 Task: Search one way flight ticket for 1 adult, 6 children, 1 infant in seat and 1 infant on lap in business from Jacksonville: Albert J. Ellis Airport to Rockford: Chicago Rockford International Airport(was Northwest Chicagoland Regional Airport At Rockford) on 5-1-2023. Choice of flights is United. Number of bags: 1 carry on bag. Price is upto 90000. Outbound departure time preference is 8:00.
Action: Mouse moved to (204, 323)
Screenshot: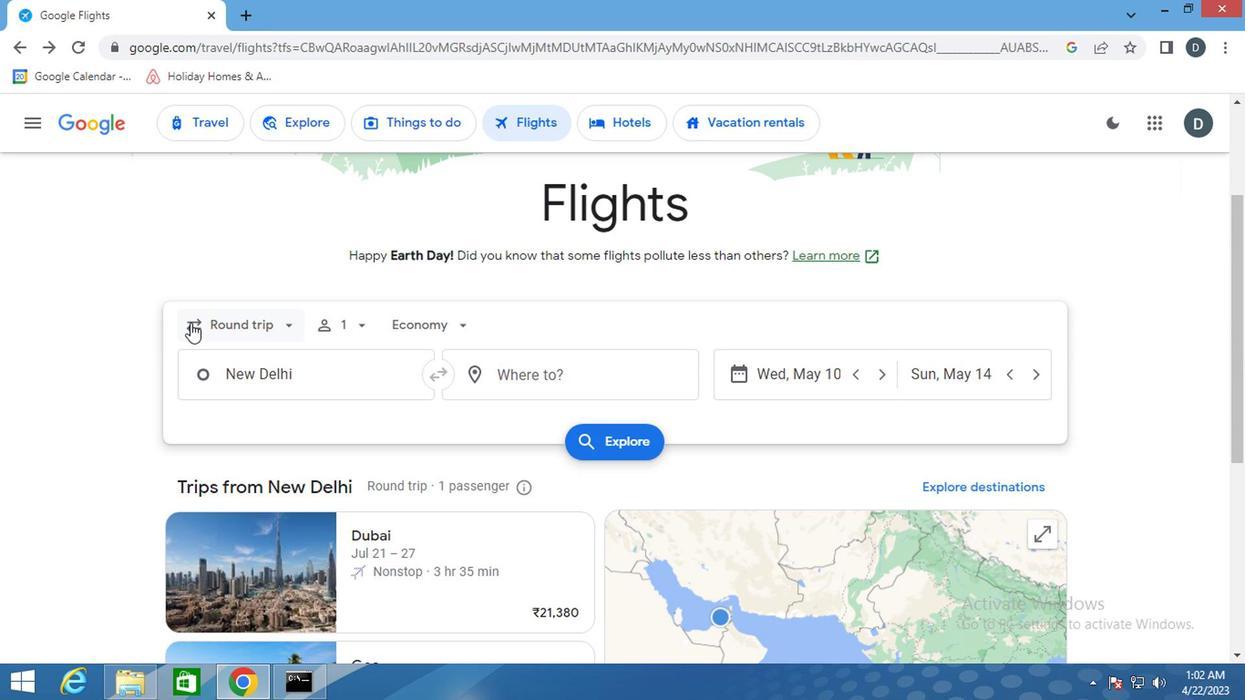 
Action: Mouse pressed left at (204, 323)
Screenshot: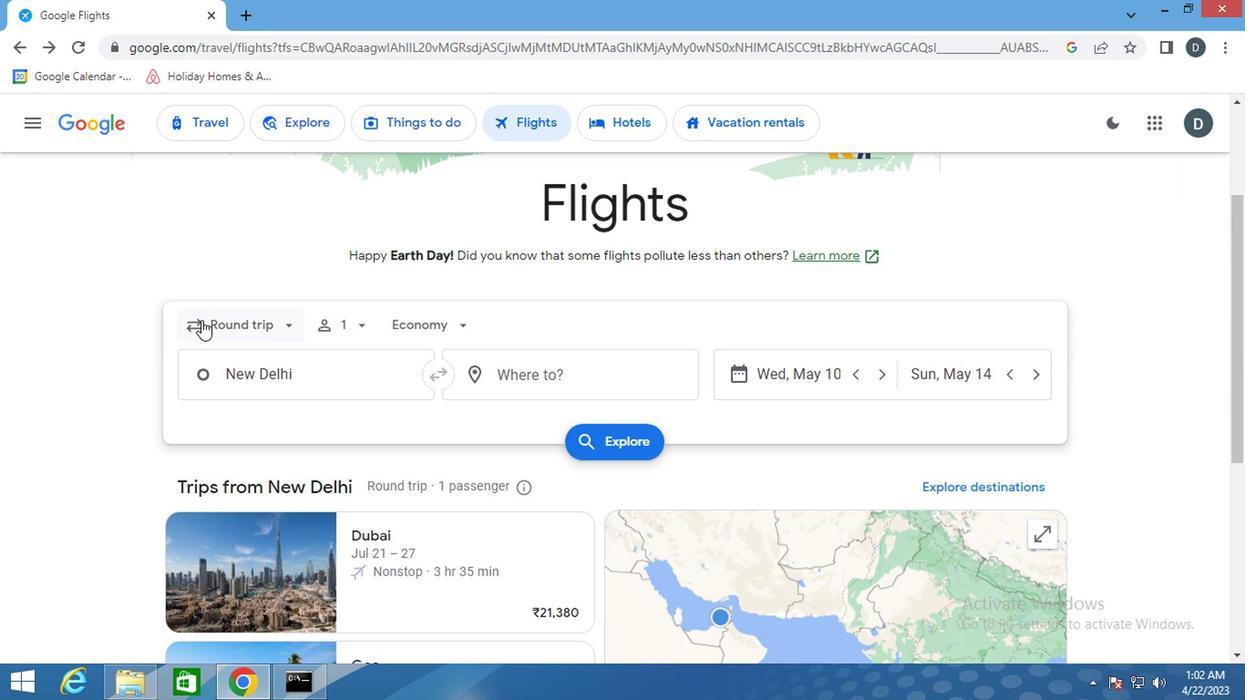 
Action: Mouse moved to (286, 421)
Screenshot: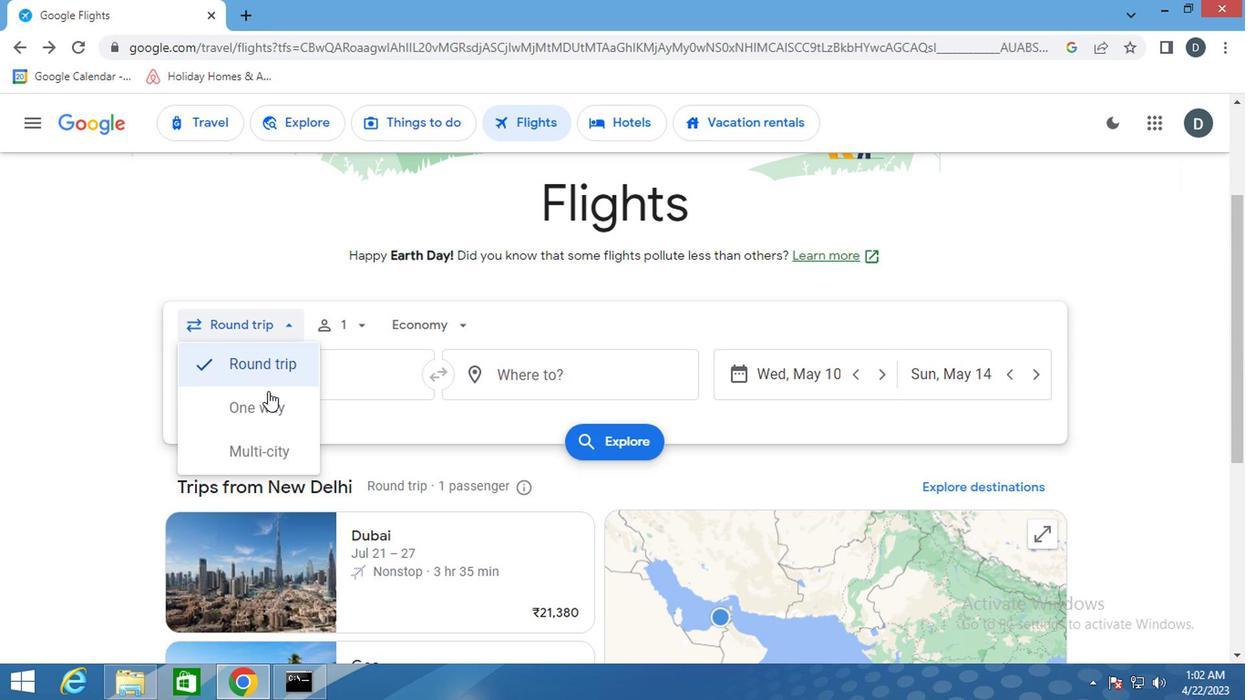 
Action: Mouse pressed left at (286, 421)
Screenshot: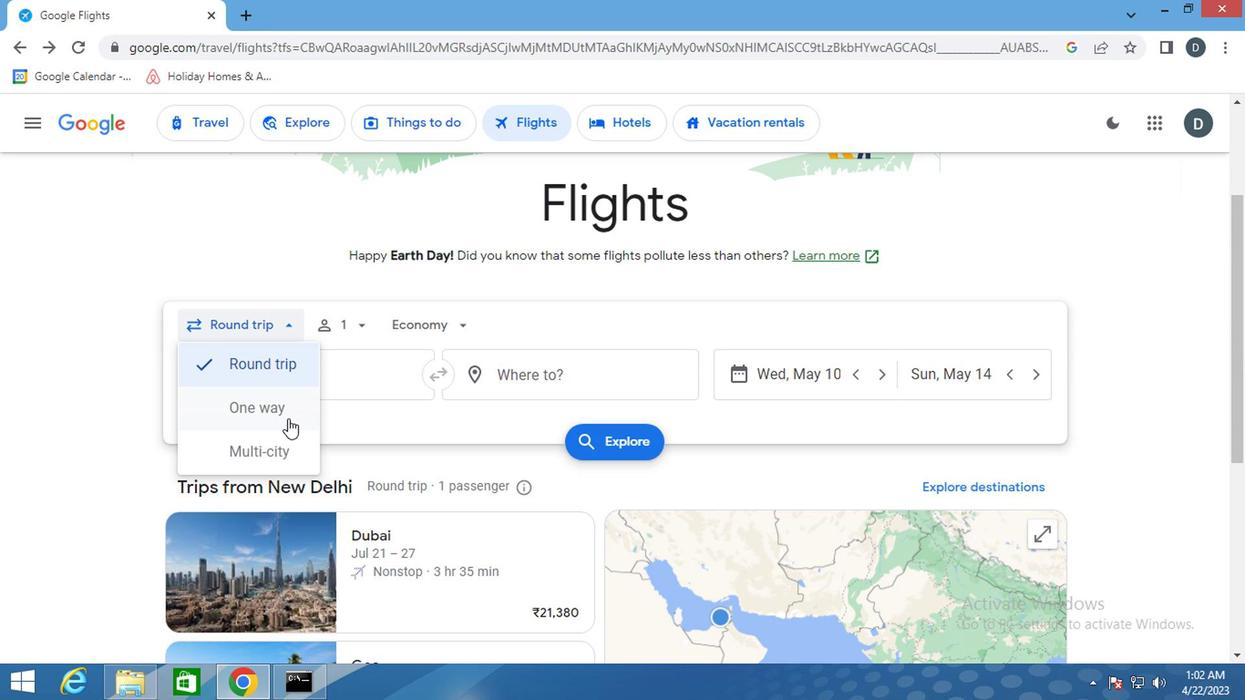 
Action: Mouse moved to (349, 325)
Screenshot: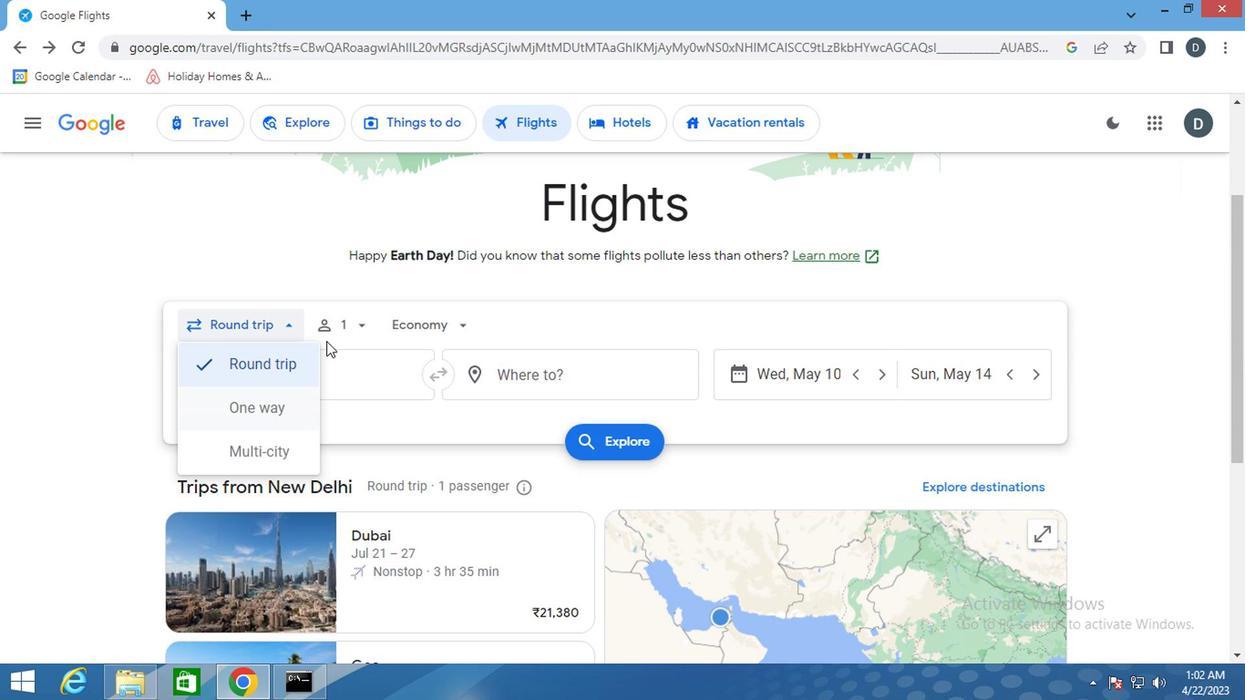 
Action: Mouse pressed left at (349, 325)
Screenshot: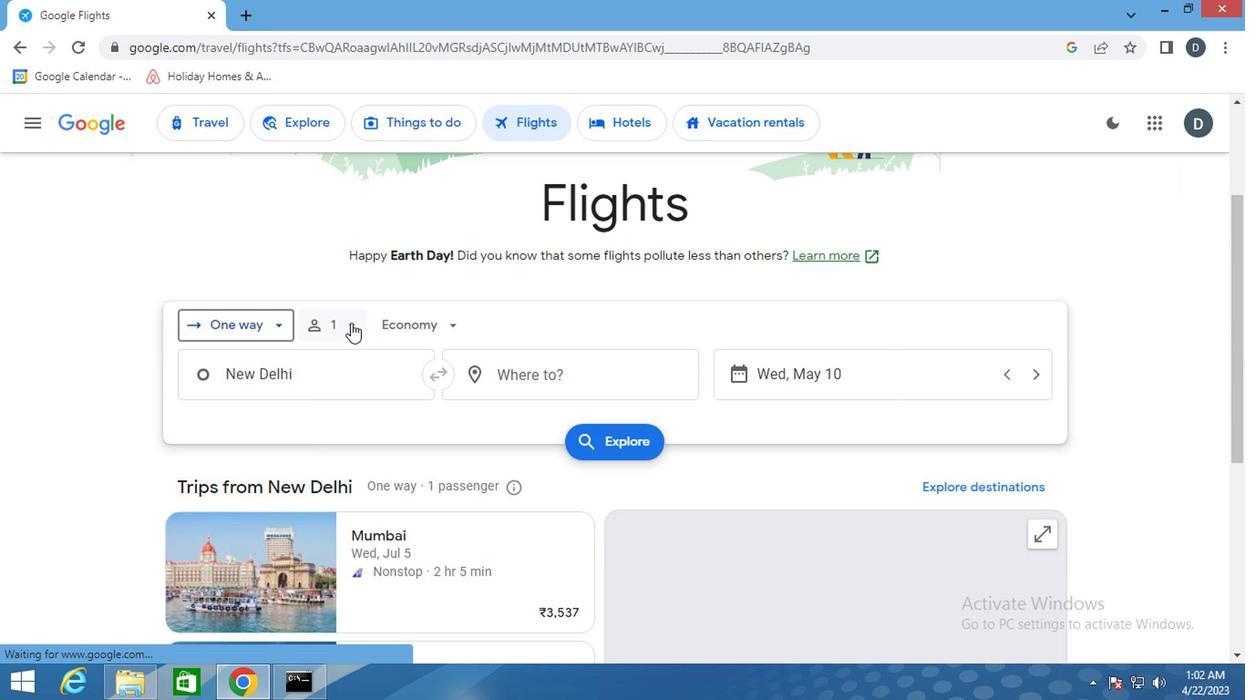 
Action: Mouse moved to (478, 419)
Screenshot: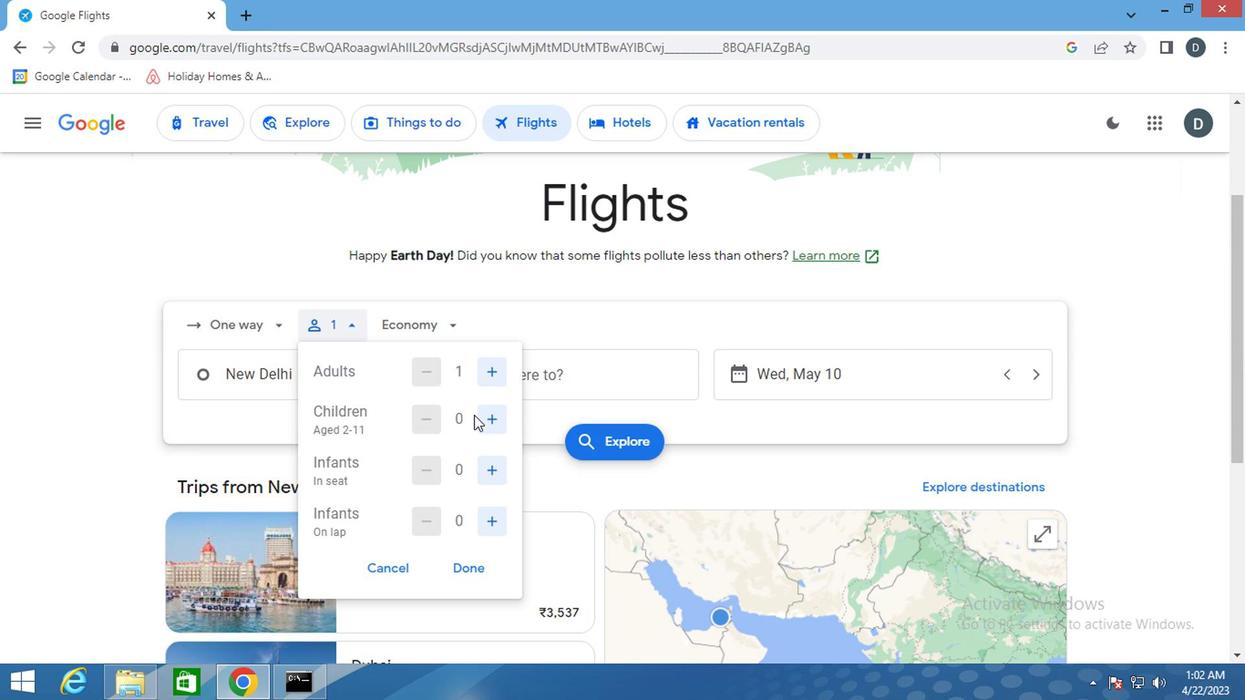 
Action: Mouse pressed left at (478, 419)
Screenshot: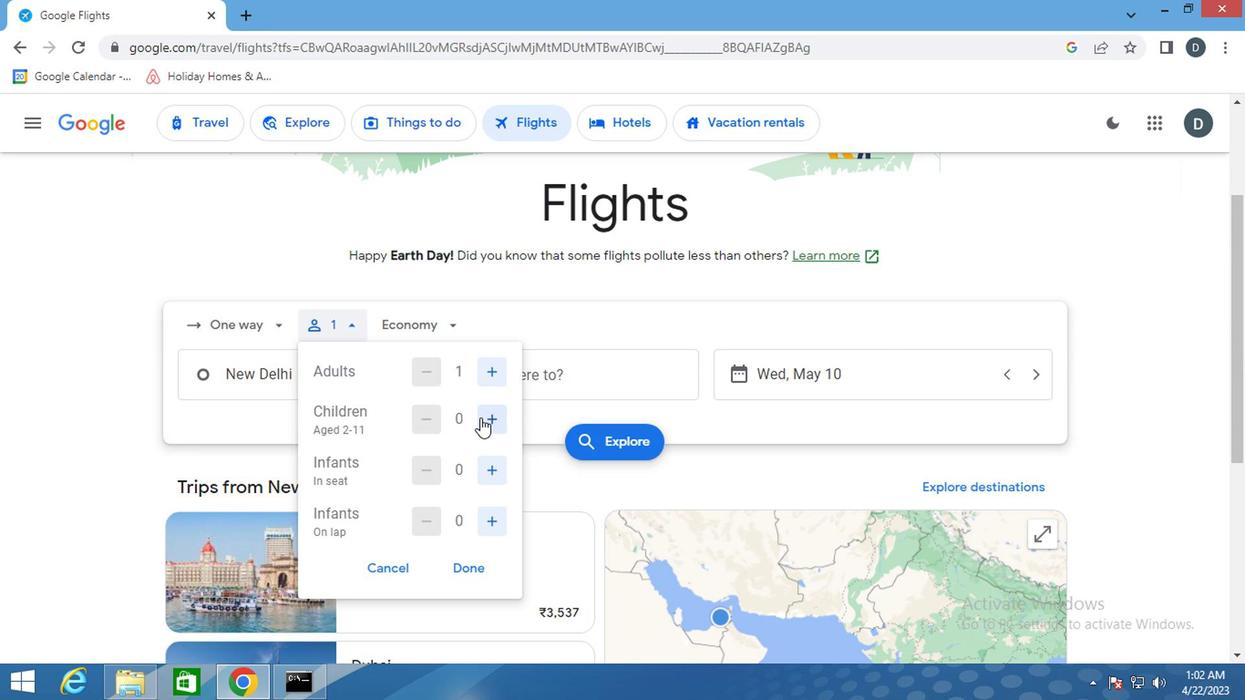 
Action: Mouse pressed left at (478, 419)
Screenshot: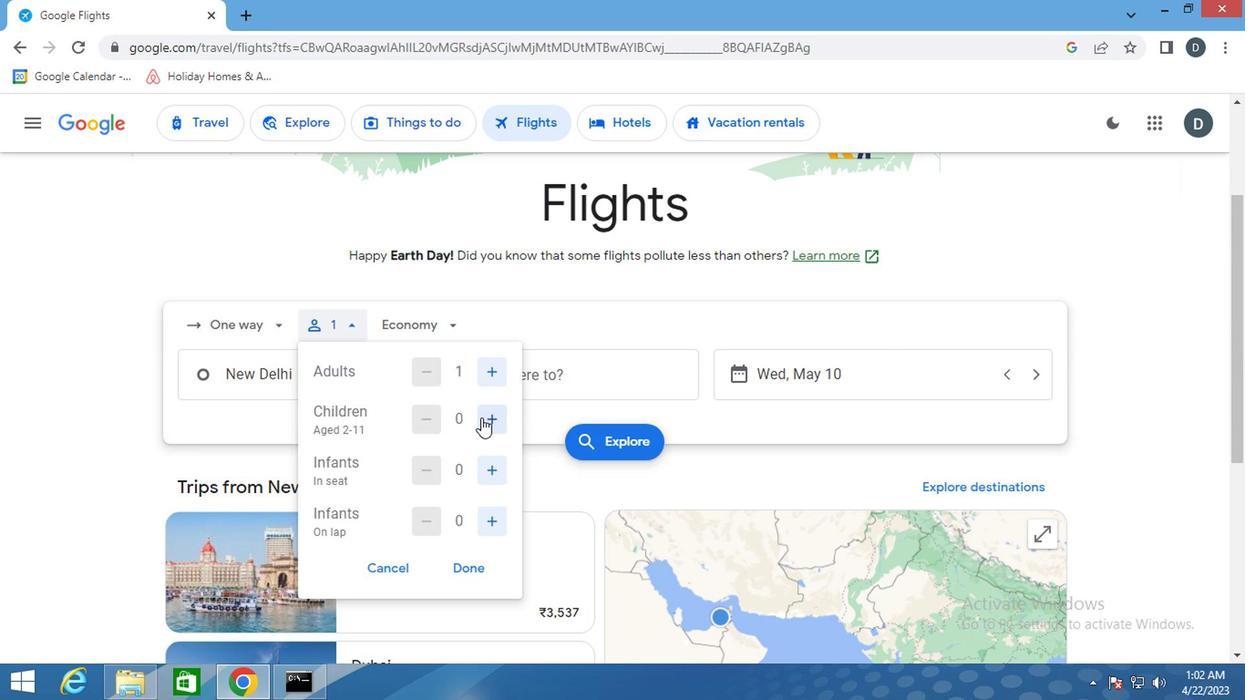 
Action: Mouse pressed left at (478, 419)
Screenshot: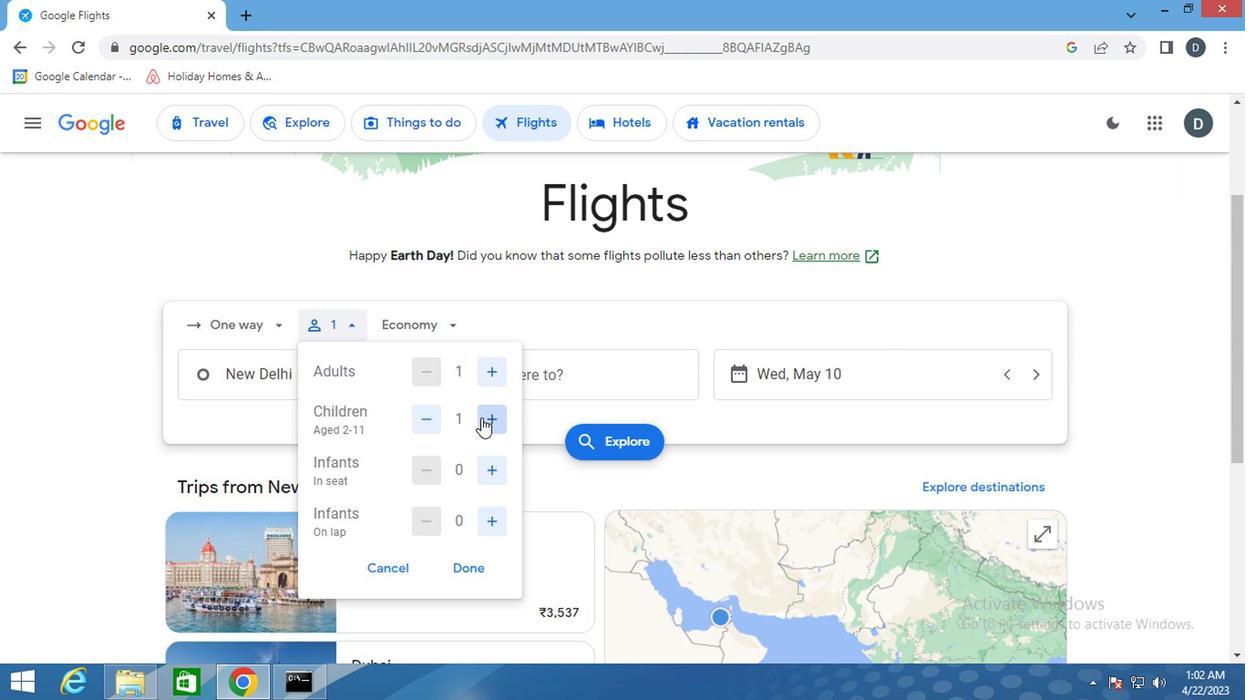 
Action: Mouse pressed left at (478, 419)
Screenshot: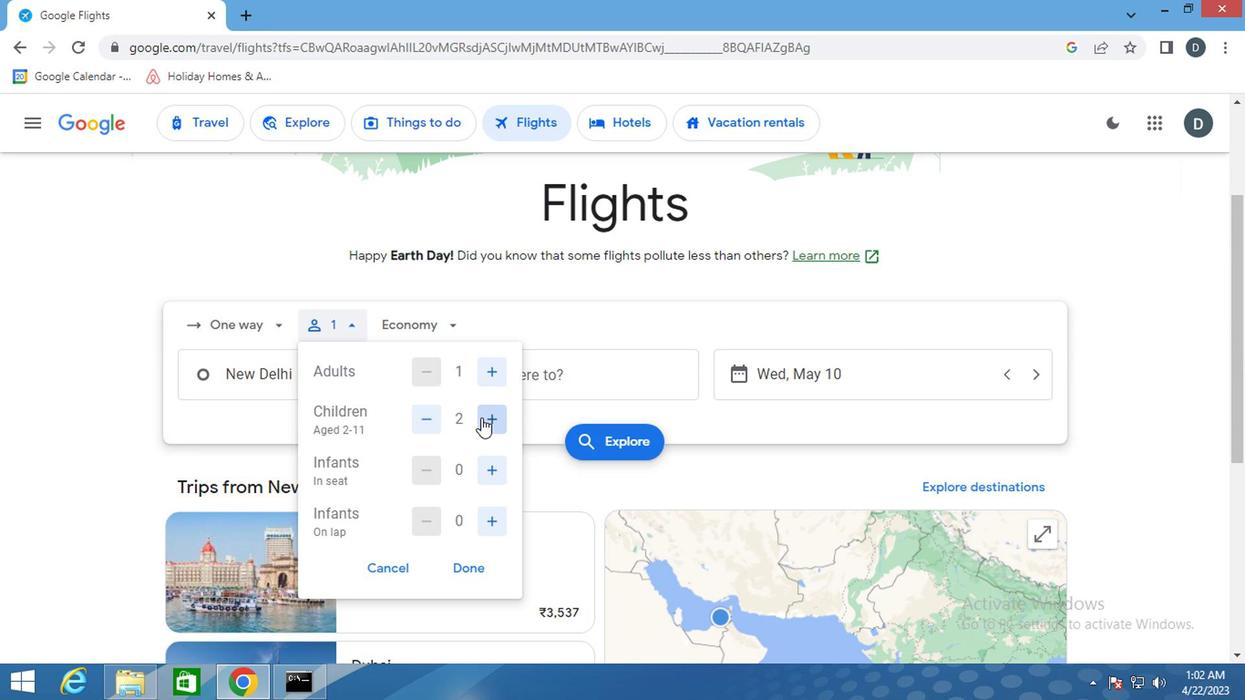
Action: Mouse pressed left at (478, 419)
Screenshot: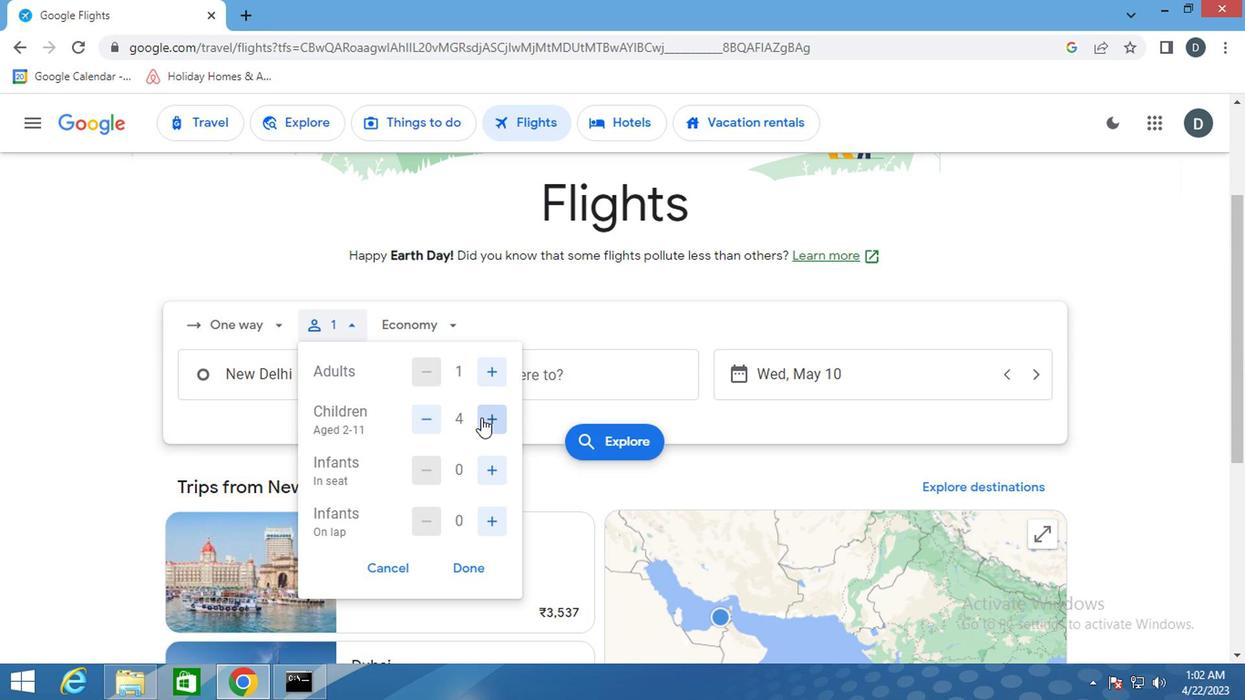 
Action: Mouse pressed left at (478, 419)
Screenshot: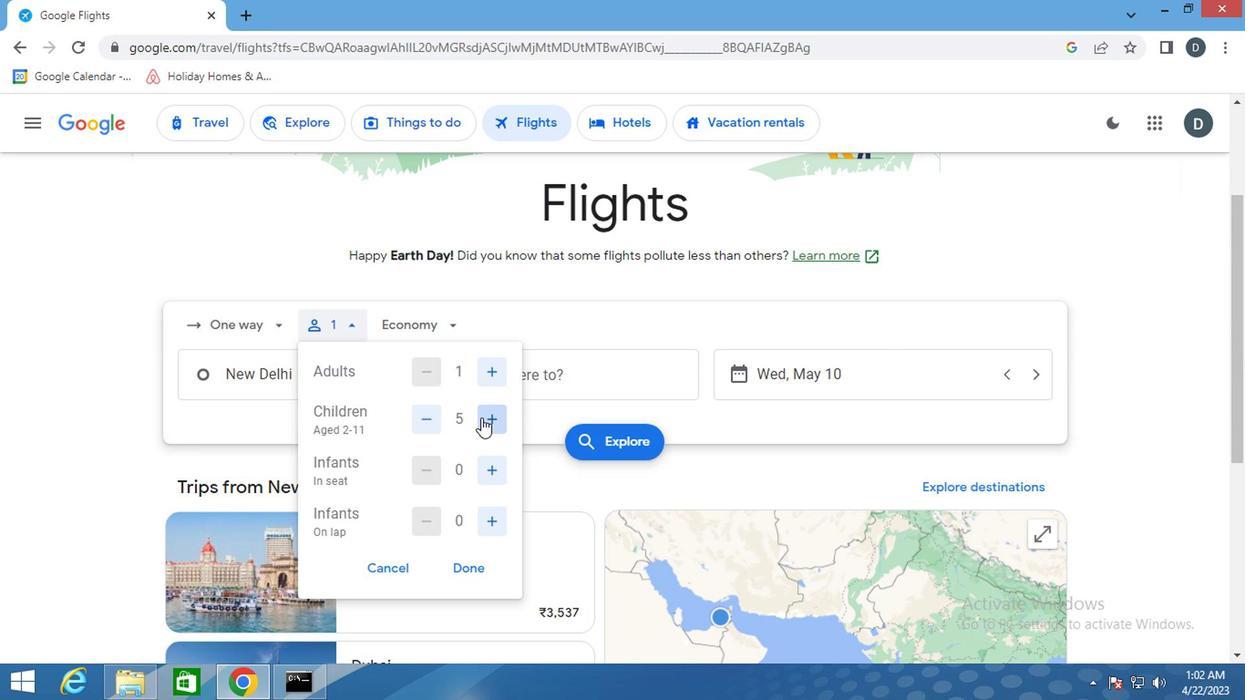 
Action: Mouse moved to (489, 464)
Screenshot: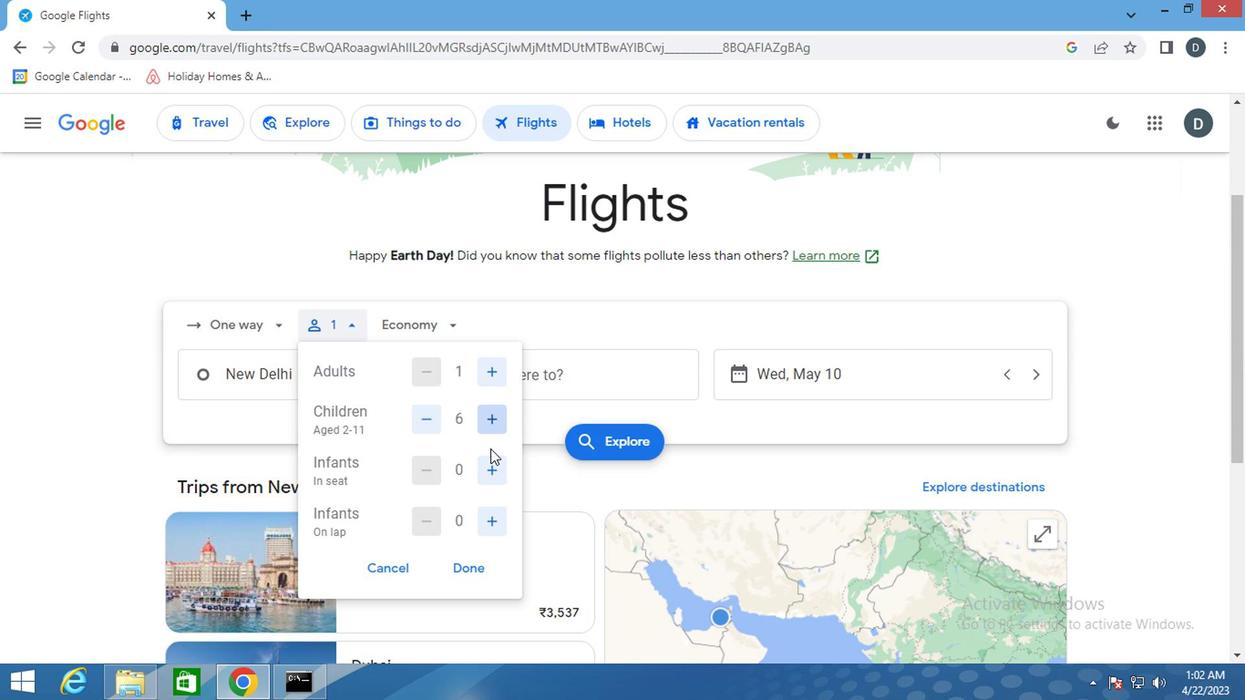 
Action: Mouse pressed left at (489, 464)
Screenshot: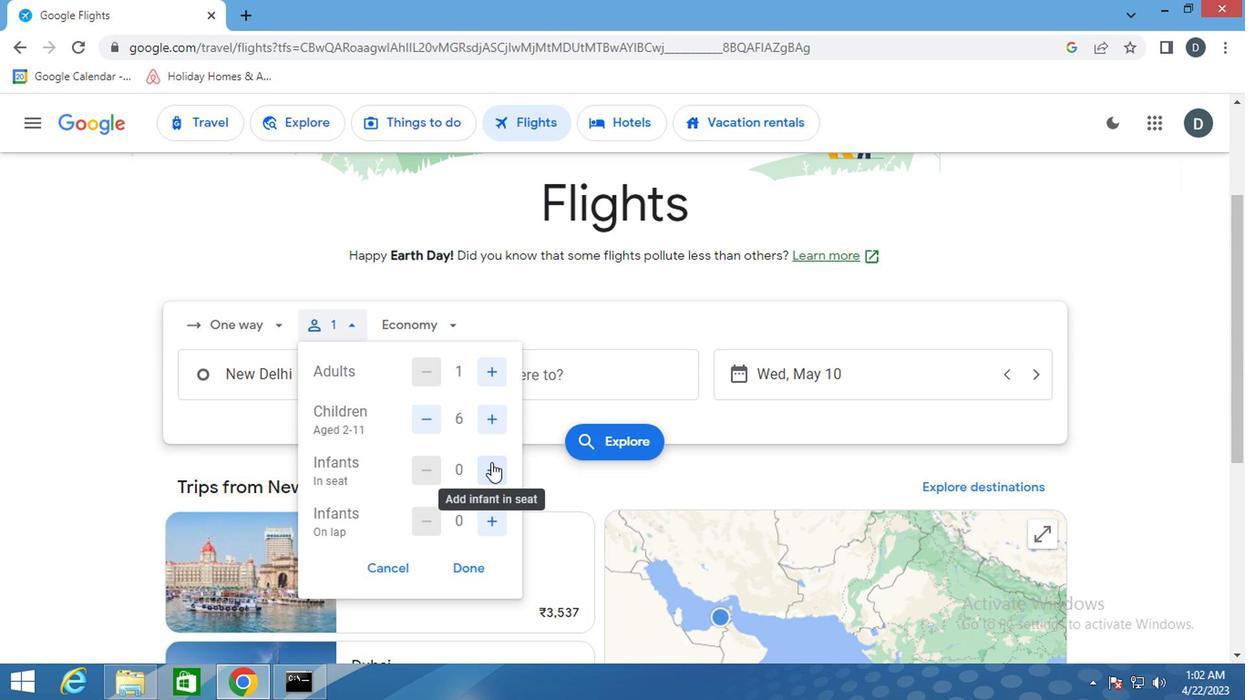 
Action: Mouse moved to (480, 535)
Screenshot: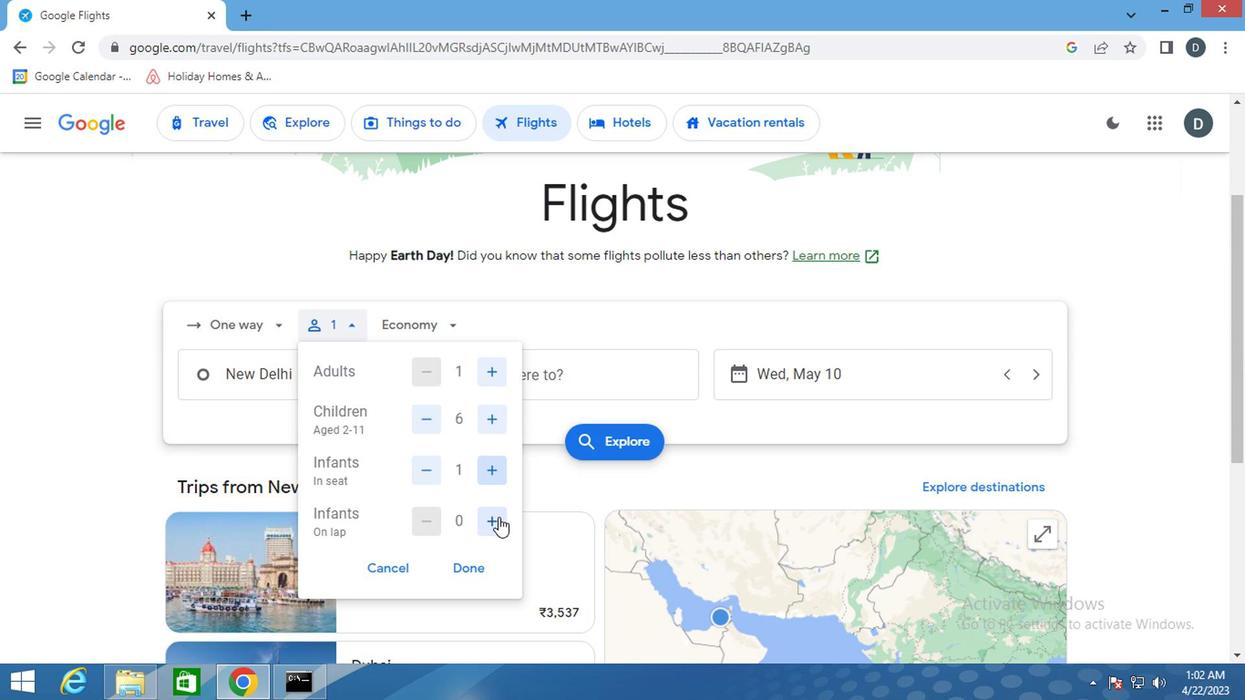 
Action: Mouse pressed left at (480, 535)
Screenshot: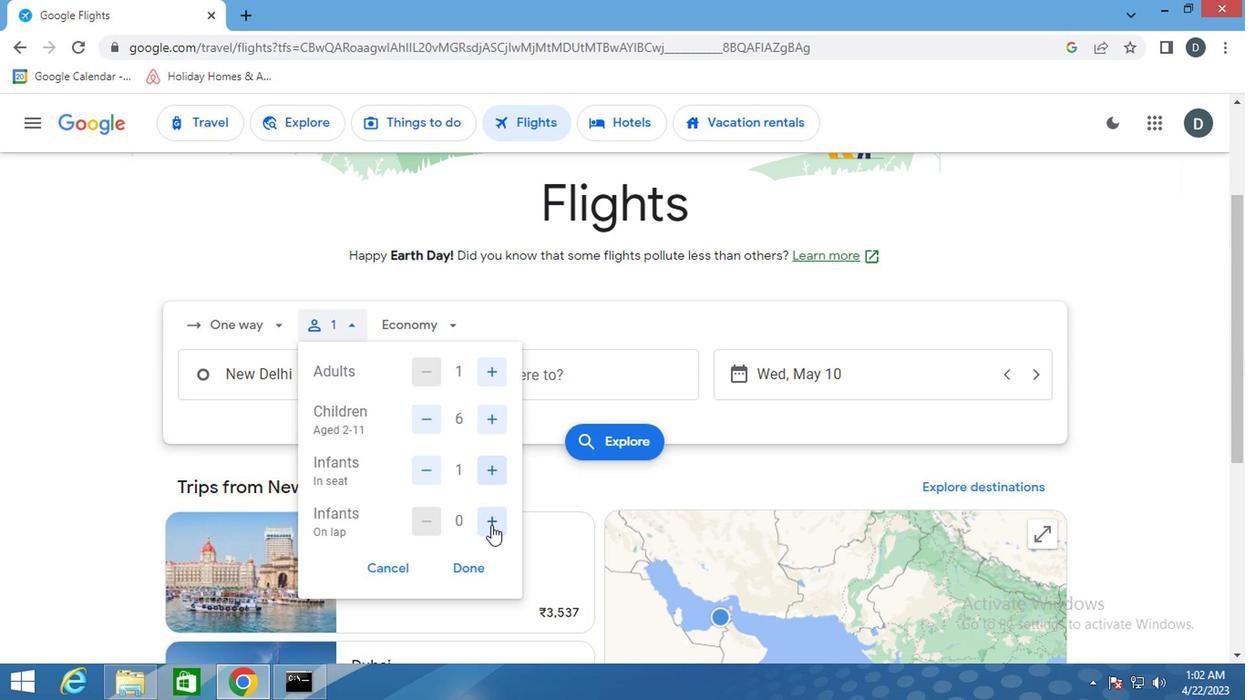 
Action: Mouse moved to (473, 564)
Screenshot: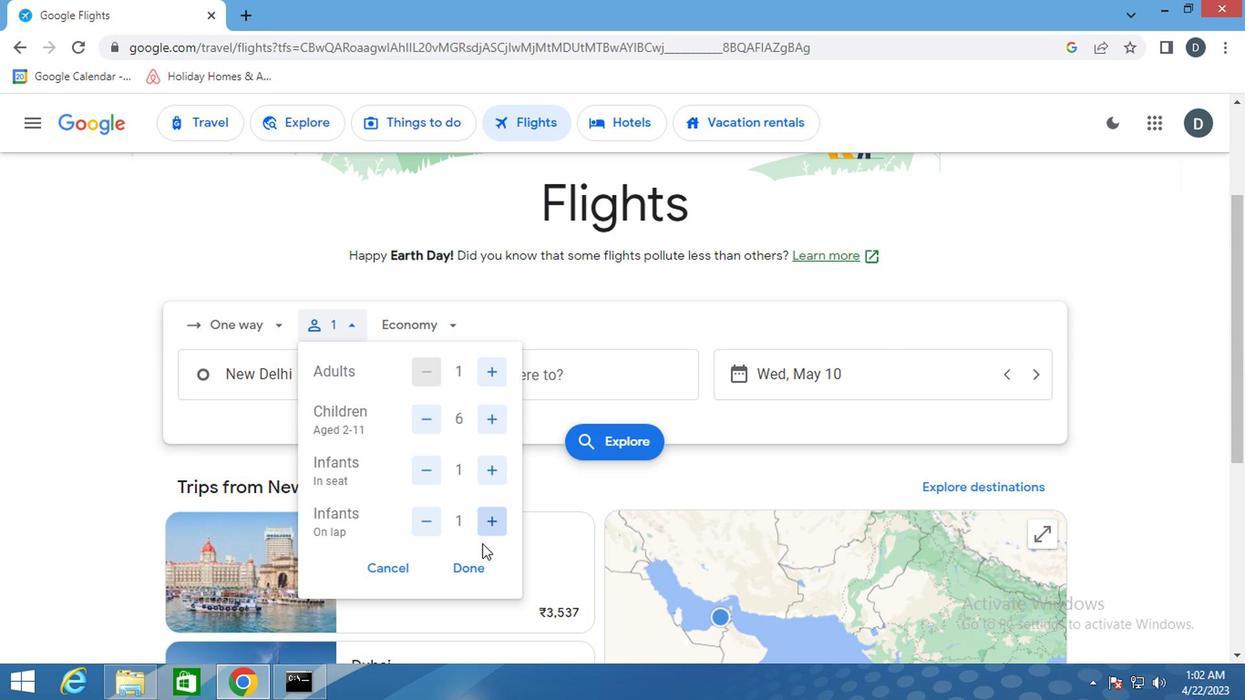 
Action: Mouse pressed left at (473, 564)
Screenshot: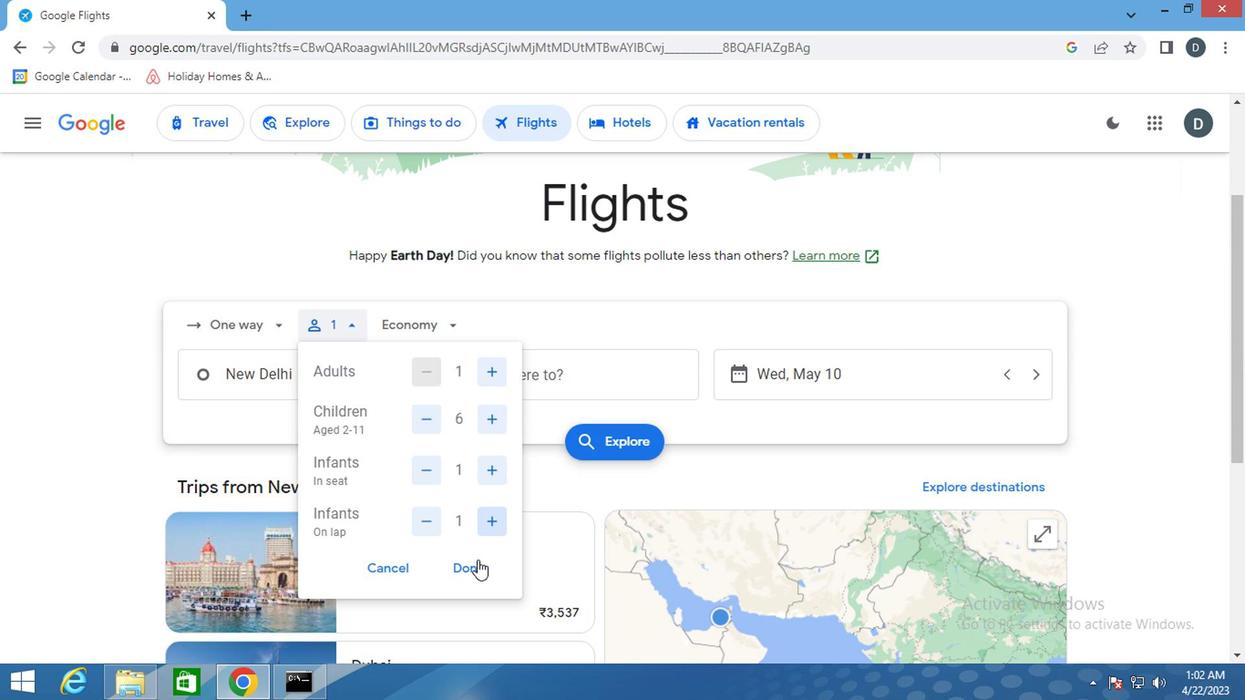 
Action: Mouse moved to (434, 328)
Screenshot: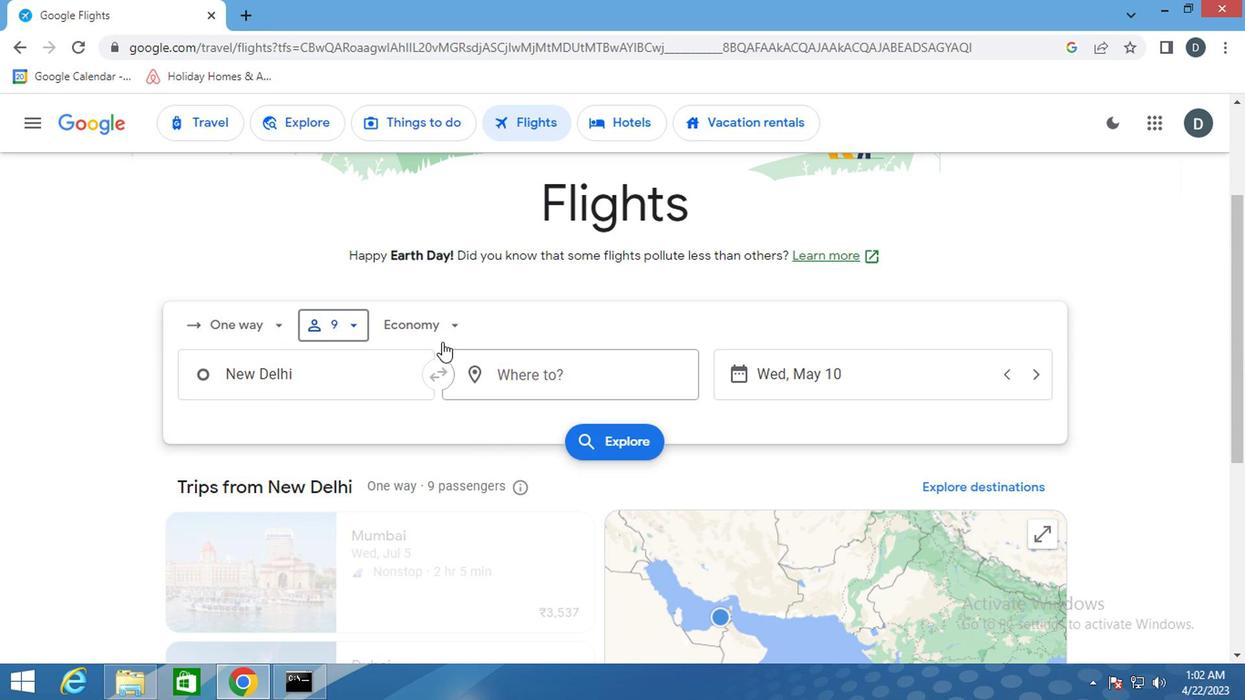 
Action: Mouse pressed left at (434, 328)
Screenshot: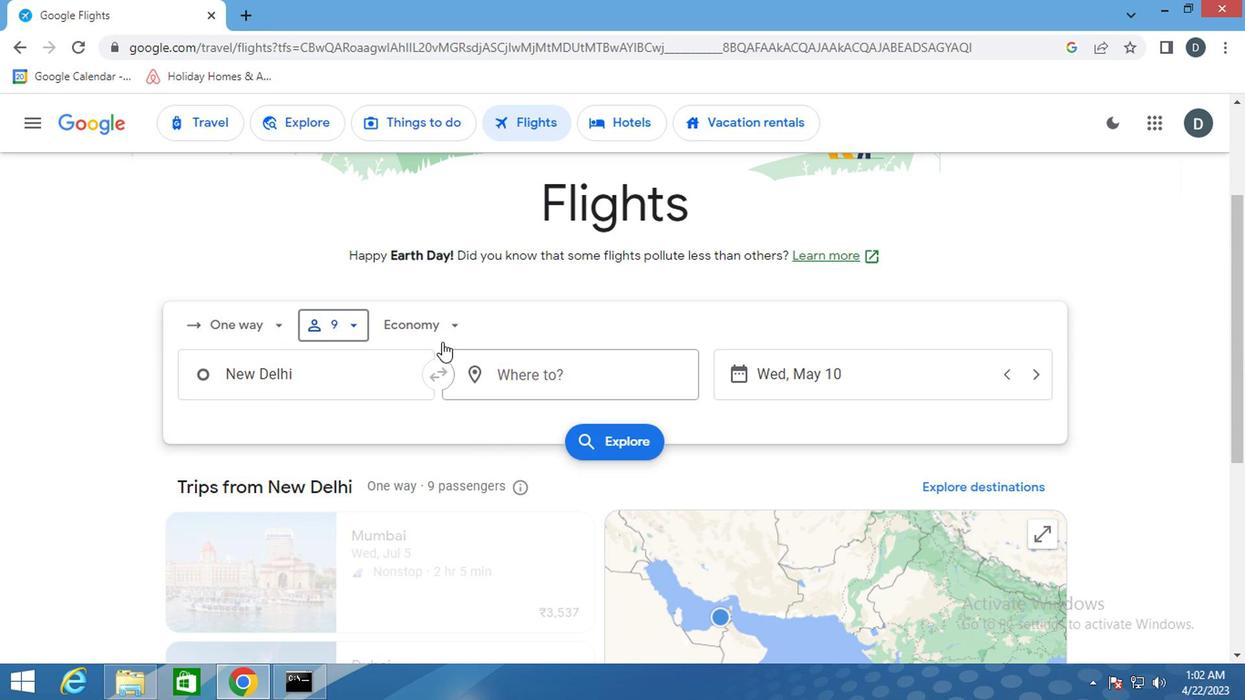 
Action: Mouse moved to (441, 448)
Screenshot: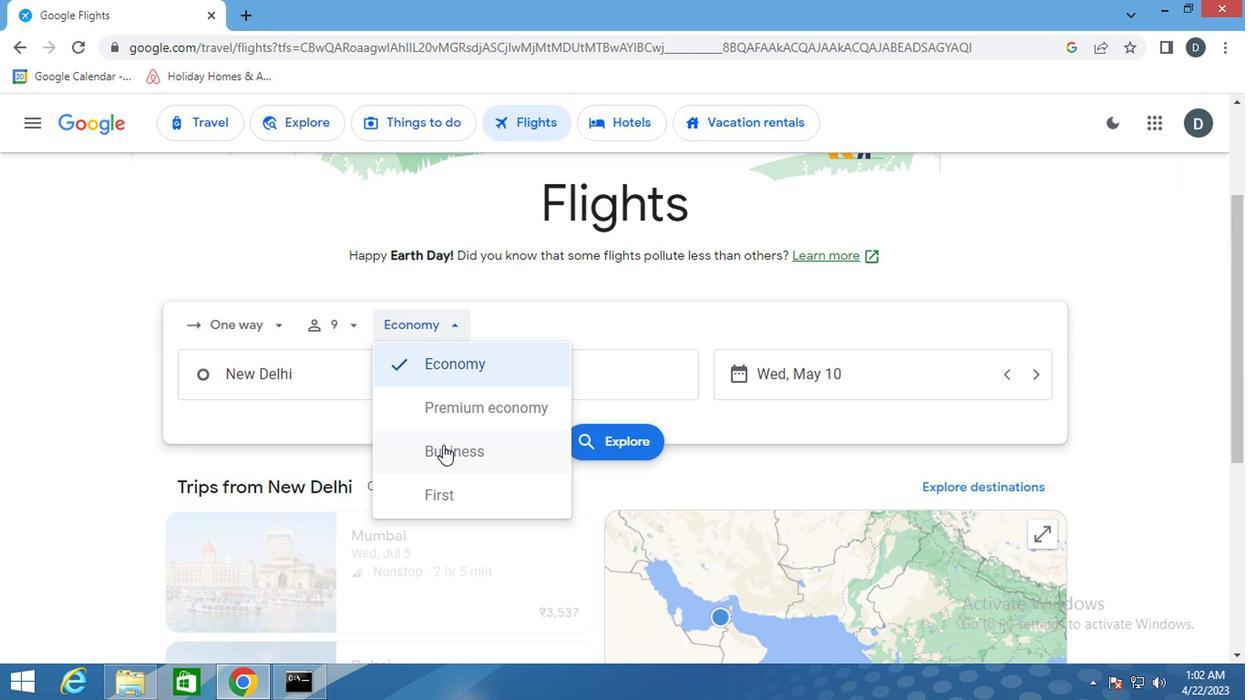 
Action: Mouse pressed left at (441, 448)
Screenshot: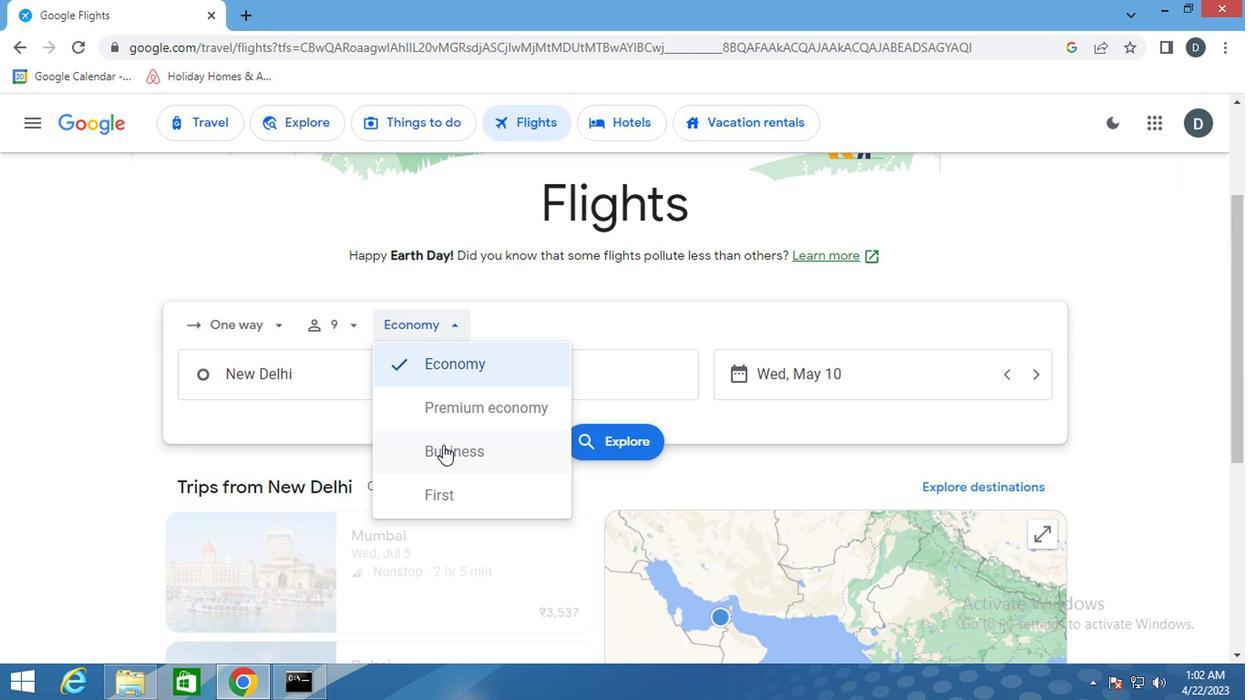 
Action: Mouse moved to (329, 376)
Screenshot: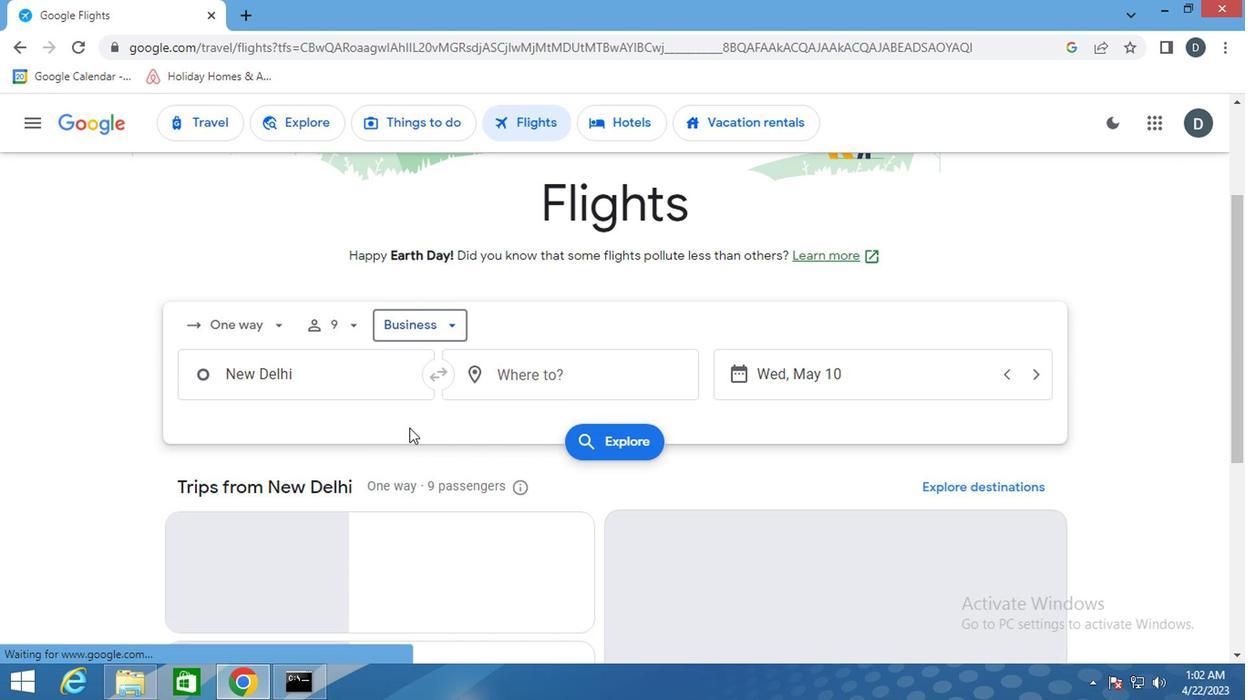
Action: Mouse pressed left at (329, 376)
Screenshot: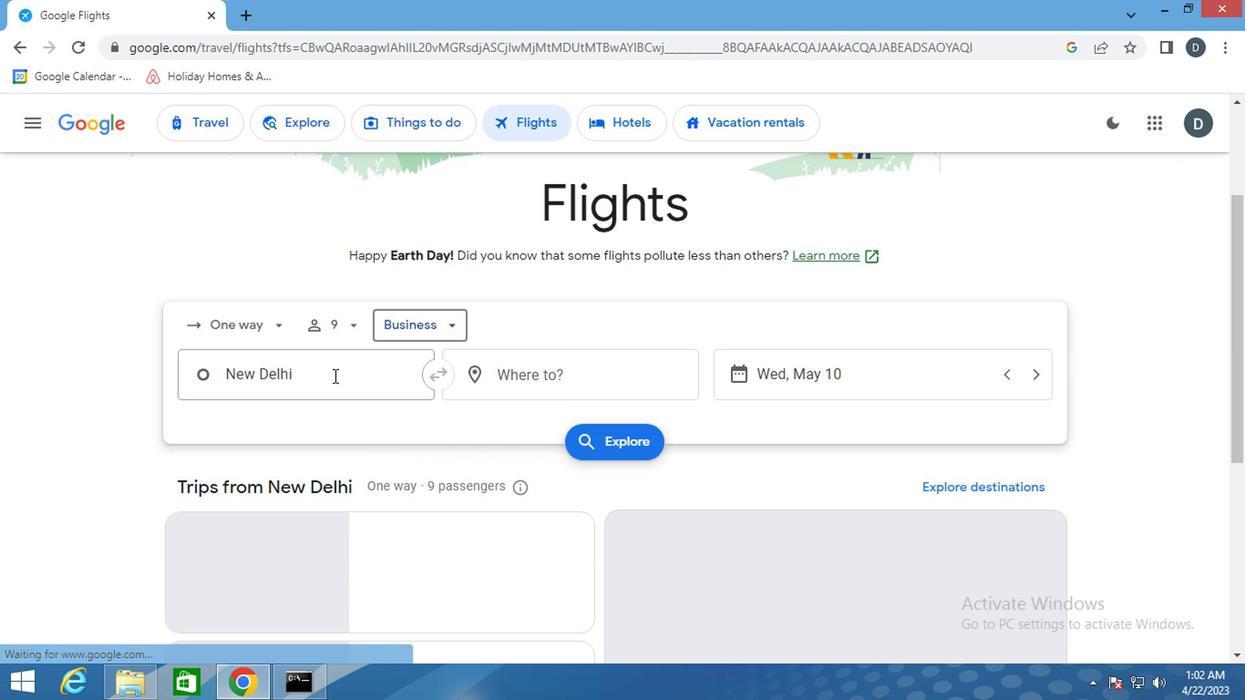
Action: Mouse moved to (329, 376)
Screenshot: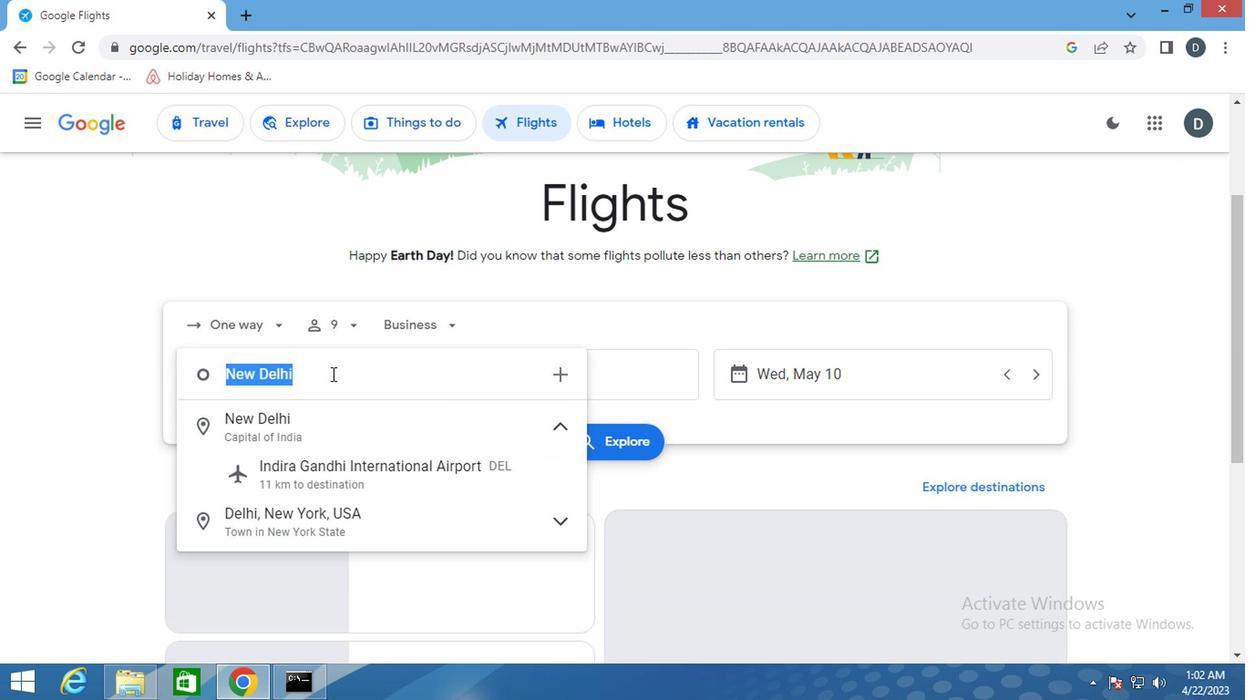 
Action: Key pressed <Key.shift>JACKSN<Key.backspace>ONVI
Screenshot: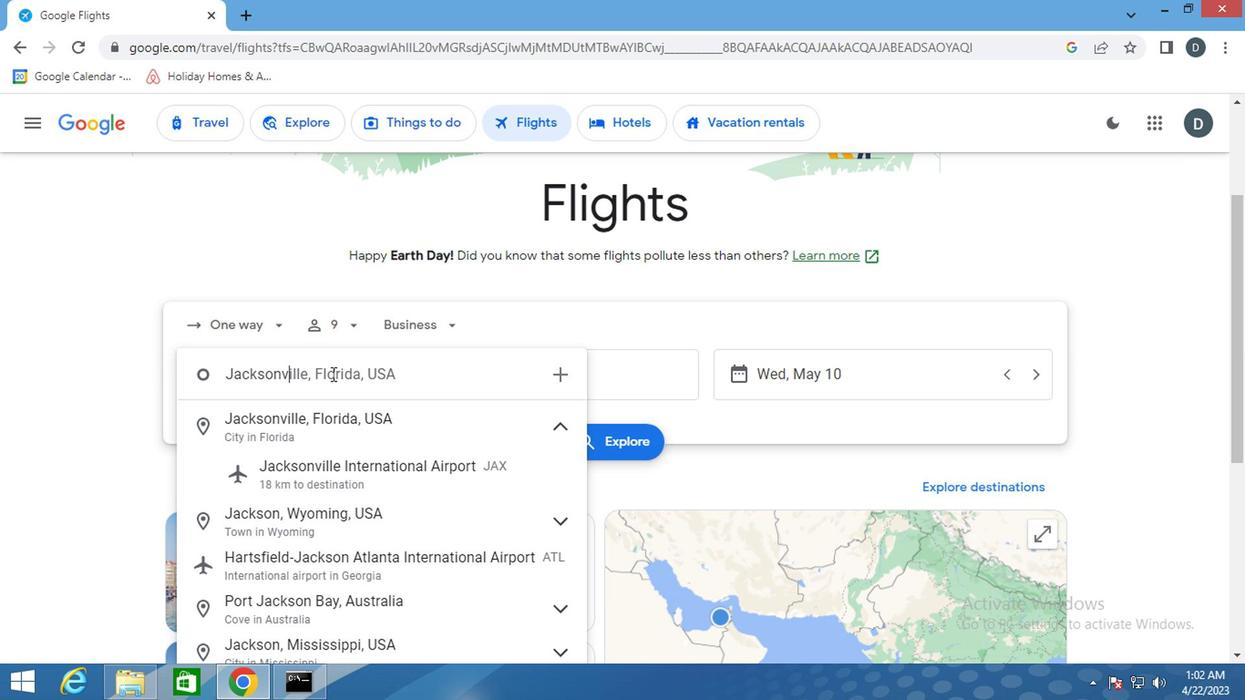 
Action: Mouse moved to (356, 397)
Screenshot: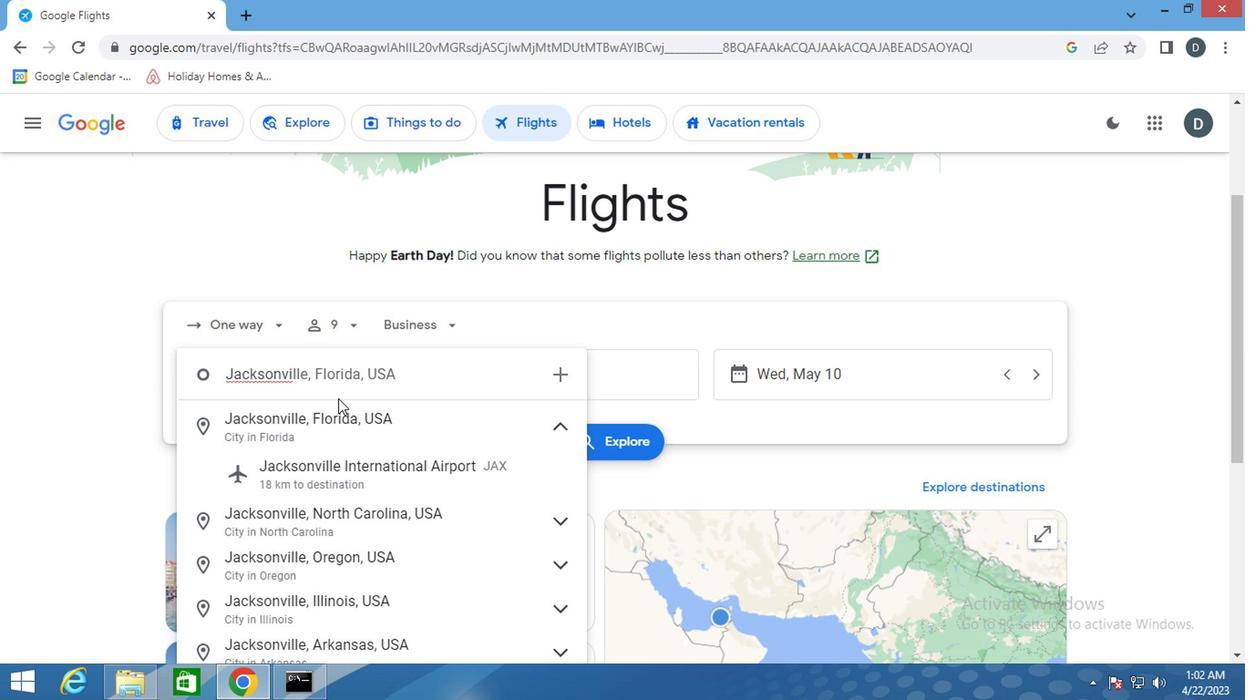 
Action: Key pressed LLE<Key.space>ALBERY<Key.backspace><Key.backspace><Key.backspace><Key.backspace><Key.backspace><Key.backspace>
Screenshot: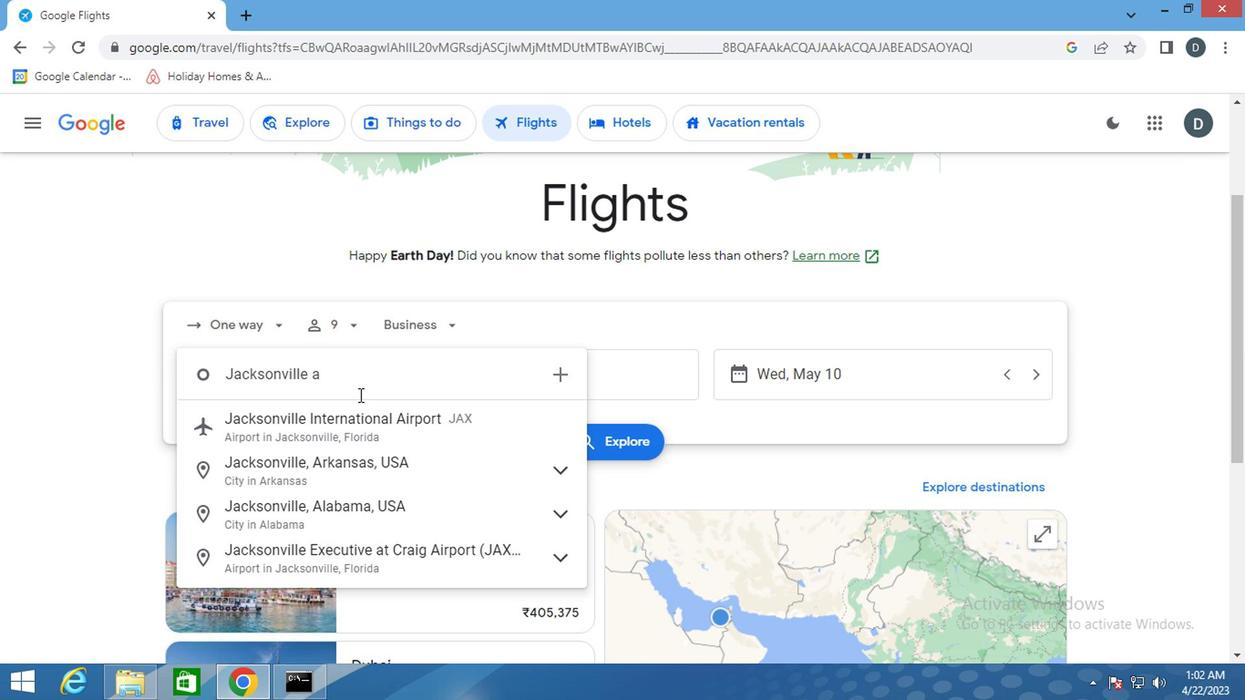 
Action: Mouse moved to (358, 419)
Screenshot: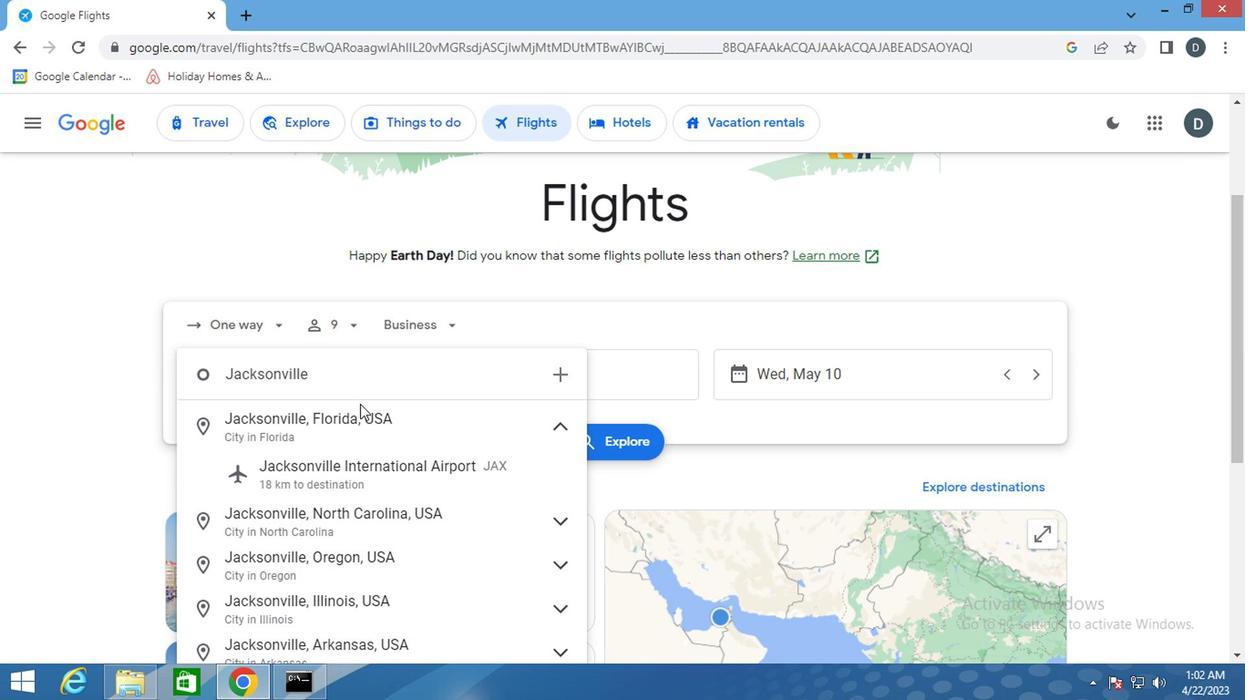 
Action: Mouse pressed left at (358, 419)
Screenshot: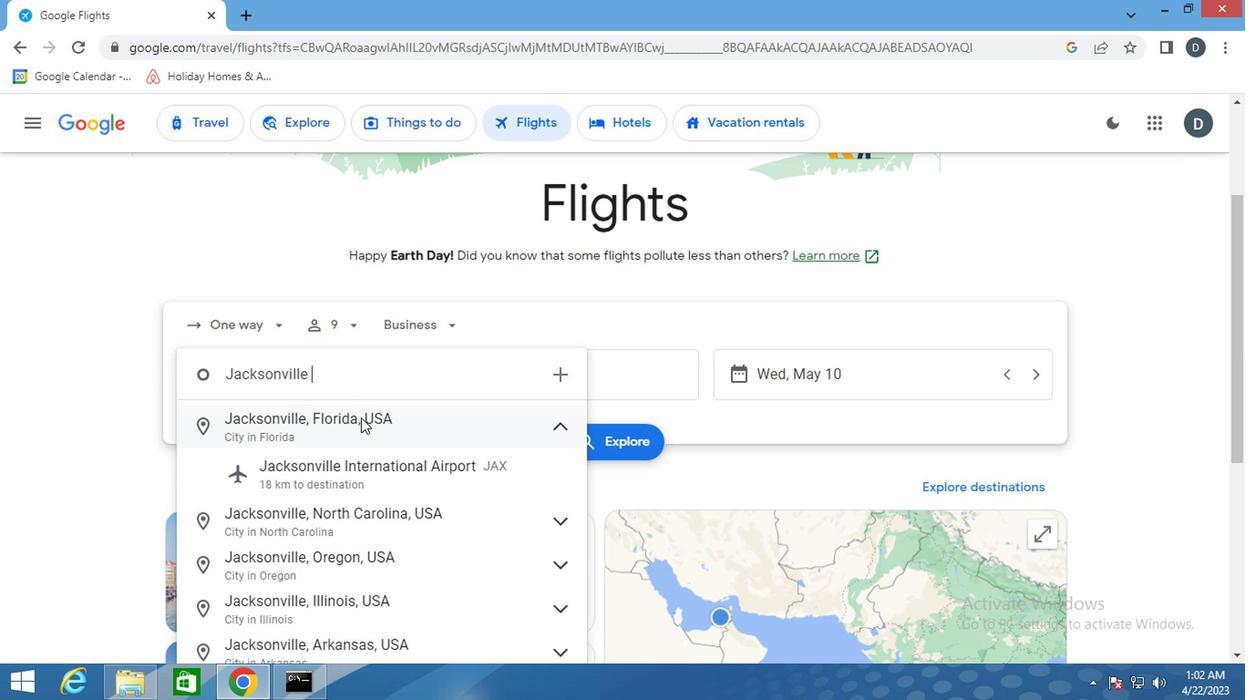 
Action: Mouse moved to (523, 383)
Screenshot: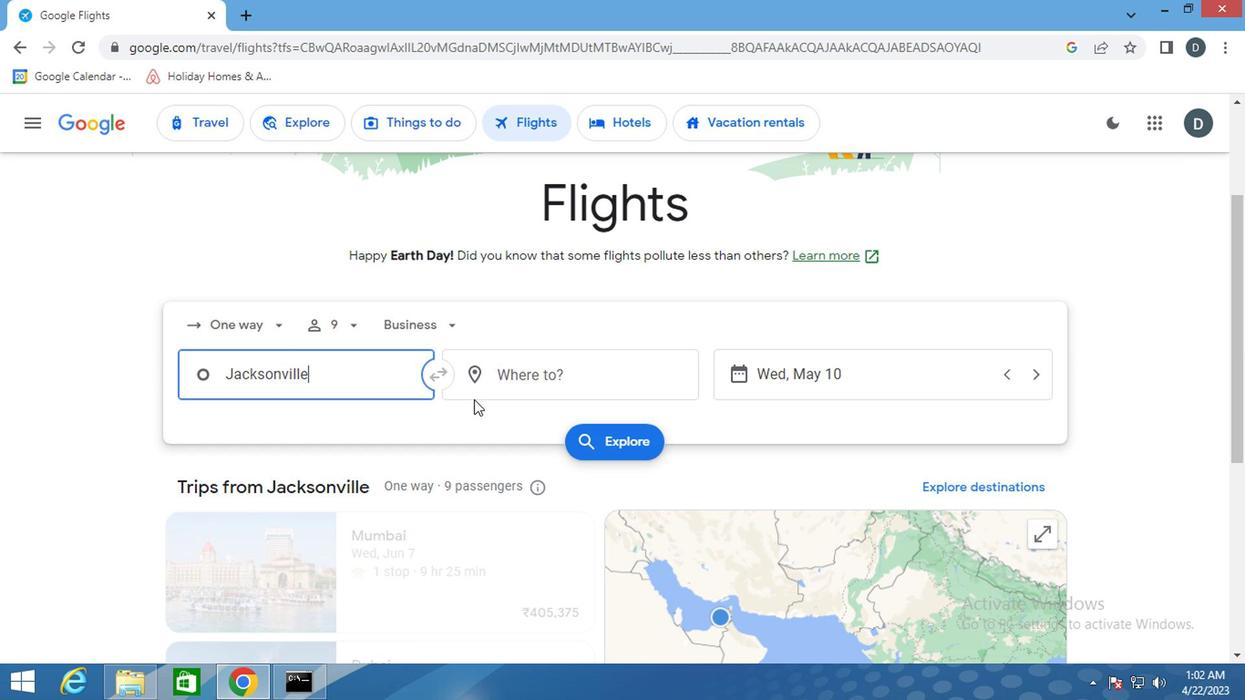
Action: Mouse pressed left at (523, 383)
Screenshot: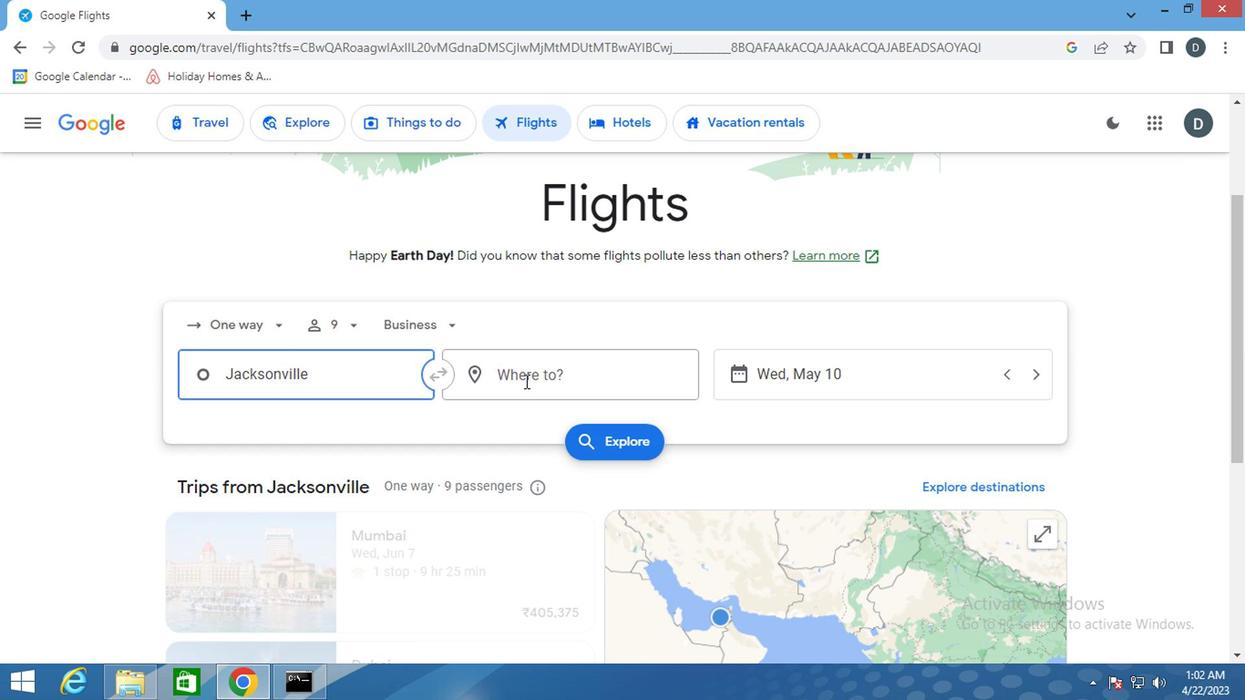 
Action: Mouse moved to (506, 376)
Screenshot: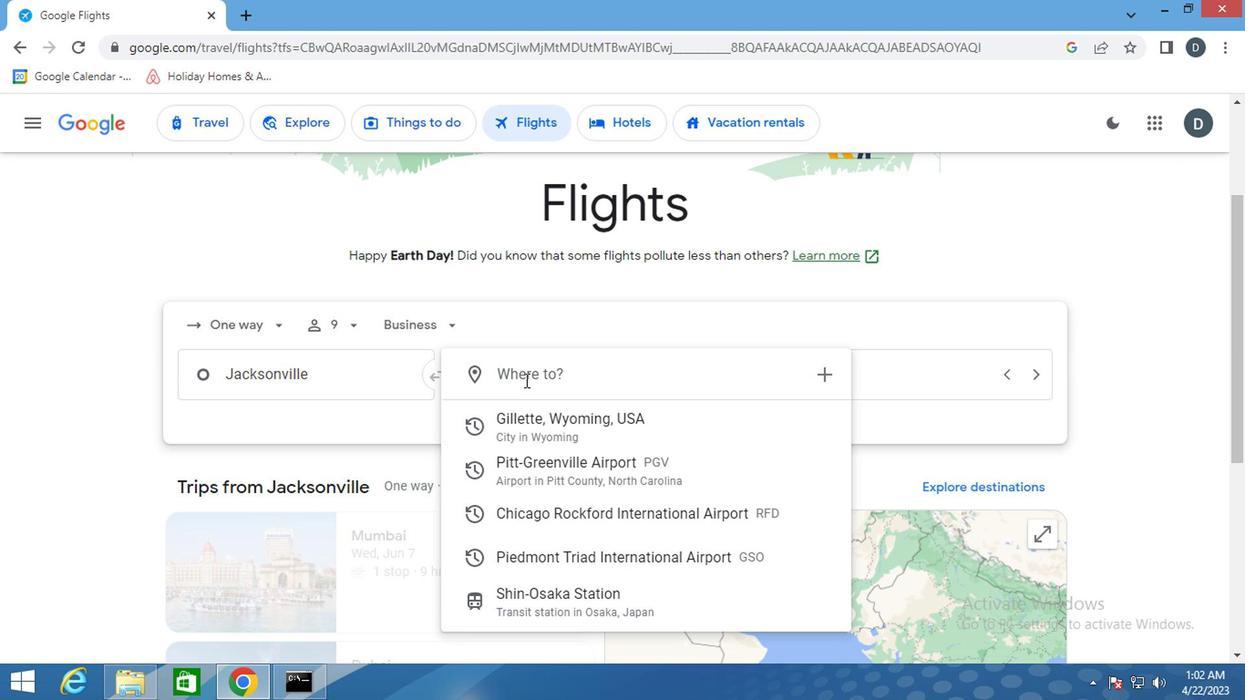 
Action: Key pressed <Key.shift>ROCKFORD
Screenshot: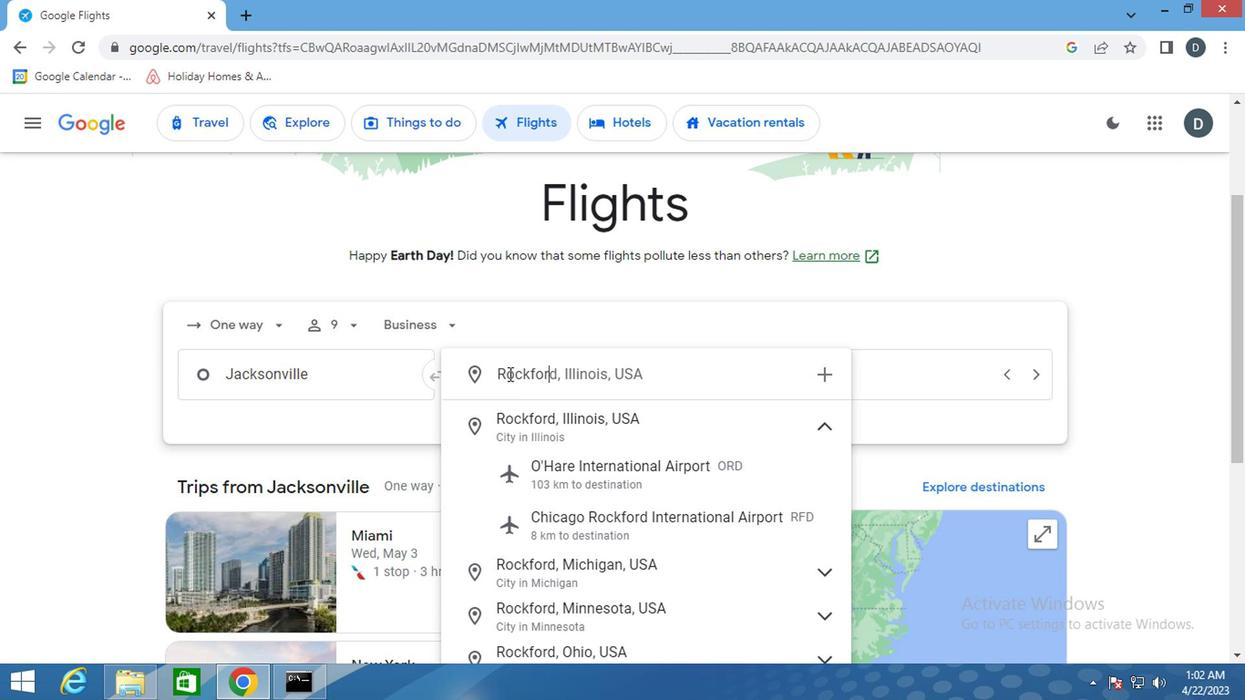 
Action: Mouse moved to (667, 533)
Screenshot: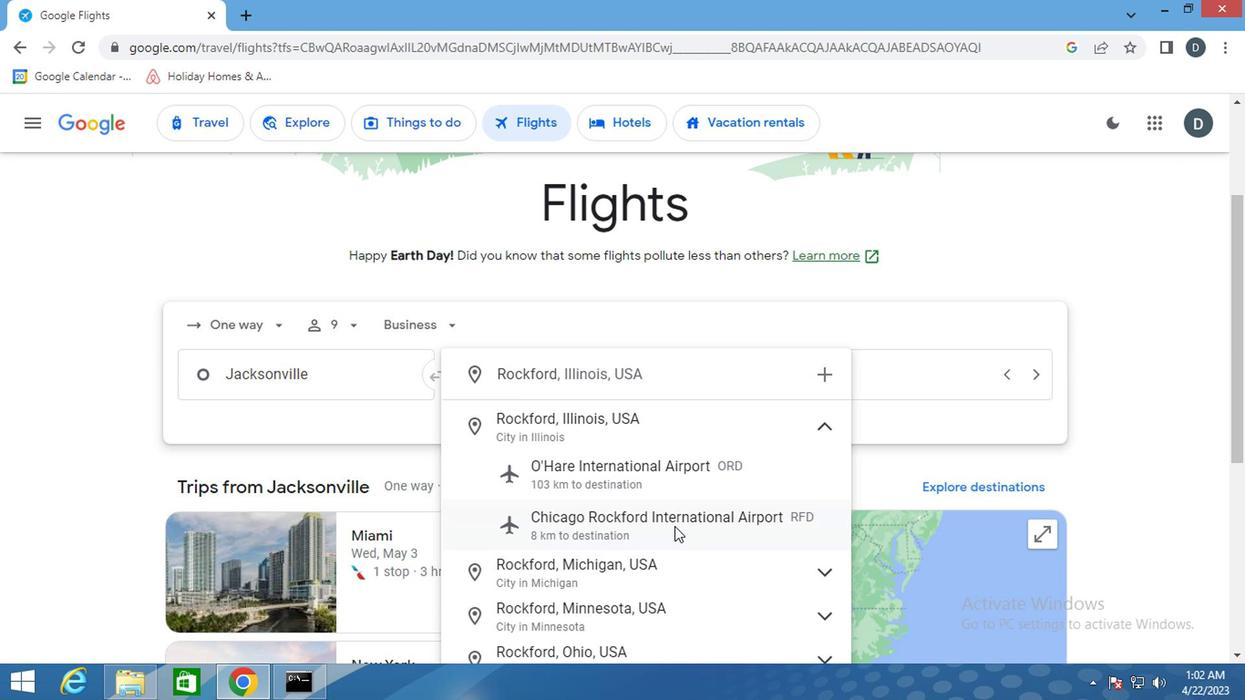 
Action: Mouse pressed left at (667, 533)
Screenshot: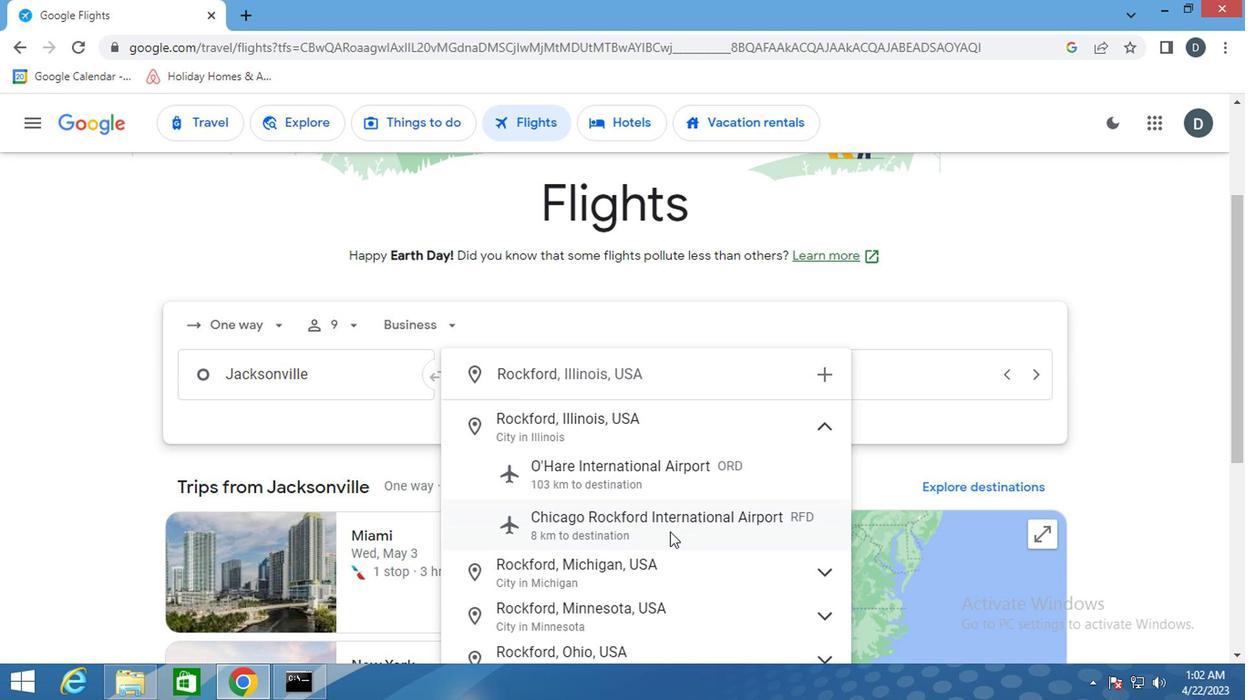 
Action: Mouse moved to (794, 388)
Screenshot: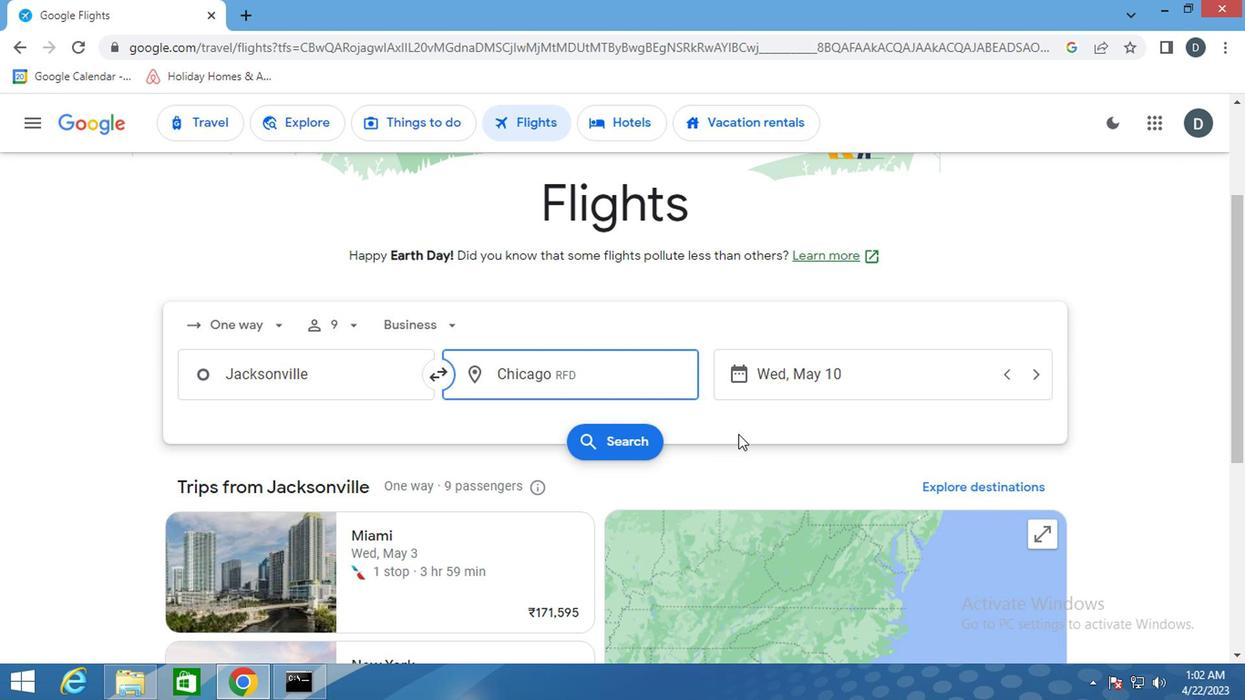 
Action: Mouse pressed left at (794, 388)
Screenshot: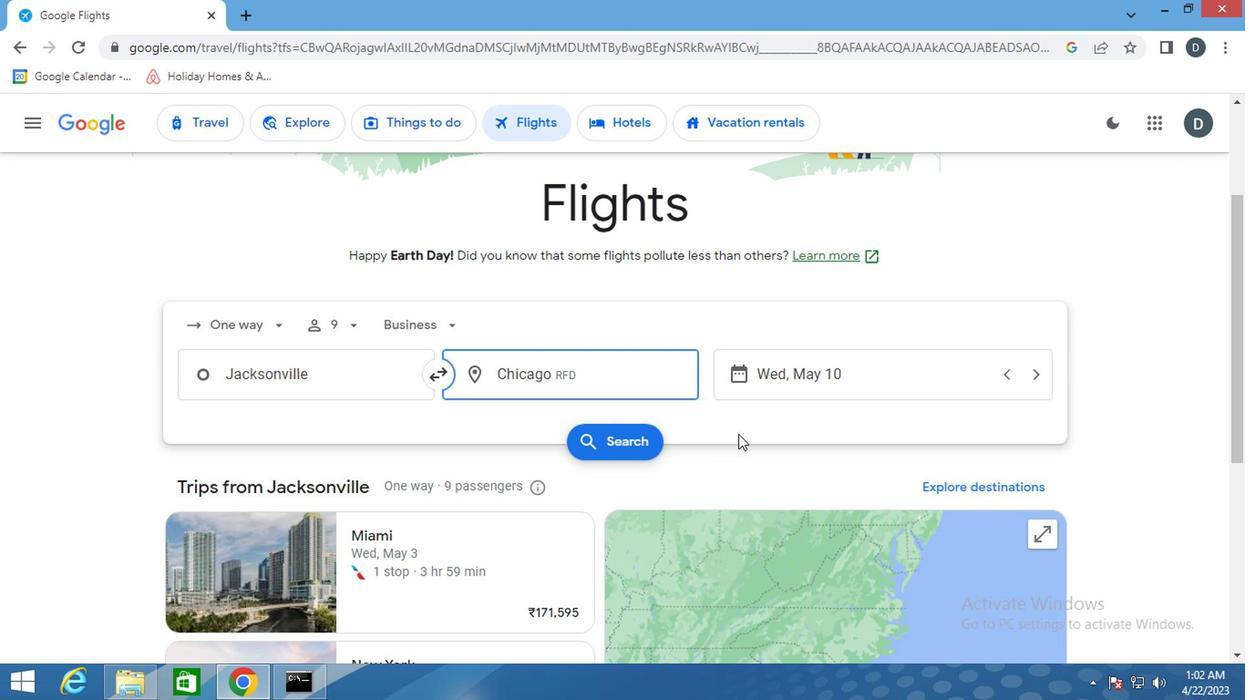 
Action: Mouse moved to (782, 330)
Screenshot: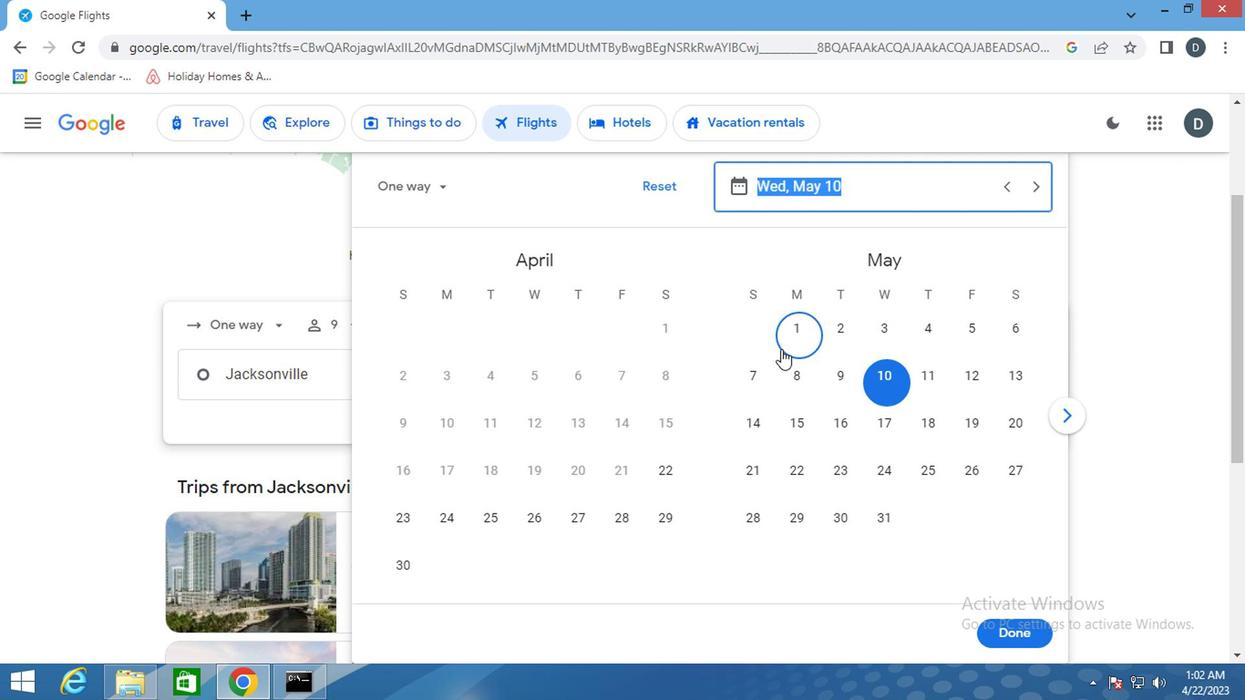 
Action: Mouse pressed left at (782, 330)
Screenshot: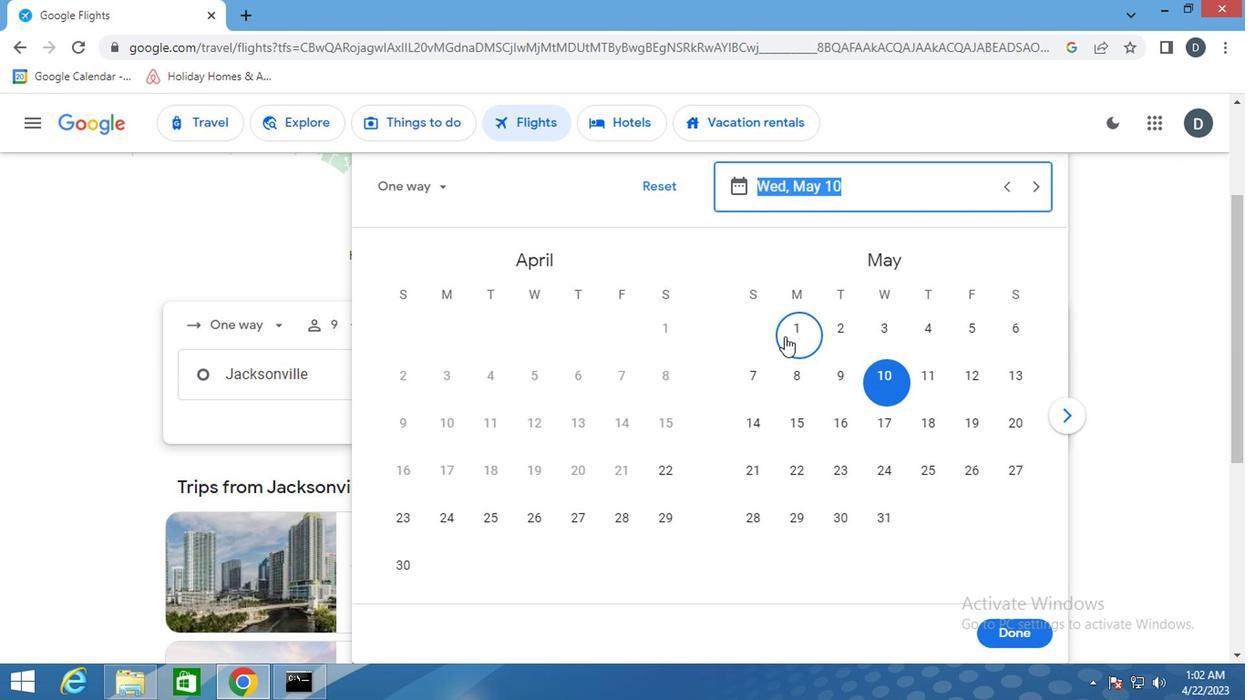 
Action: Mouse moved to (1013, 632)
Screenshot: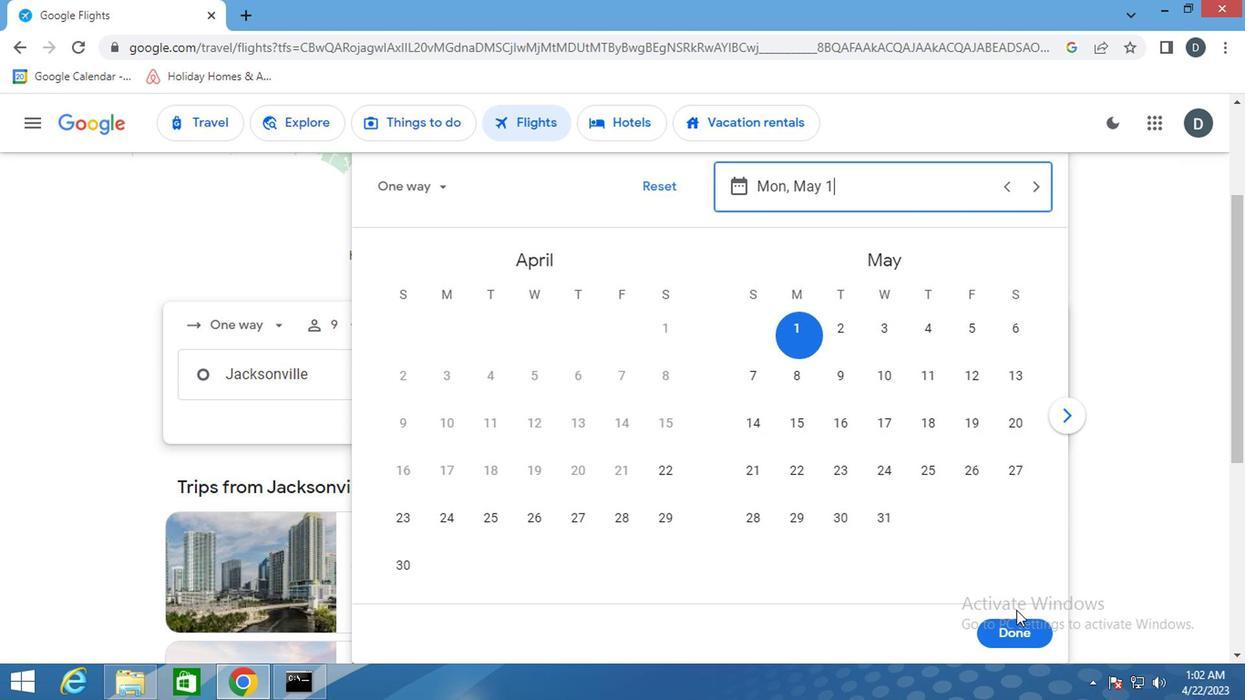
Action: Mouse pressed left at (1013, 632)
Screenshot: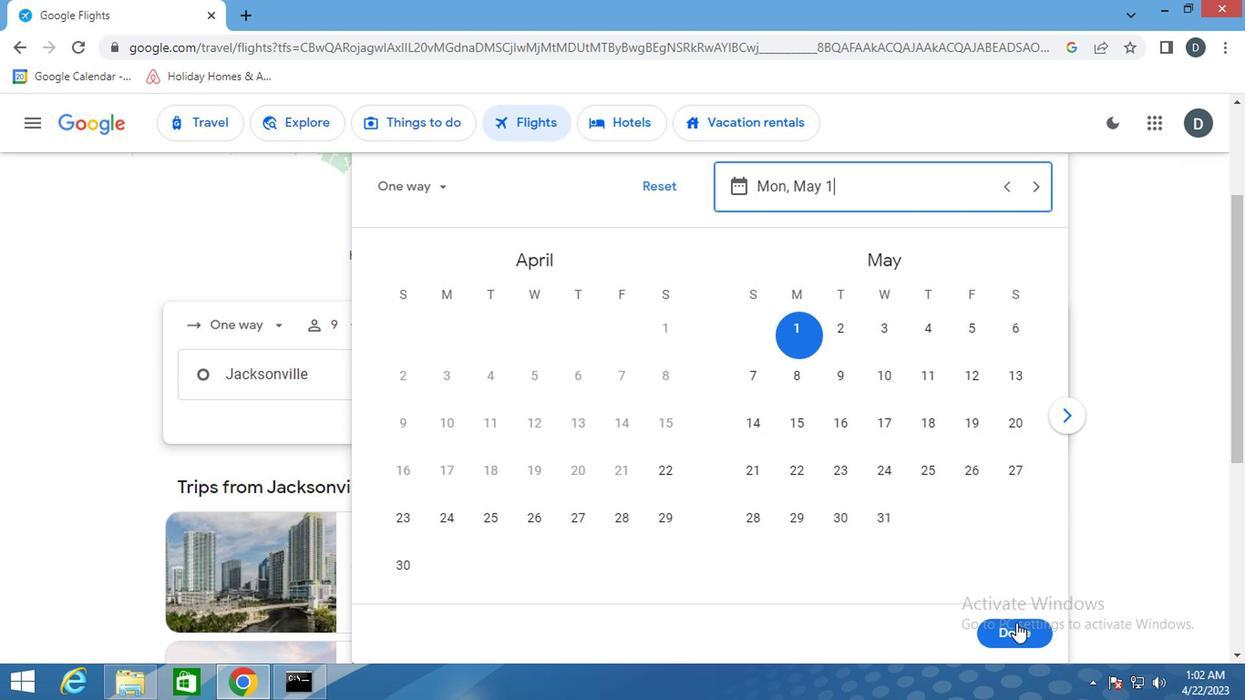 
Action: Mouse moved to (596, 433)
Screenshot: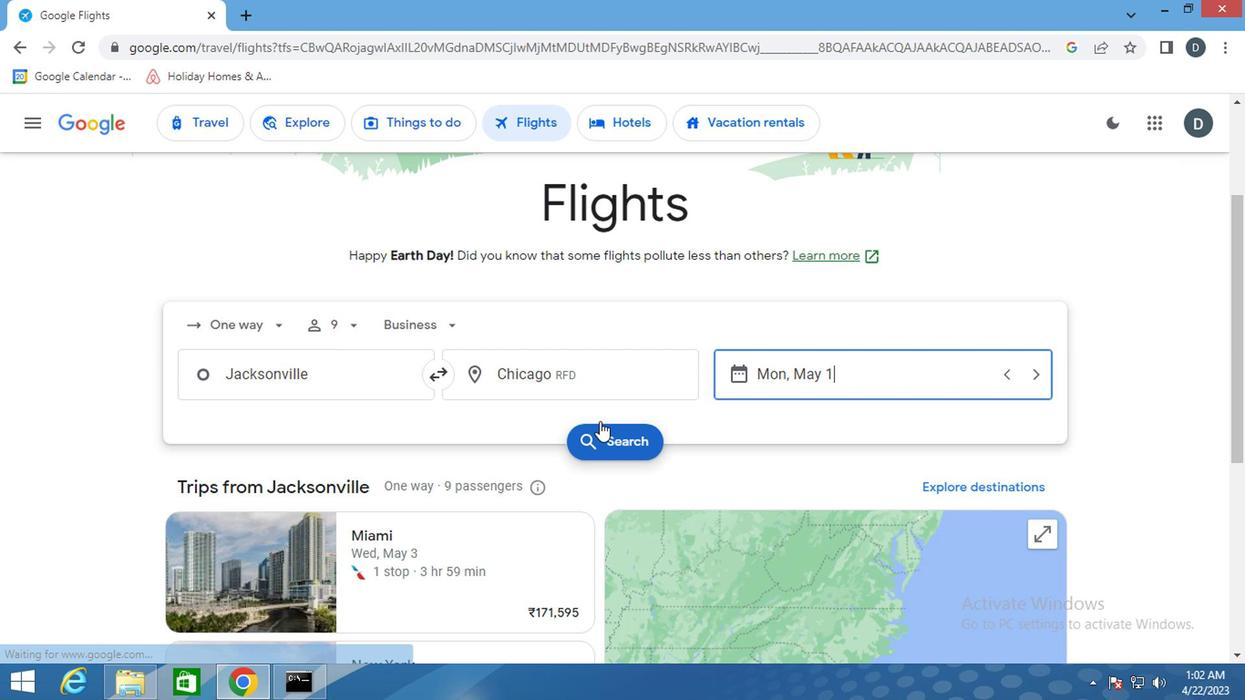 
Action: Mouse pressed left at (596, 433)
Screenshot: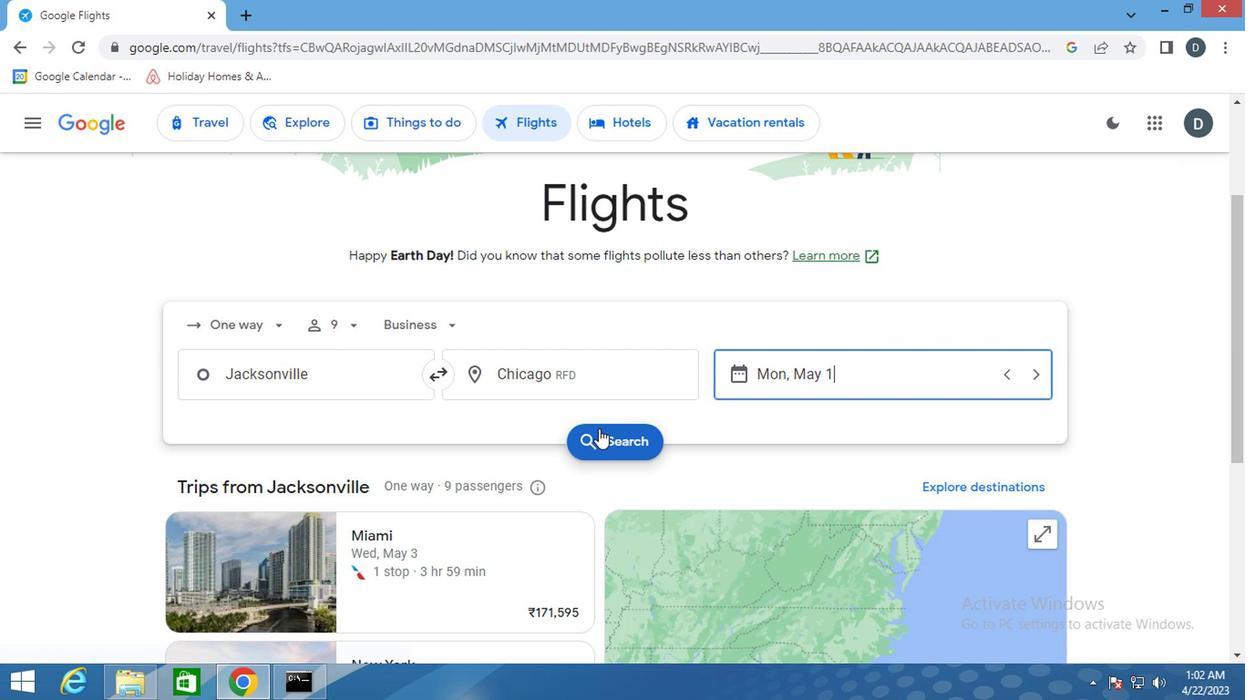 
Action: Mouse moved to (227, 292)
Screenshot: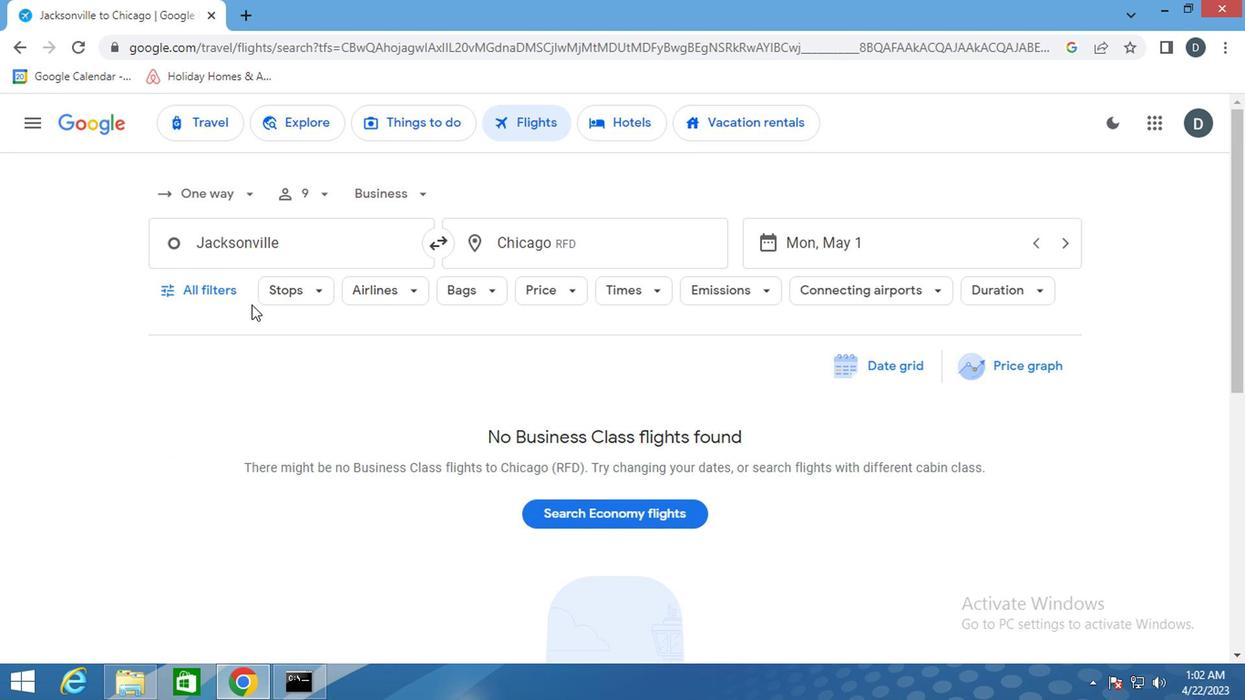 
Action: Mouse pressed left at (227, 292)
Screenshot: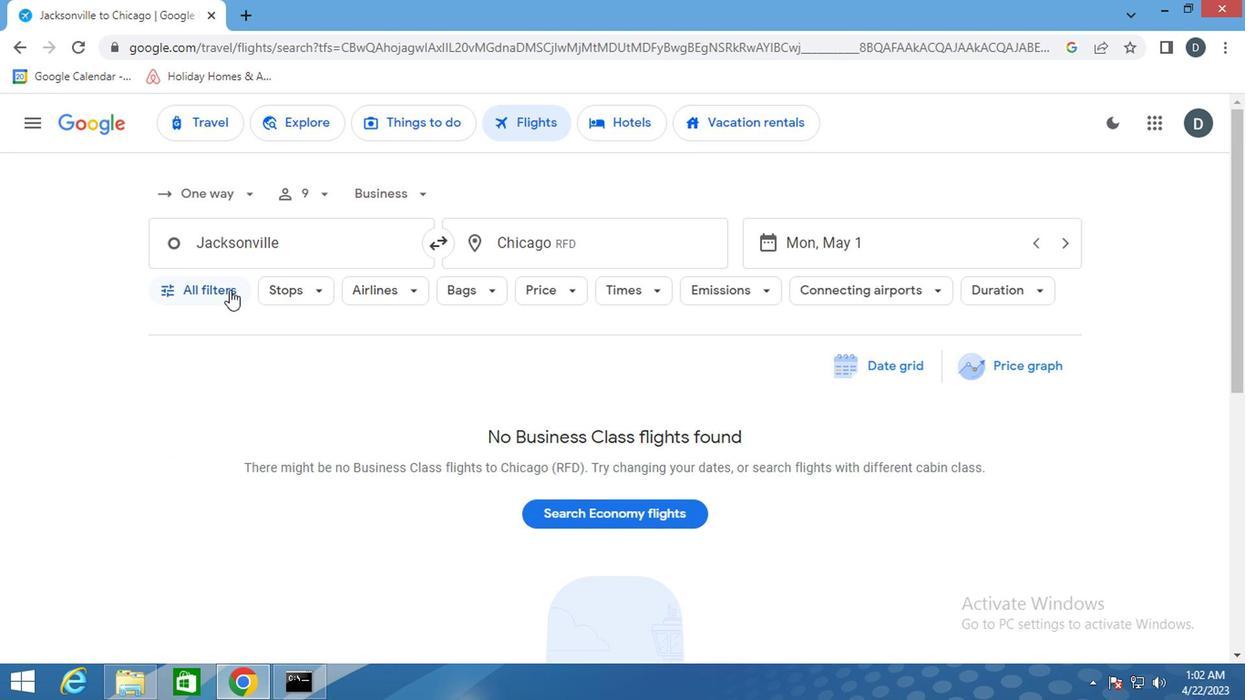 
Action: Mouse moved to (328, 451)
Screenshot: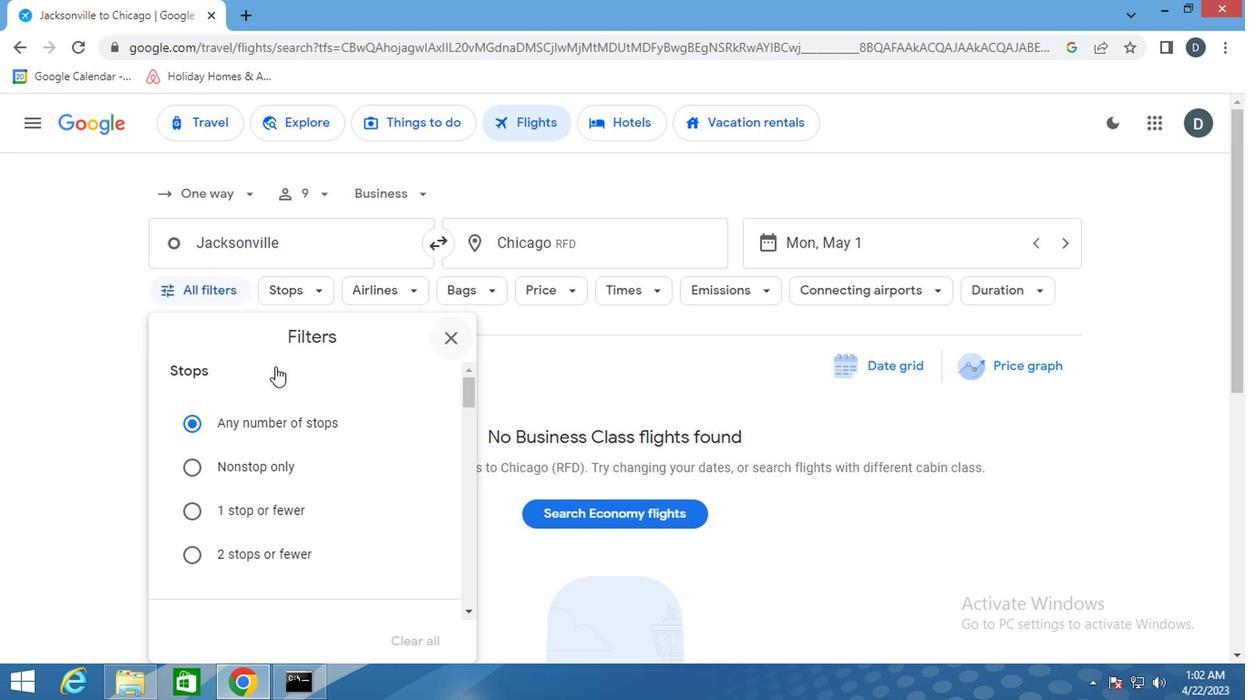 
Action: Mouse scrolled (328, 450) with delta (0, 0)
Screenshot: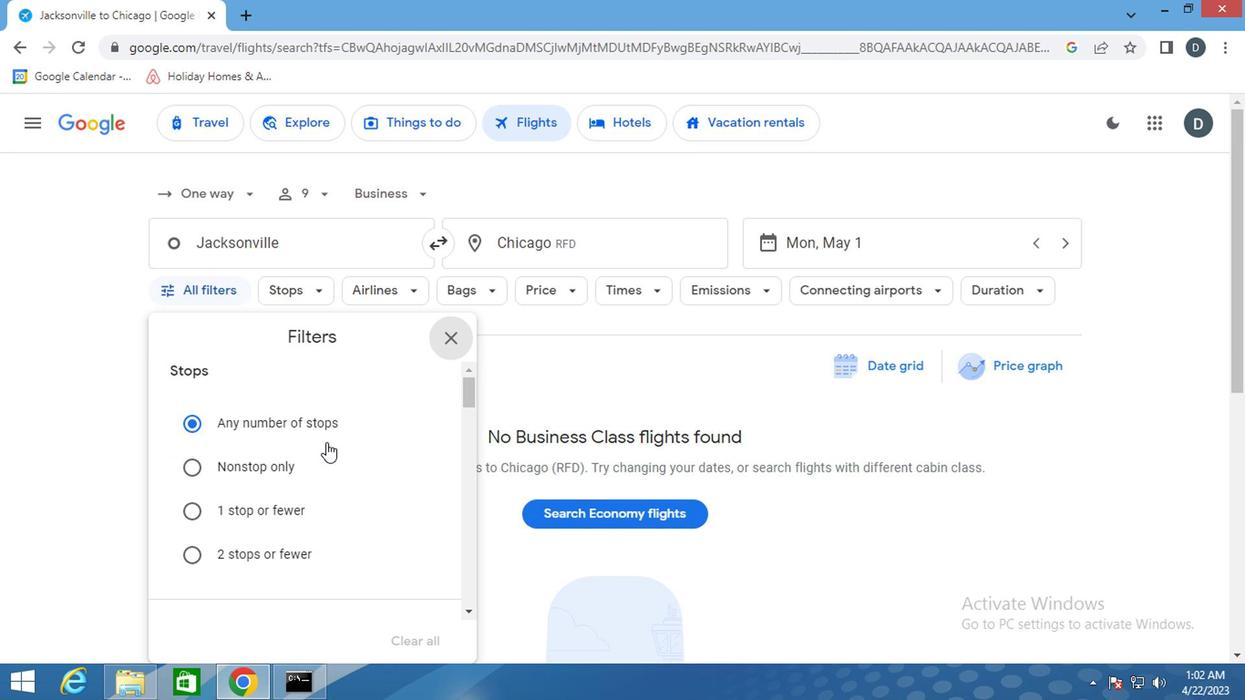 
Action: Mouse scrolled (328, 450) with delta (0, 0)
Screenshot: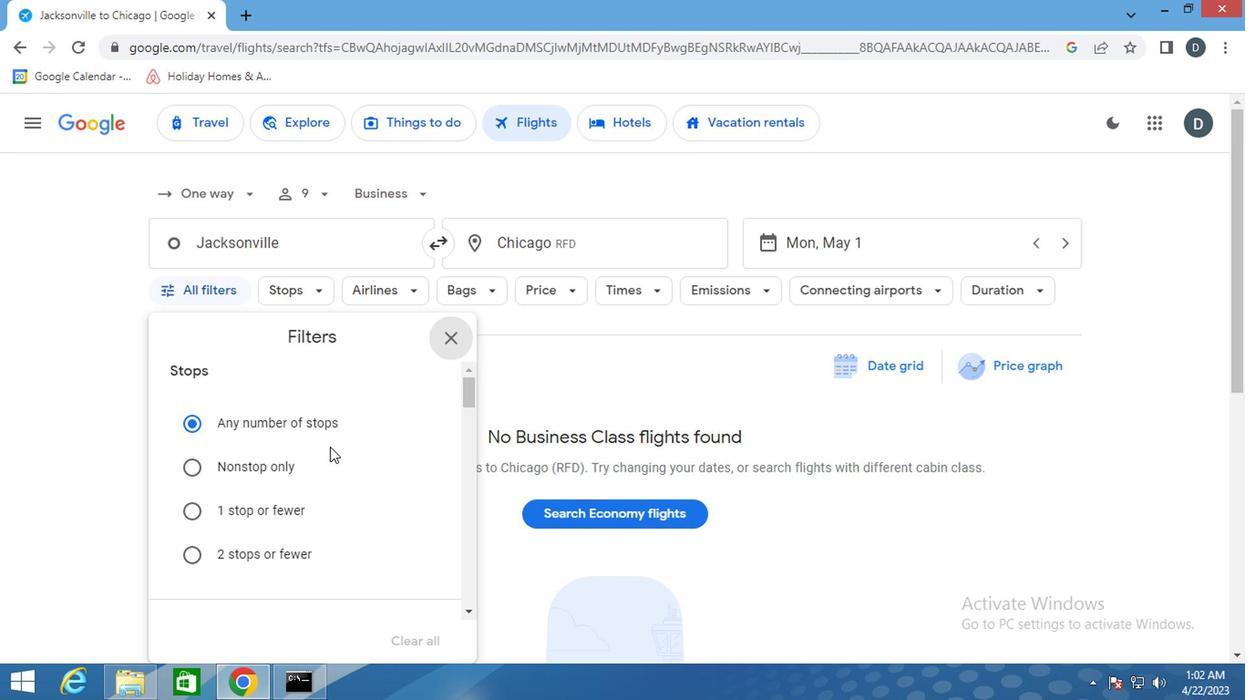 
Action: Mouse scrolled (328, 450) with delta (0, 0)
Screenshot: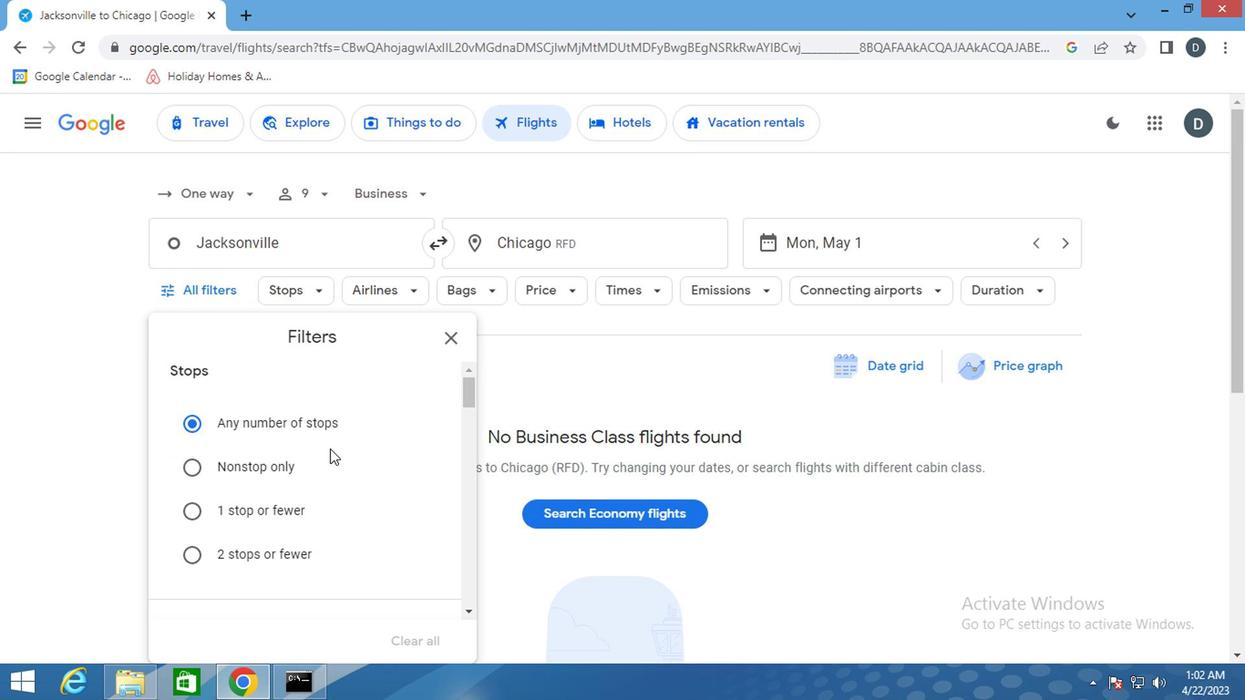
Action: Mouse scrolled (328, 450) with delta (0, 0)
Screenshot: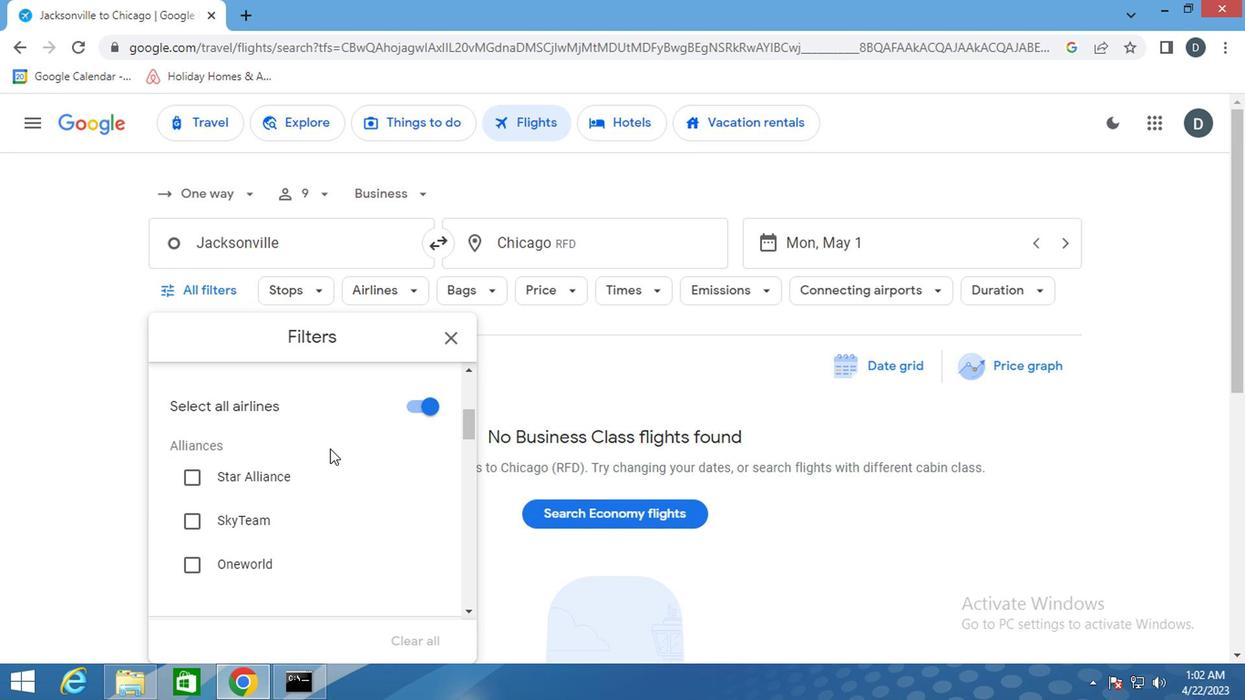 
Action: Mouse scrolled (328, 450) with delta (0, 0)
Screenshot: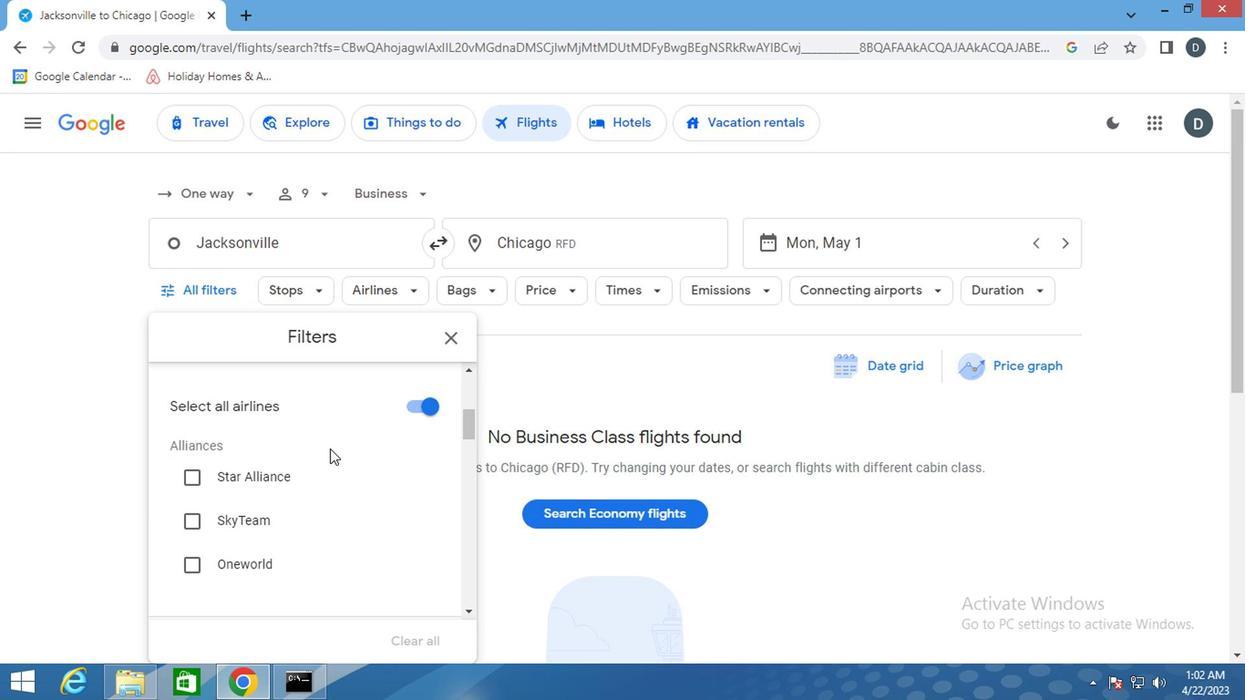 
Action: Mouse scrolled (328, 450) with delta (0, 0)
Screenshot: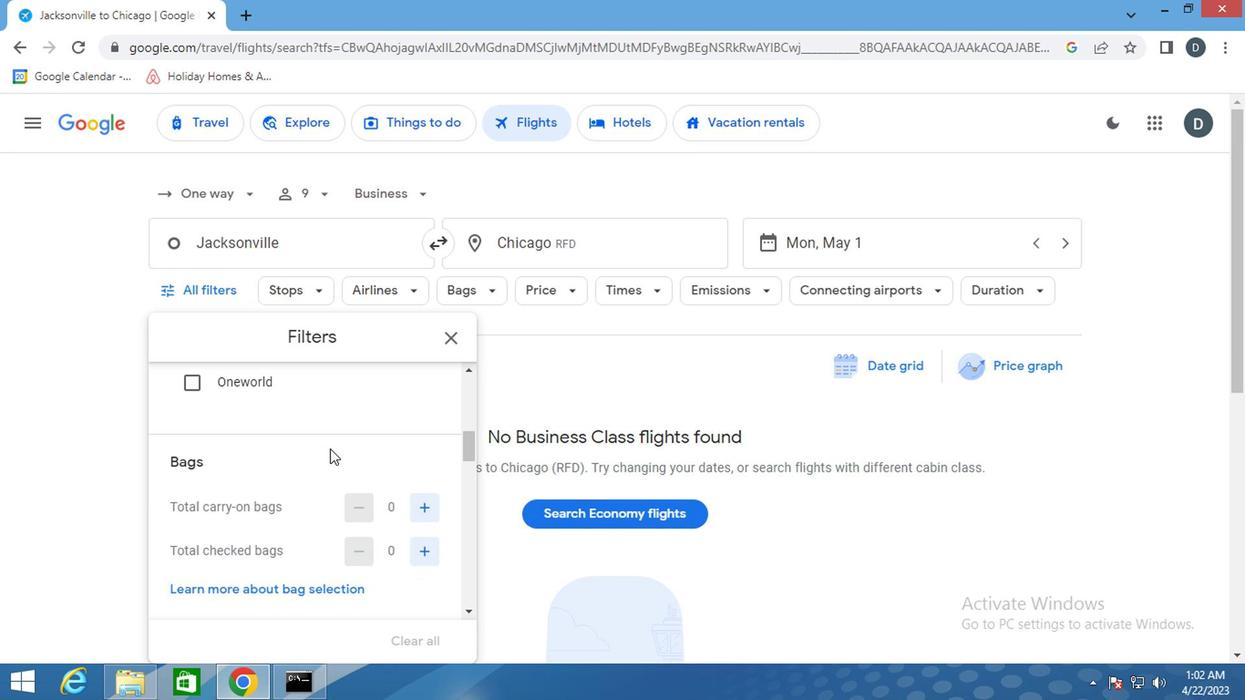 
Action: Mouse moved to (423, 412)
Screenshot: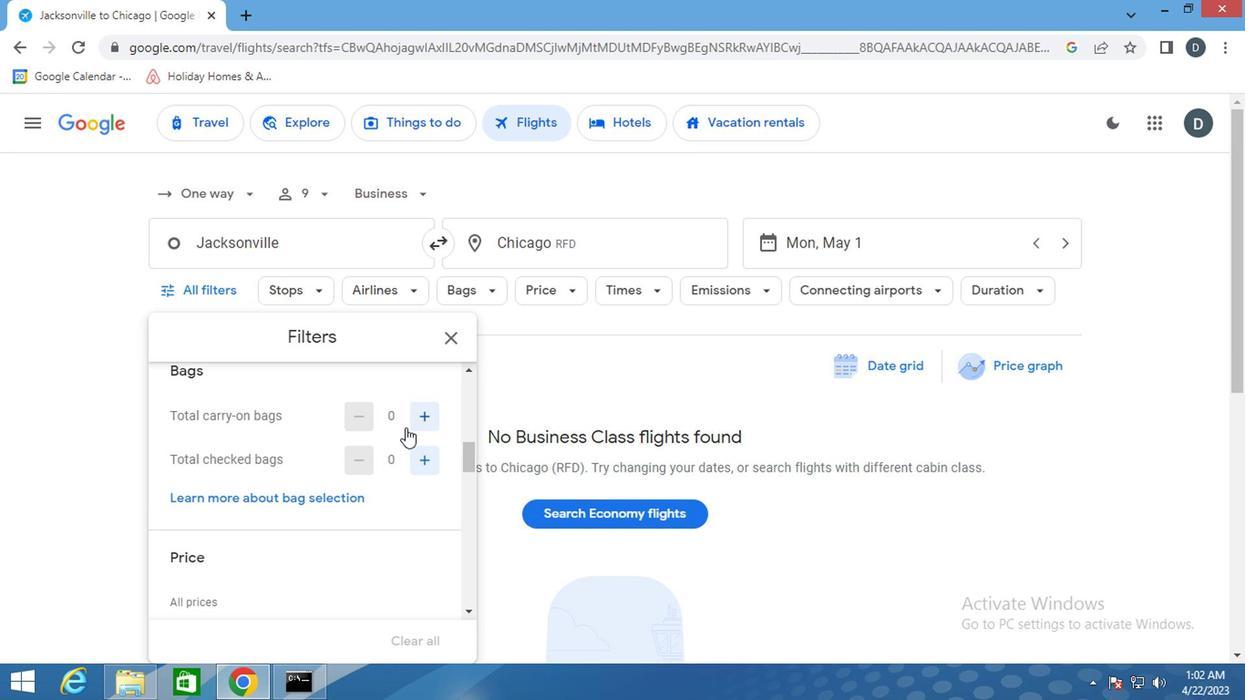 
Action: Mouse pressed left at (423, 412)
Screenshot: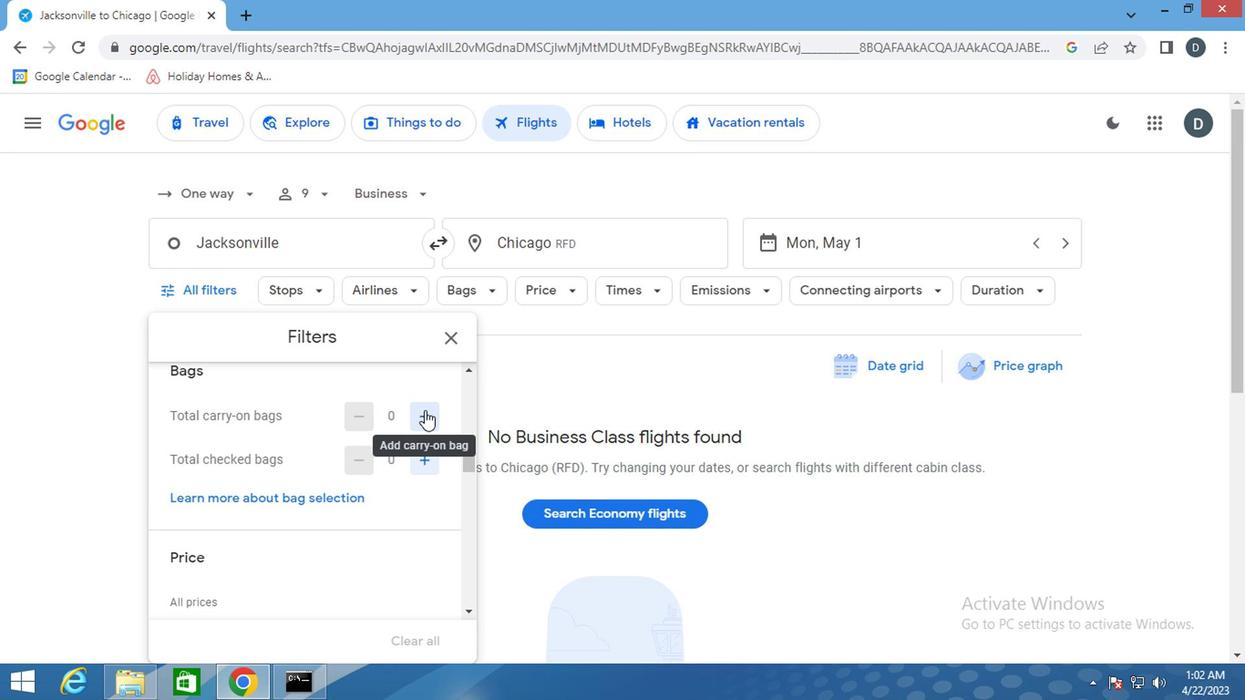 
Action: Mouse moved to (383, 457)
Screenshot: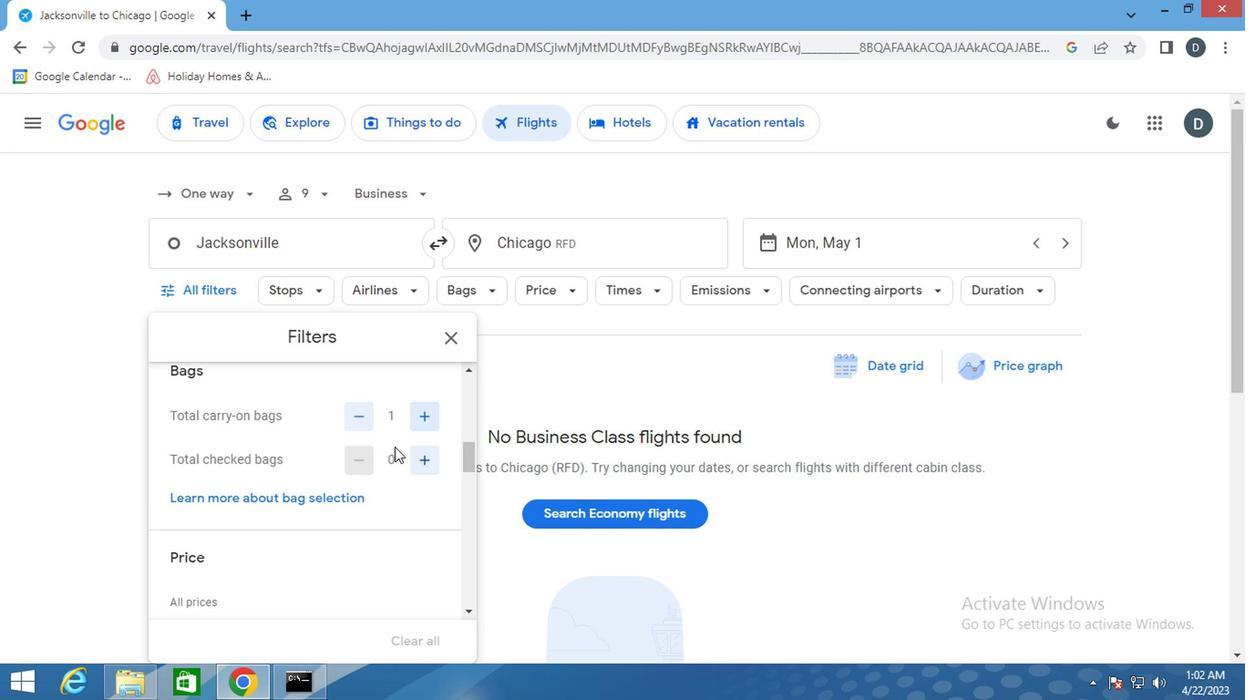 
Action: Mouse scrolled (383, 456) with delta (0, -1)
Screenshot: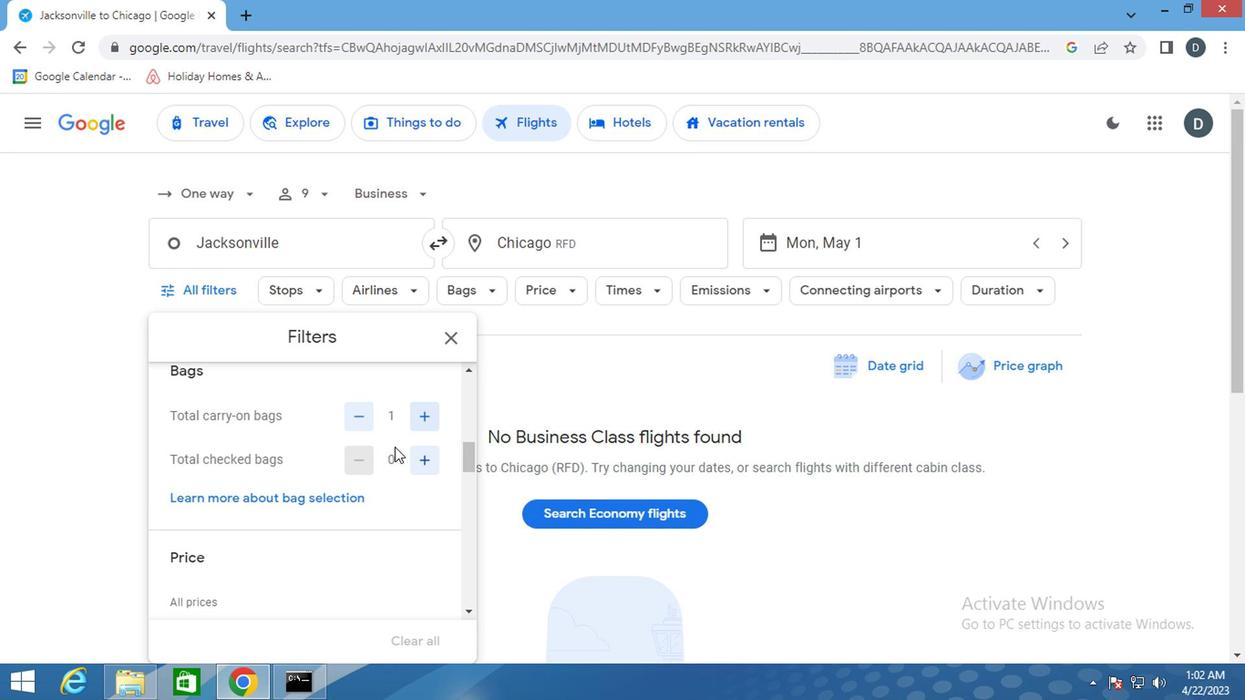
Action: Mouse scrolled (383, 456) with delta (0, -1)
Screenshot: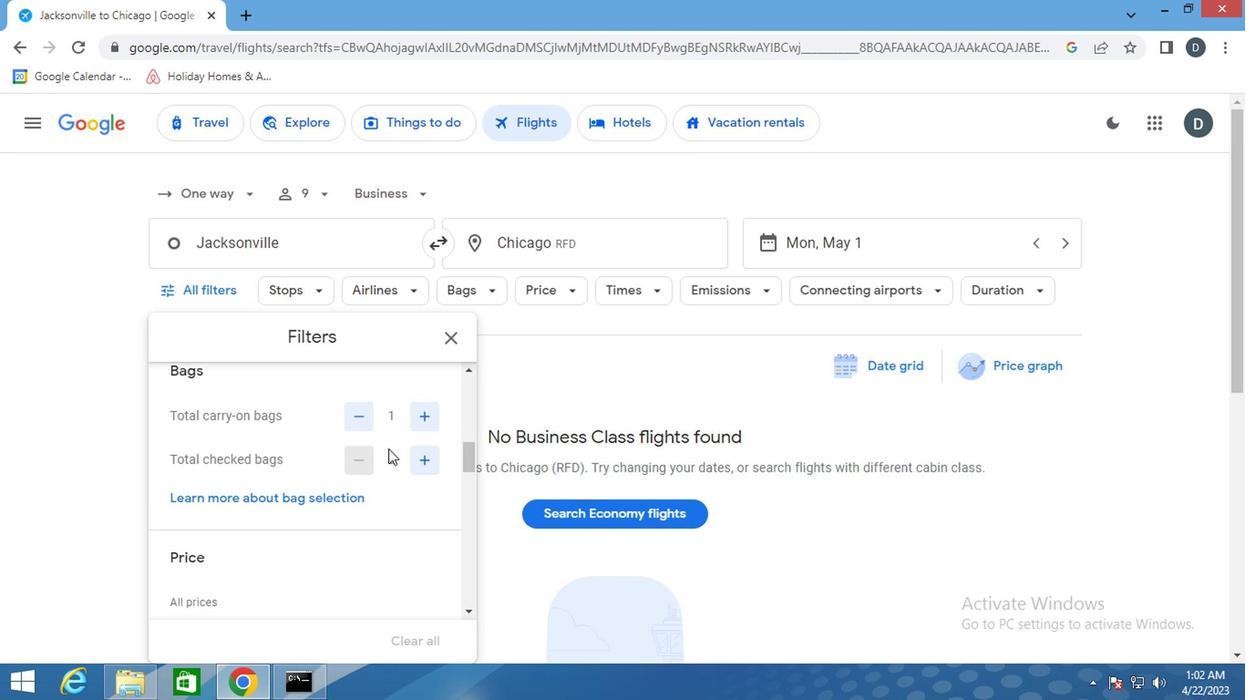 
Action: Mouse moved to (396, 458)
Screenshot: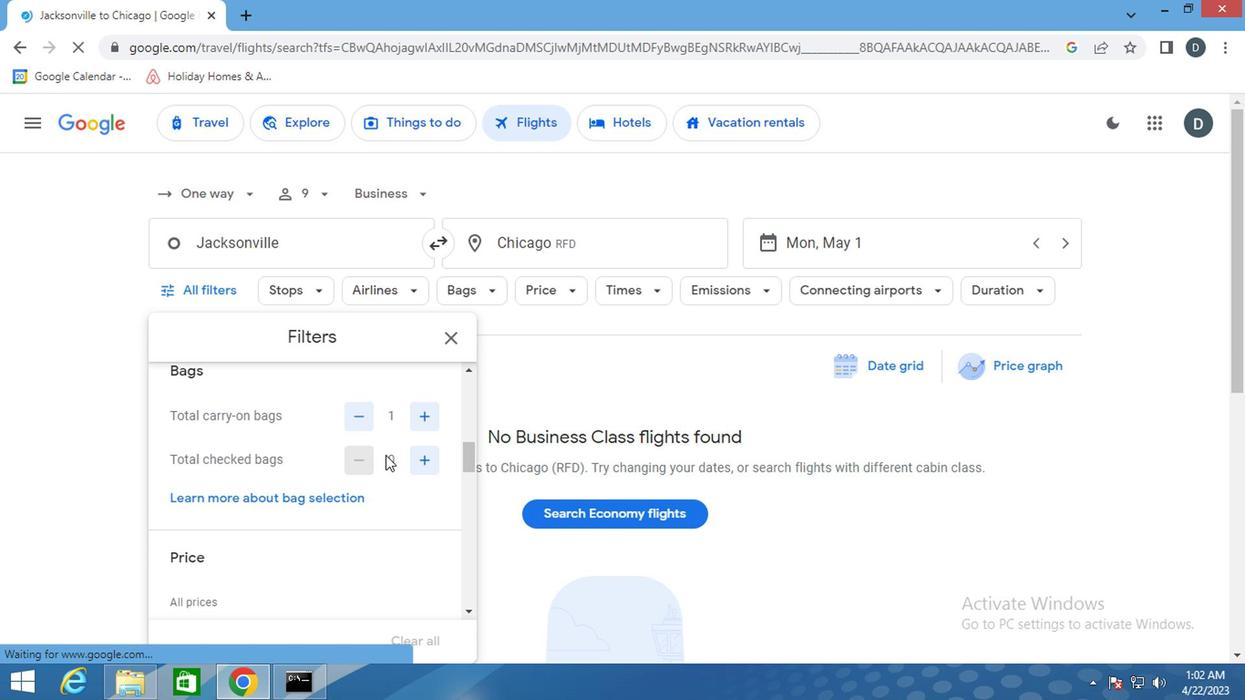 
Action: Mouse scrolled (396, 457) with delta (0, 0)
Screenshot: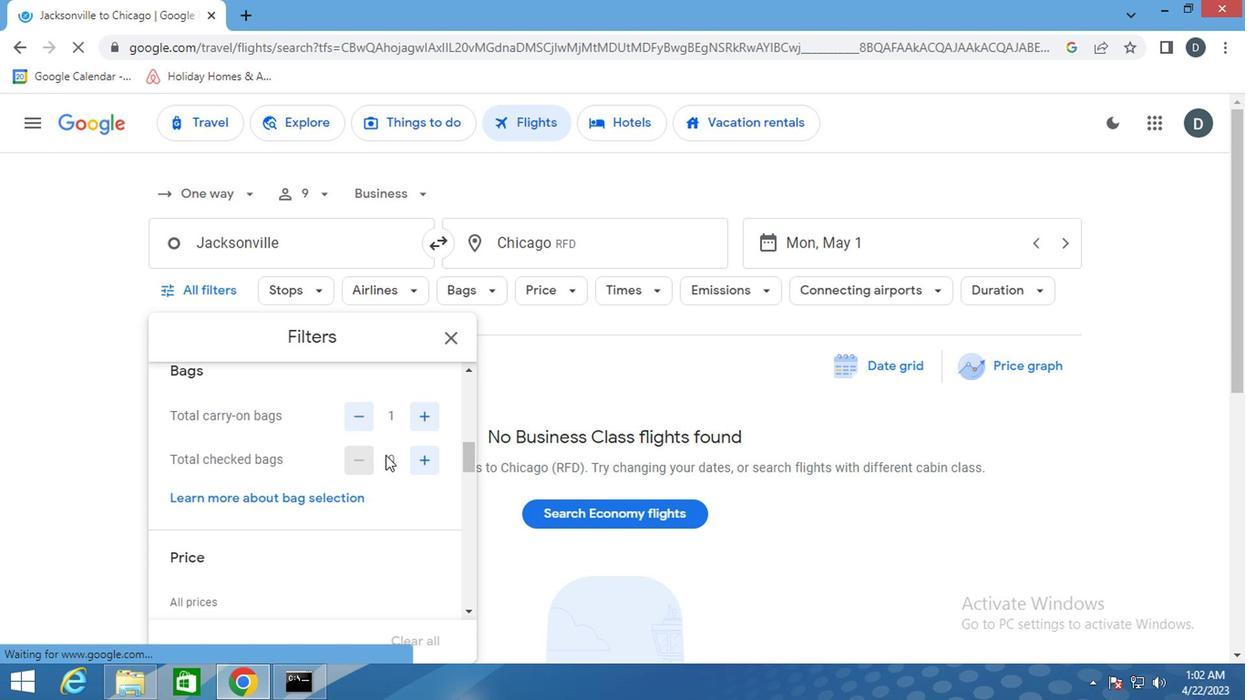 
Action: Mouse moved to (408, 432)
Screenshot: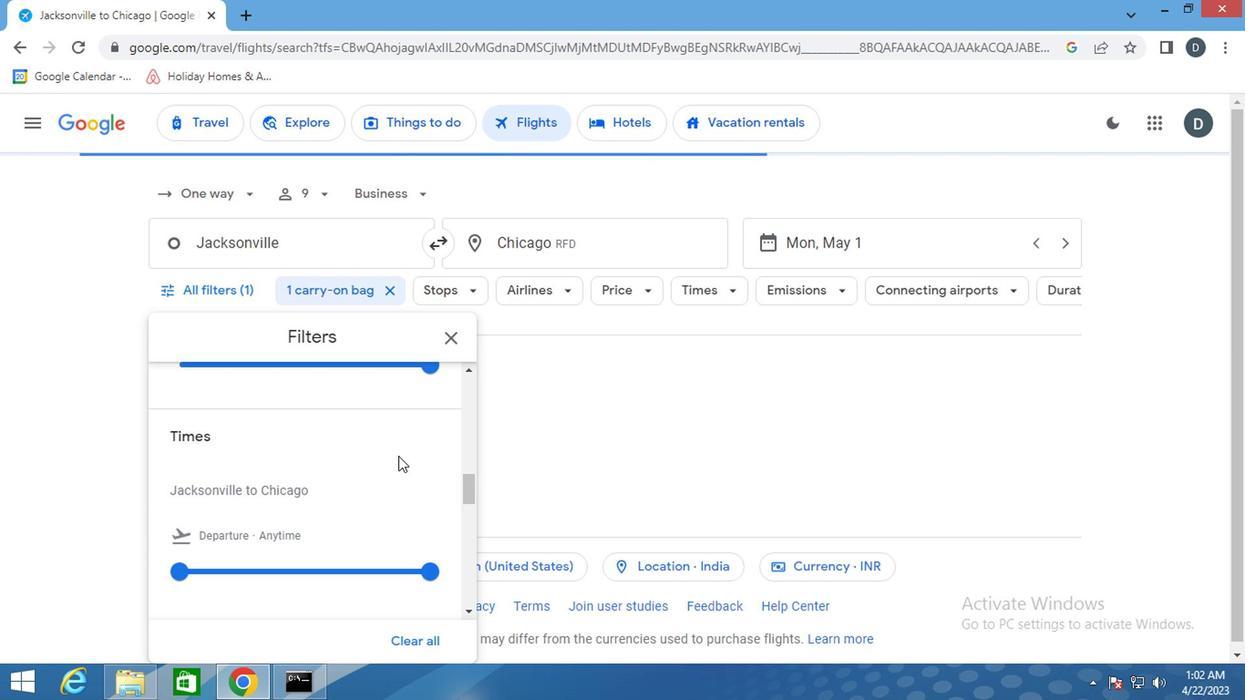 
Action: Mouse scrolled (408, 432) with delta (0, 0)
Screenshot: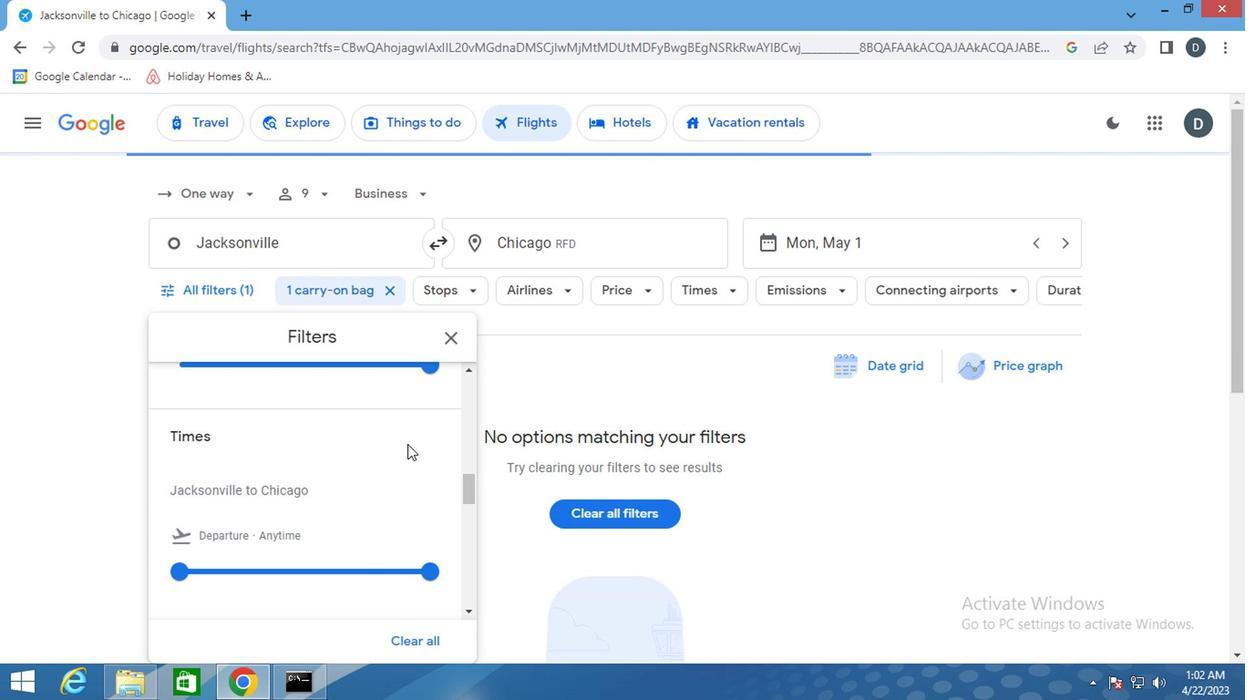 
Action: Mouse moved to (391, 513)
Screenshot: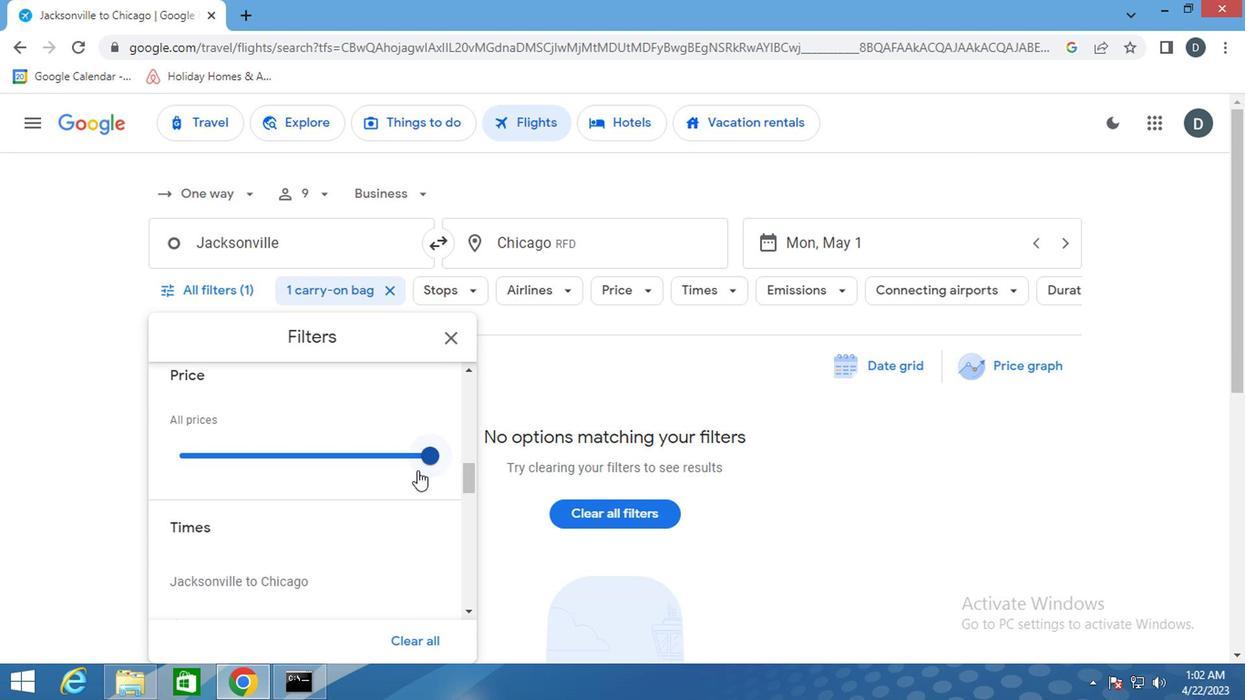 
Action: Mouse scrolled (391, 512) with delta (0, -1)
Screenshot: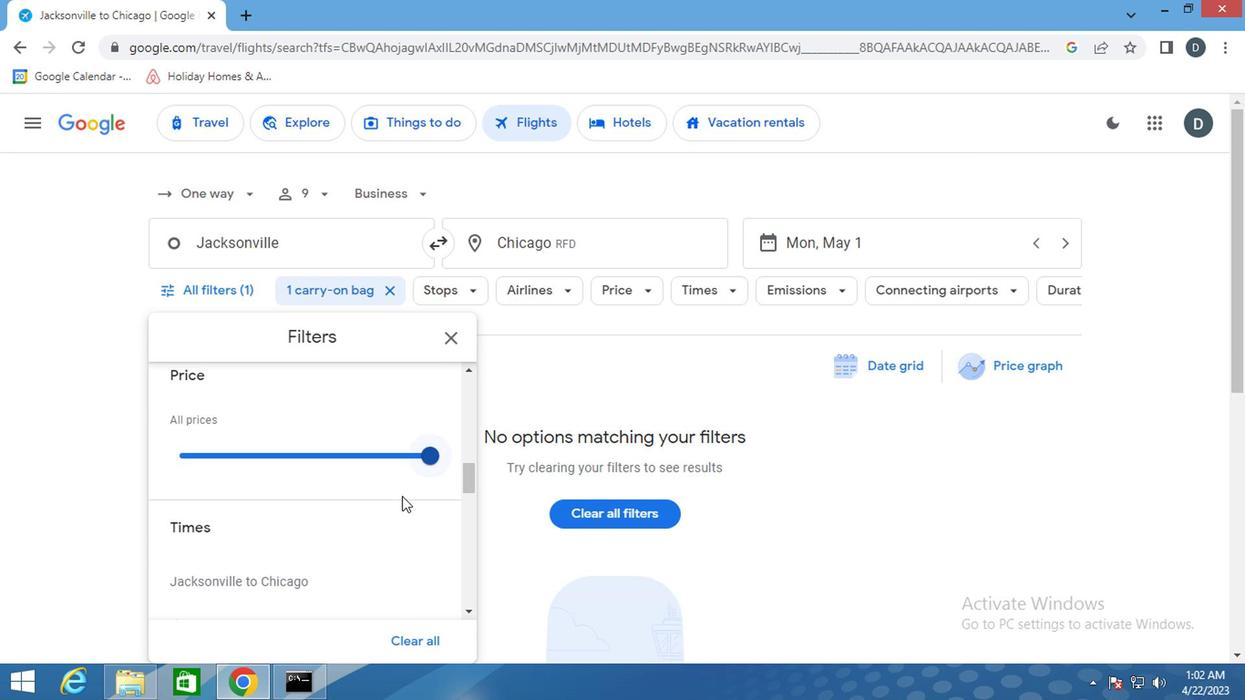 
Action: Mouse scrolled (391, 512) with delta (0, -1)
Screenshot: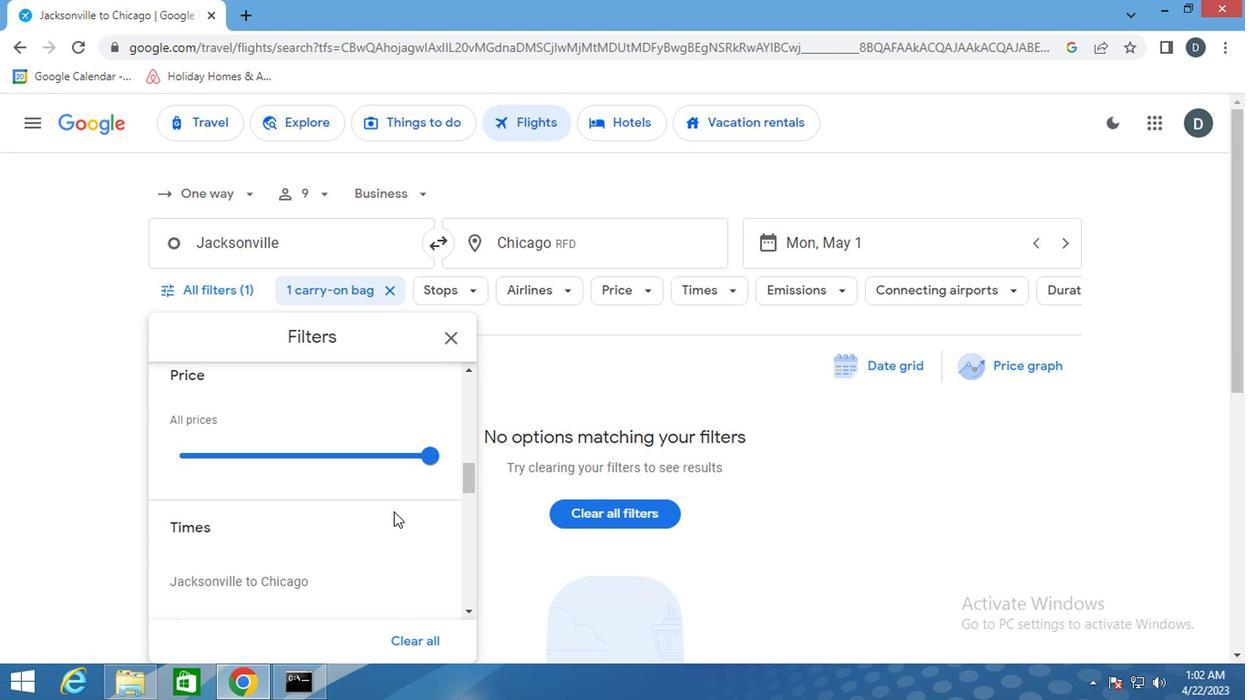 
Action: Mouse moved to (173, 480)
Screenshot: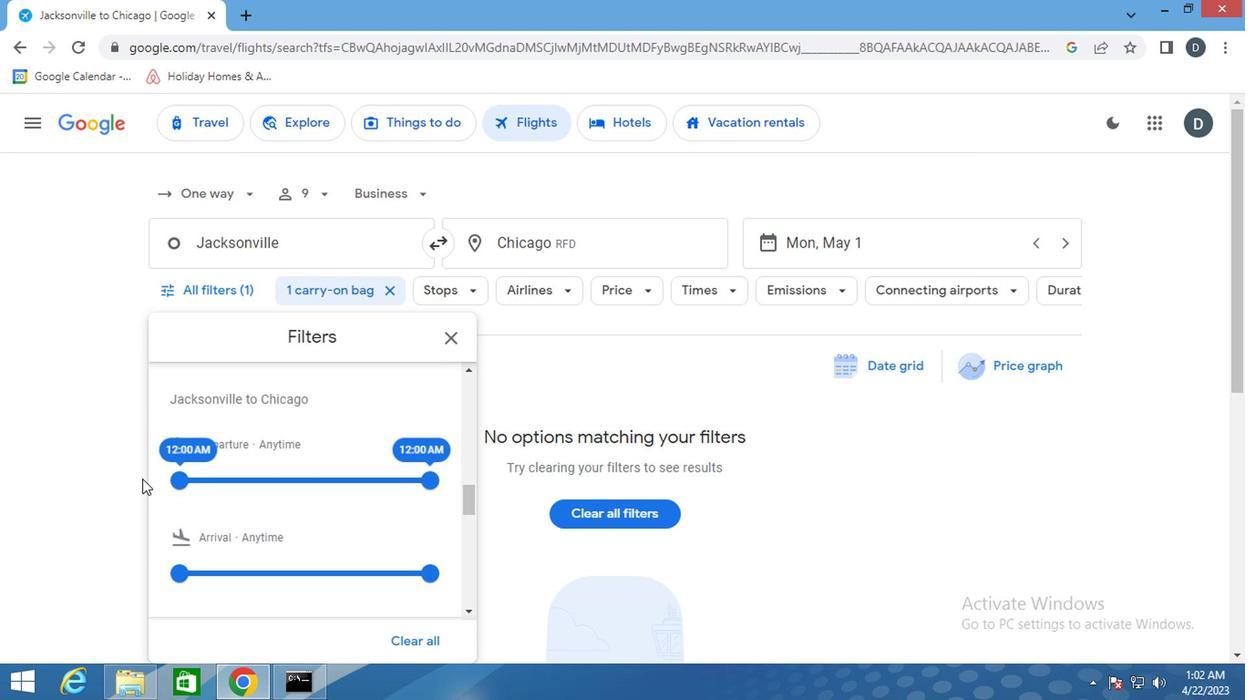 
Action: Mouse pressed left at (173, 480)
Screenshot: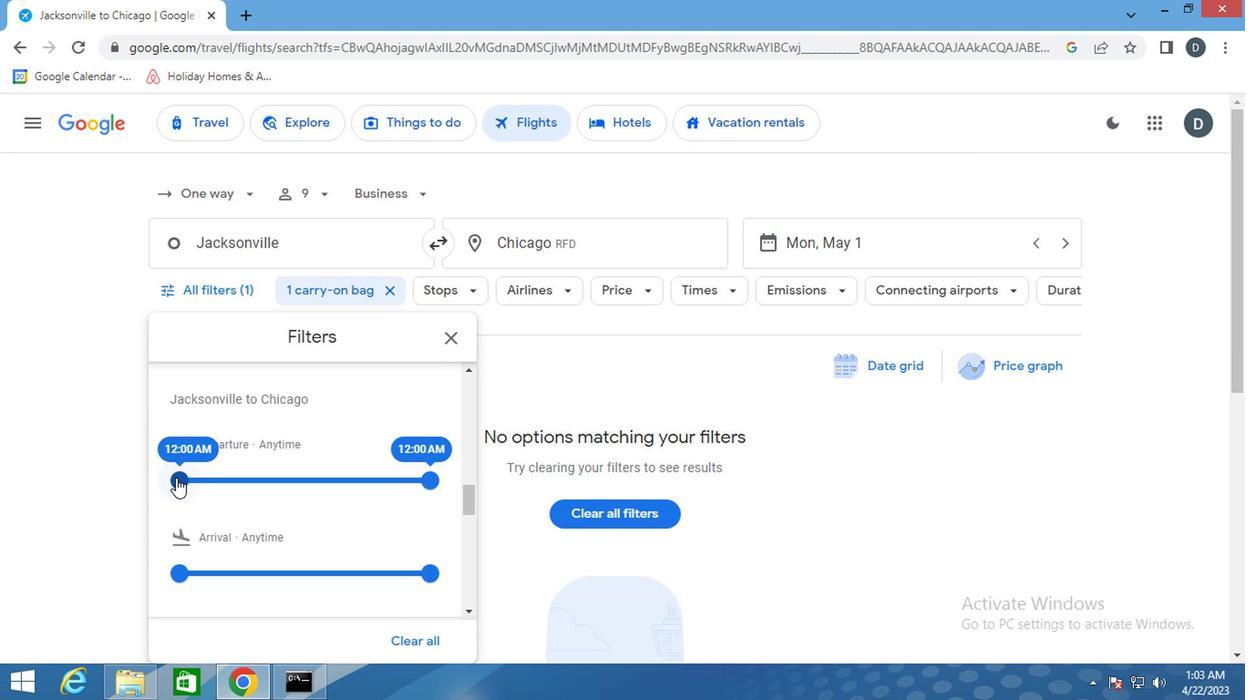 
Action: Mouse moved to (433, 476)
Screenshot: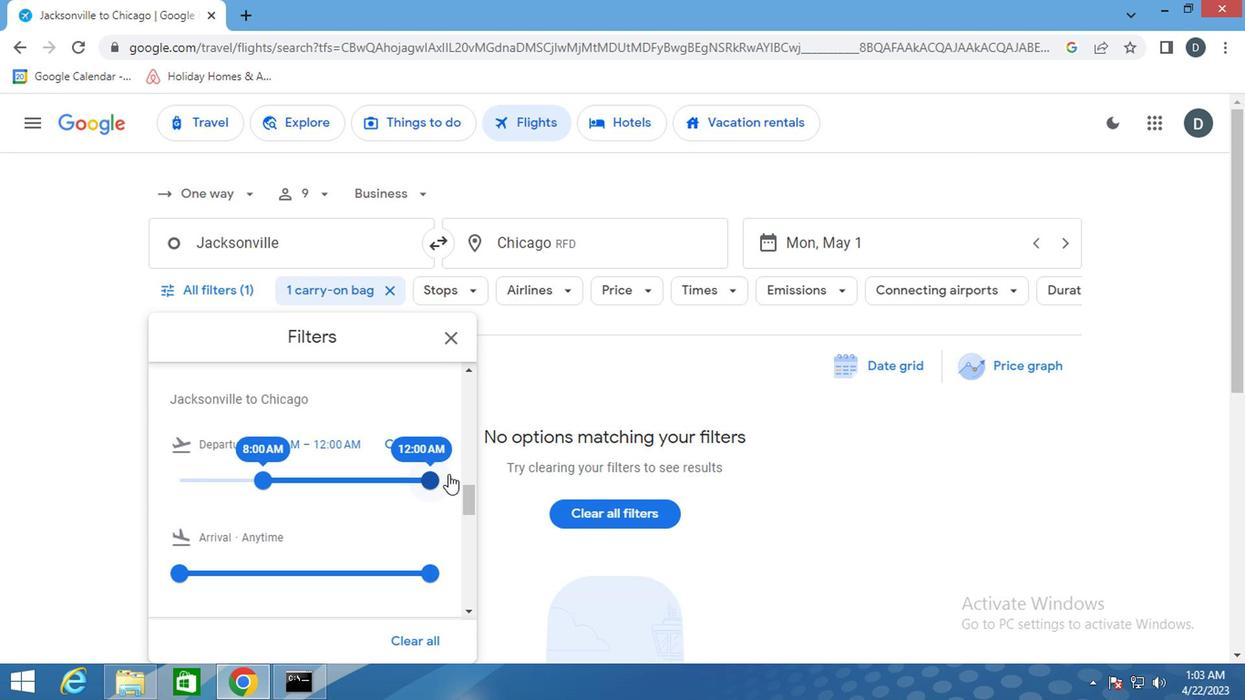 
Action: Mouse pressed left at (433, 476)
Screenshot: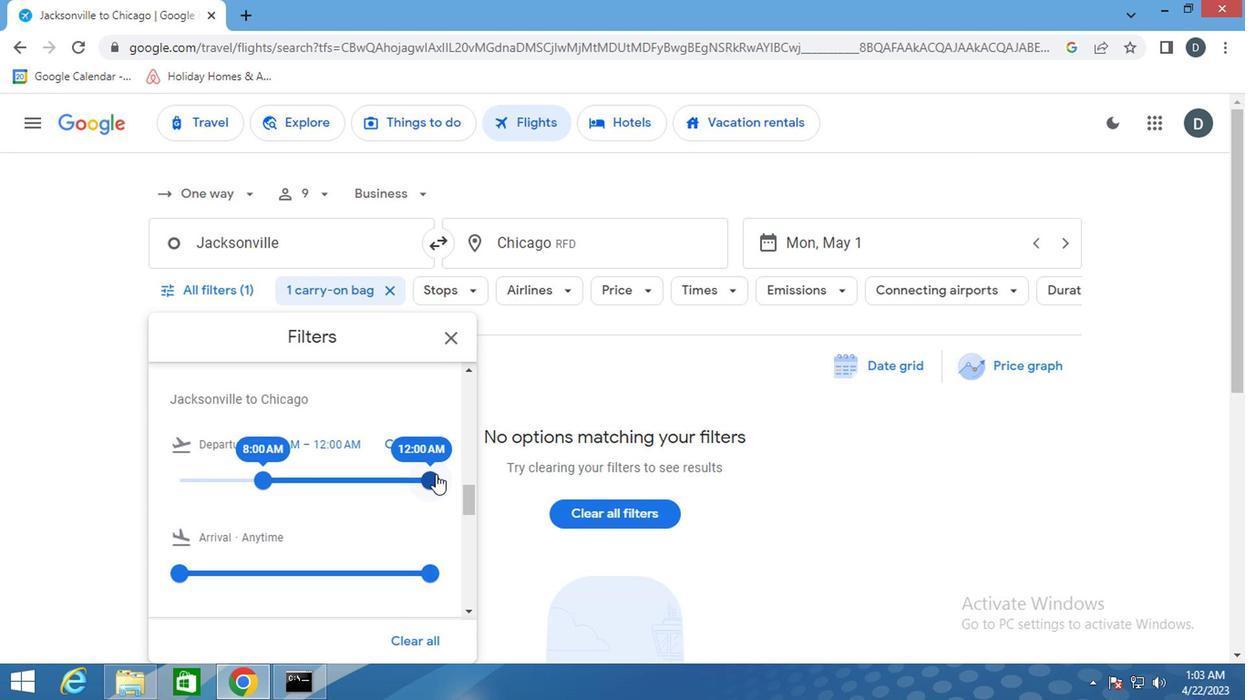 
Action: Mouse moved to (304, 513)
Screenshot: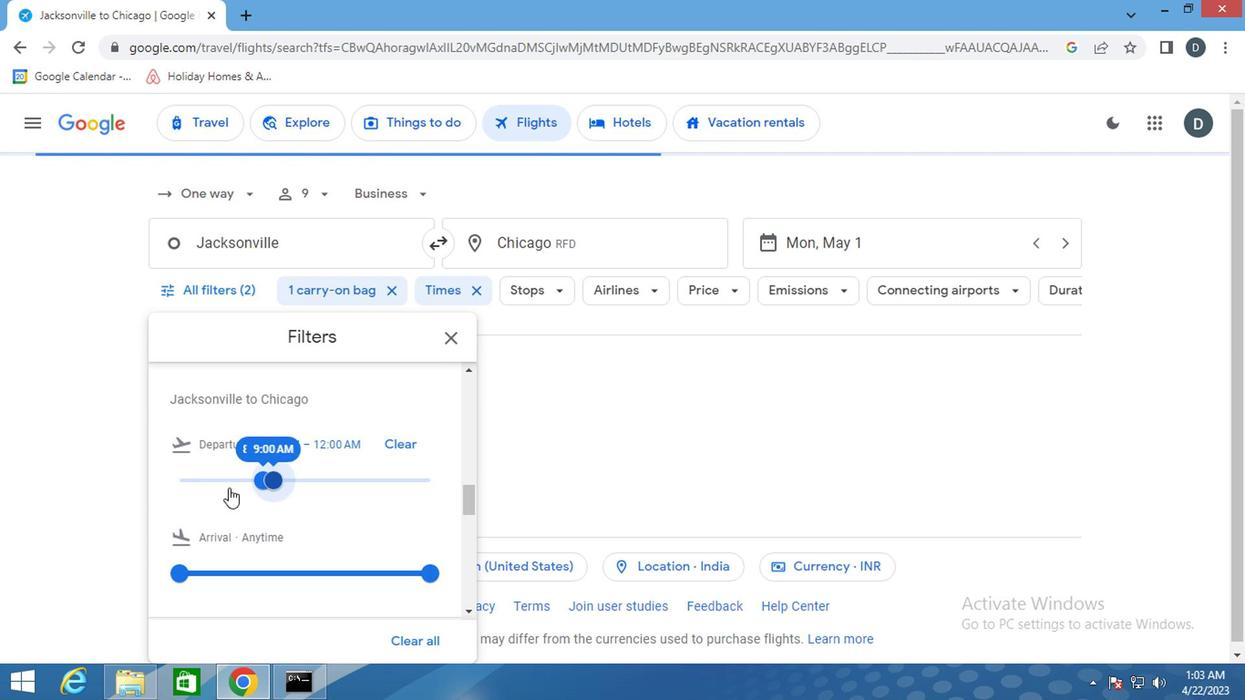 
Action: Mouse scrolled (304, 512) with delta (0, -1)
Screenshot: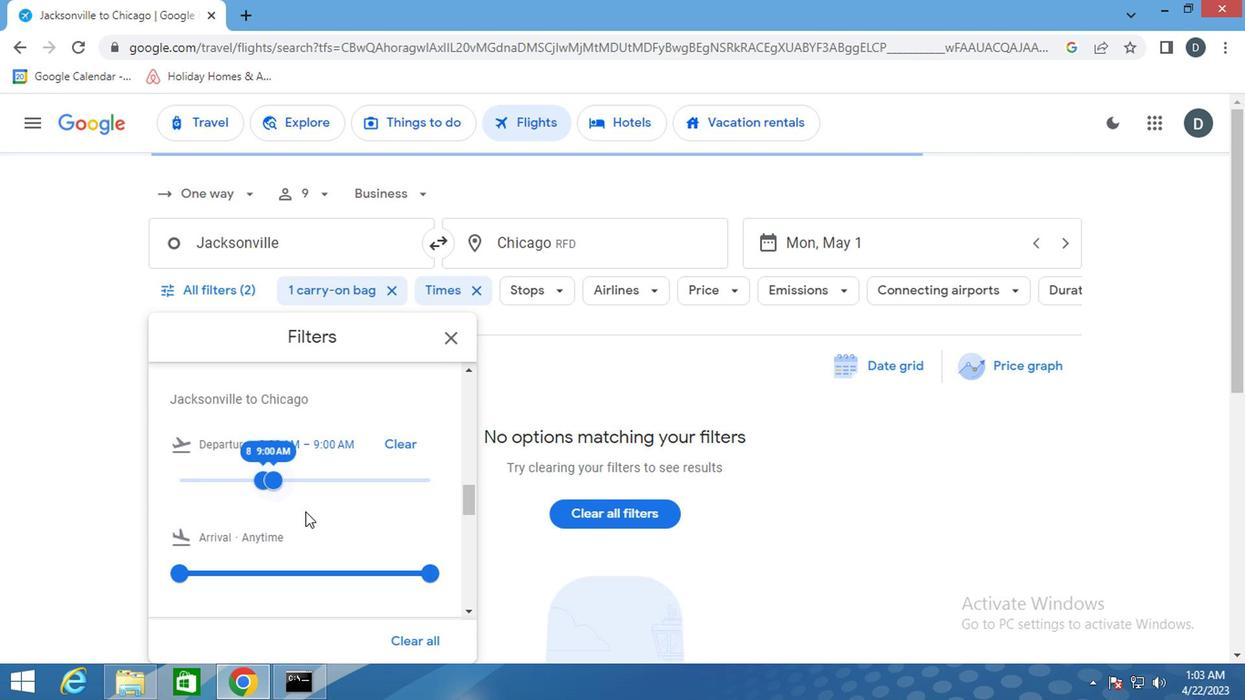 
Action: Mouse scrolled (304, 512) with delta (0, -1)
Screenshot: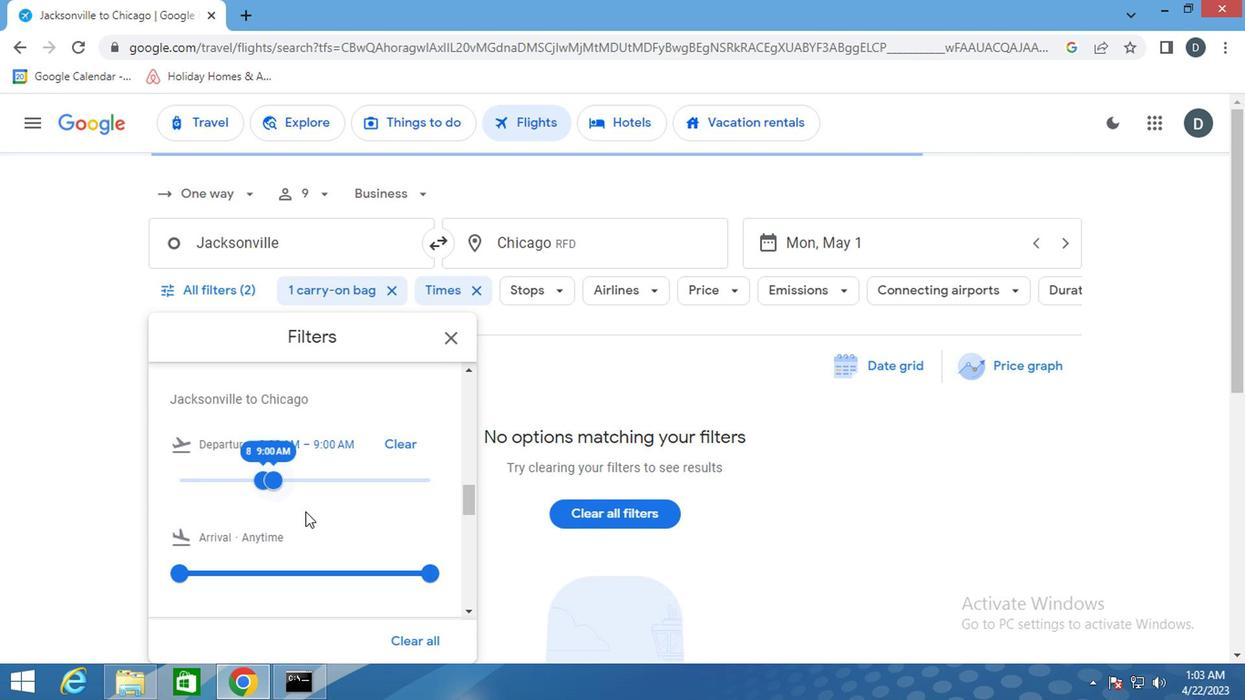 
Action: Mouse scrolled (304, 512) with delta (0, -1)
Screenshot: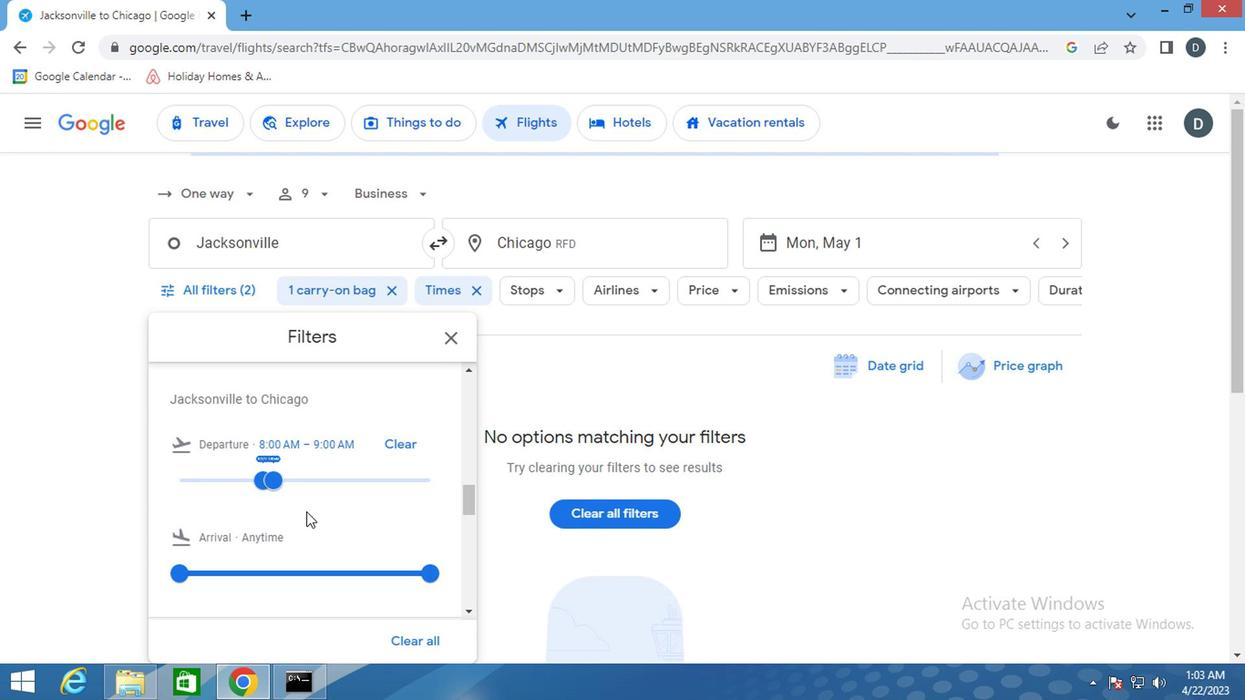 
Action: Mouse scrolled (304, 512) with delta (0, -1)
Screenshot: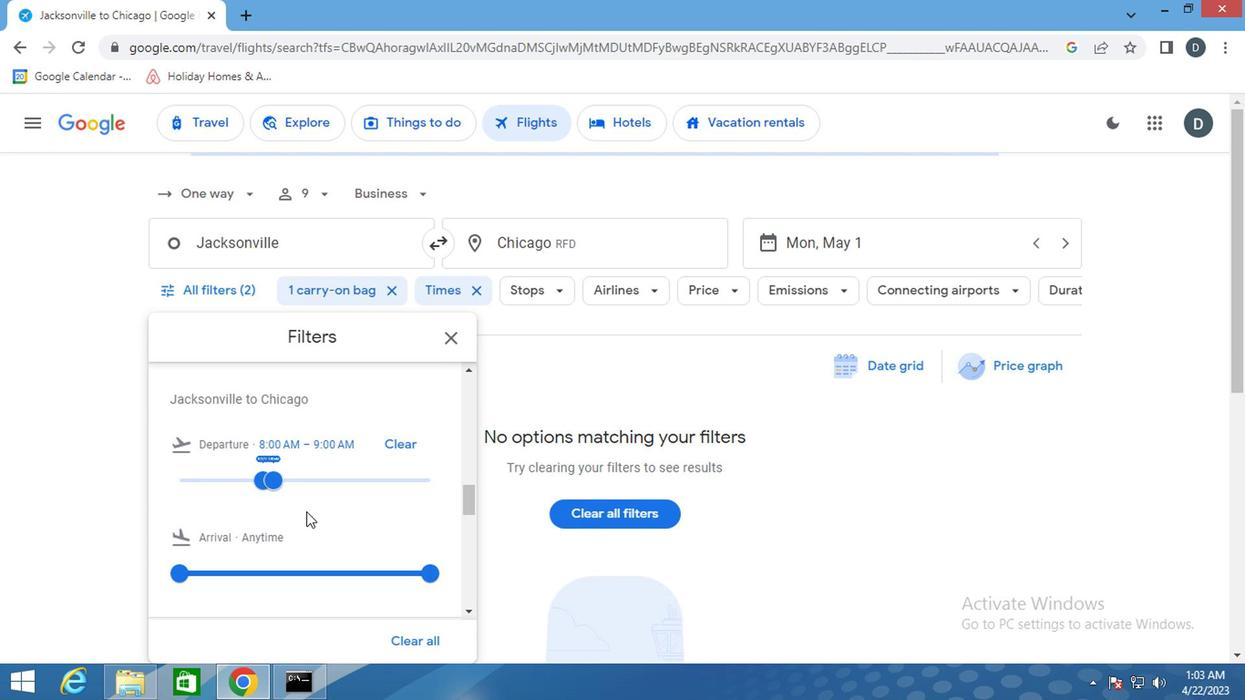 
Action: Mouse scrolled (304, 512) with delta (0, -1)
Screenshot: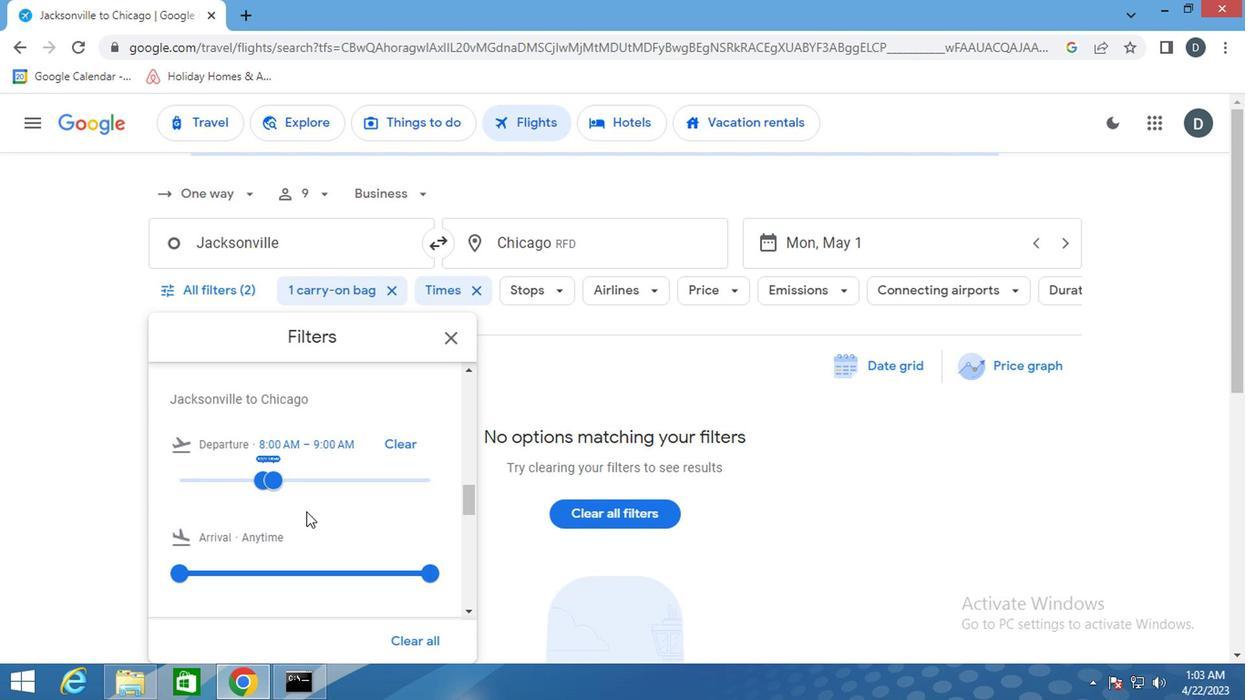 
Action: Mouse scrolled (304, 512) with delta (0, -1)
Screenshot: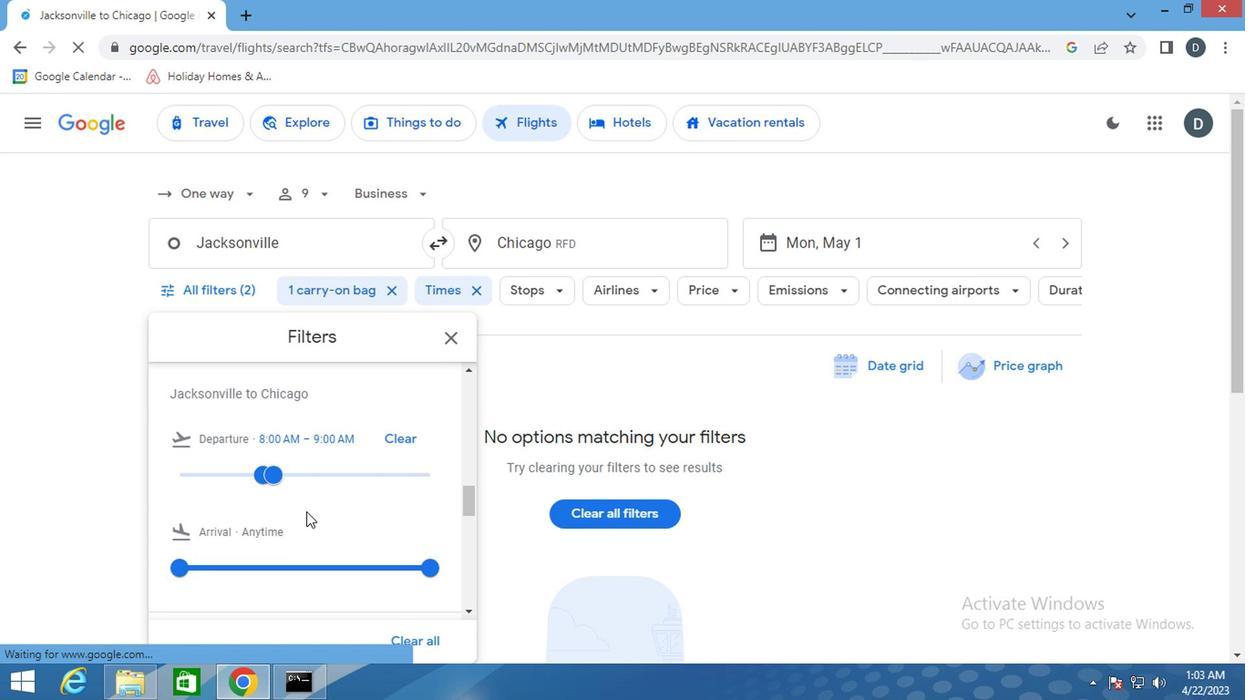 
Action: Mouse scrolled (304, 512) with delta (0, -1)
Screenshot: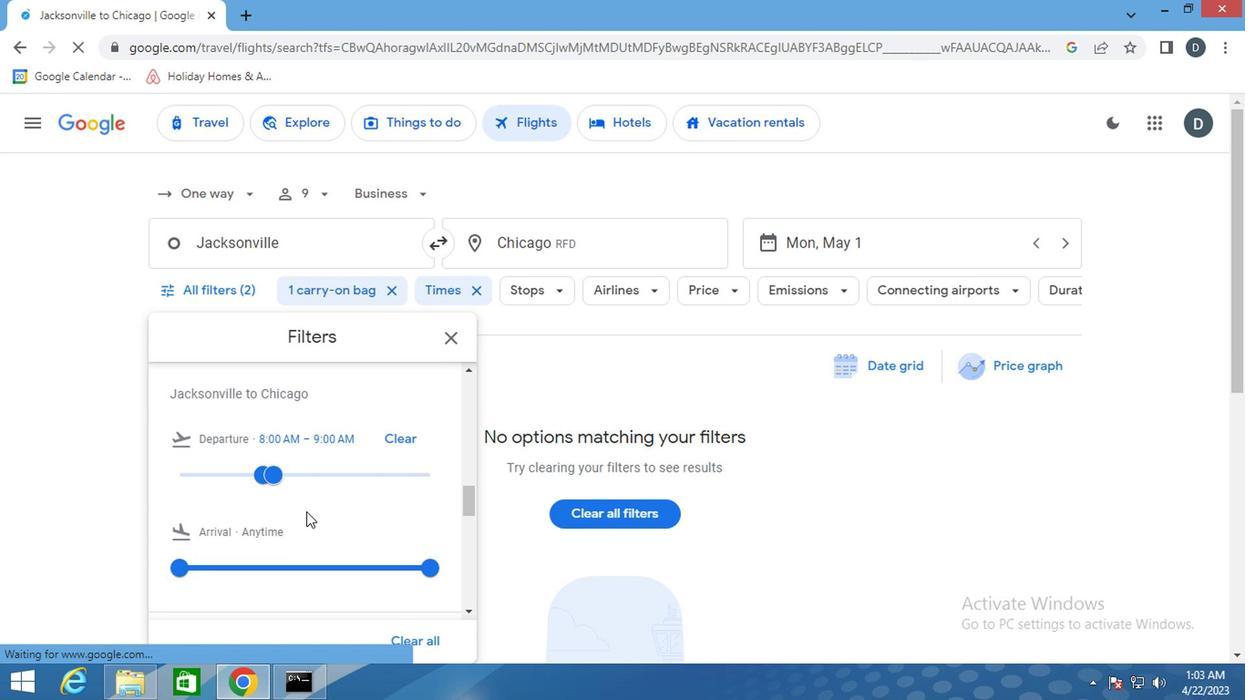 
Action: Mouse scrolled (304, 512) with delta (0, -1)
Screenshot: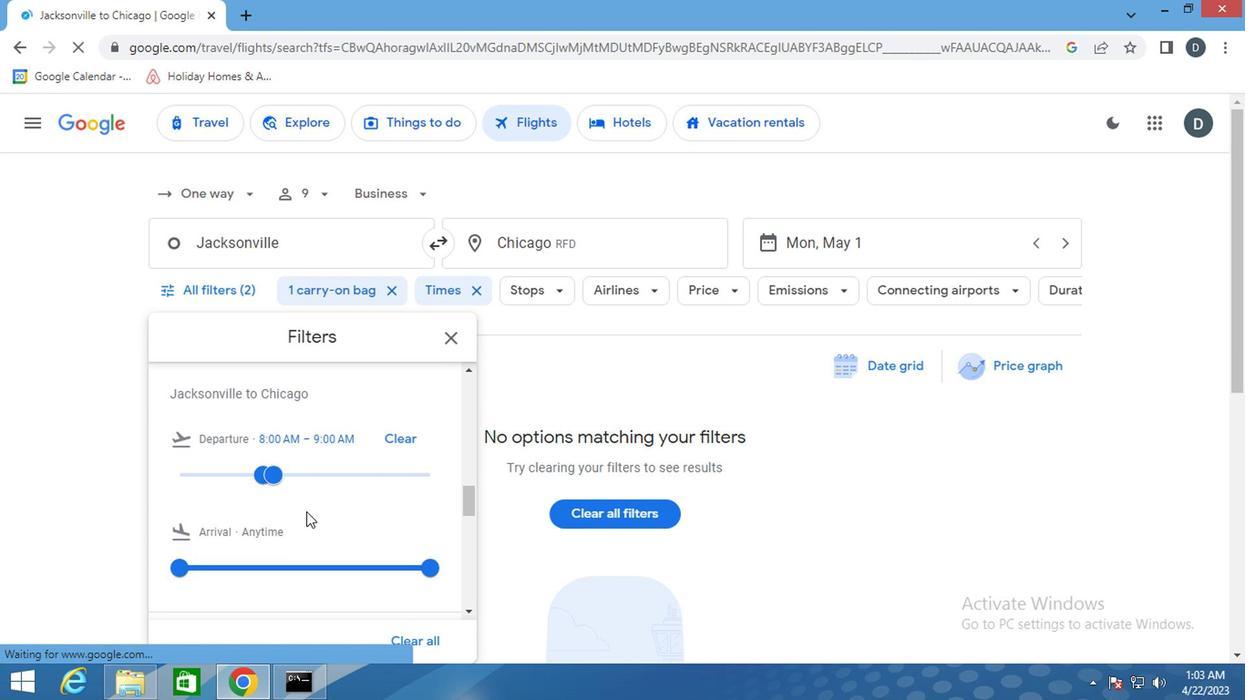 
Action: Mouse scrolled (304, 512) with delta (0, -1)
Screenshot: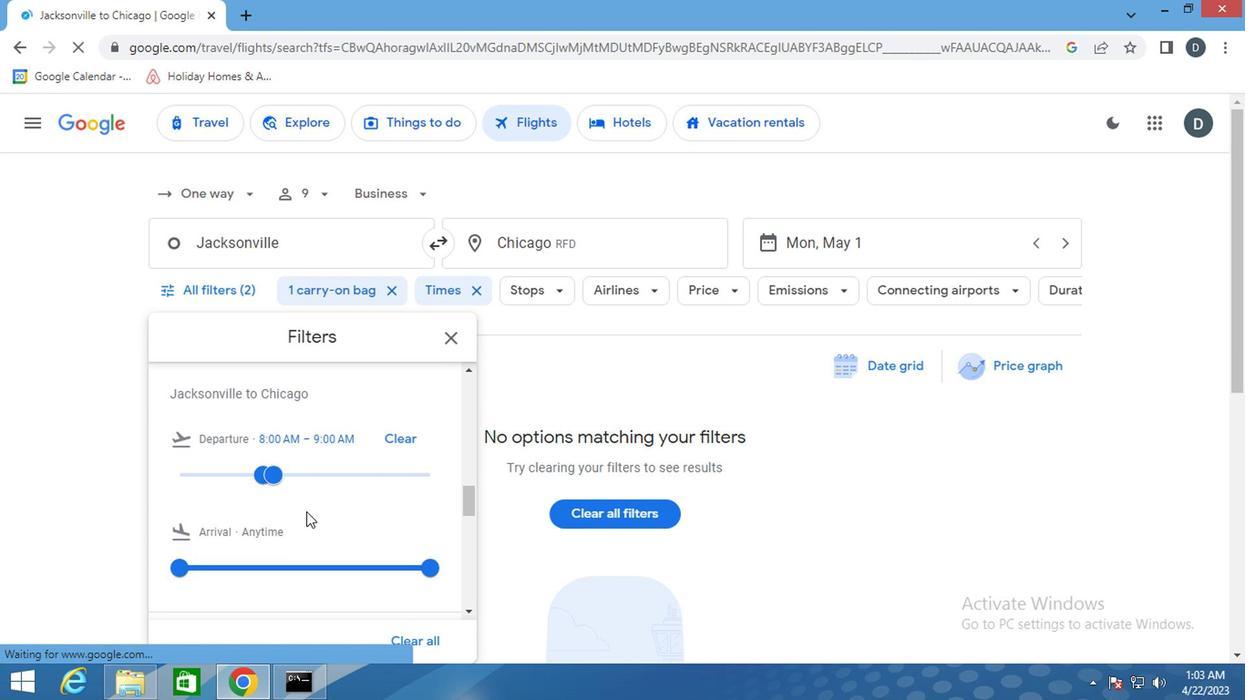 
Action: Mouse scrolled (304, 512) with delta (0, -1)
Screenshot: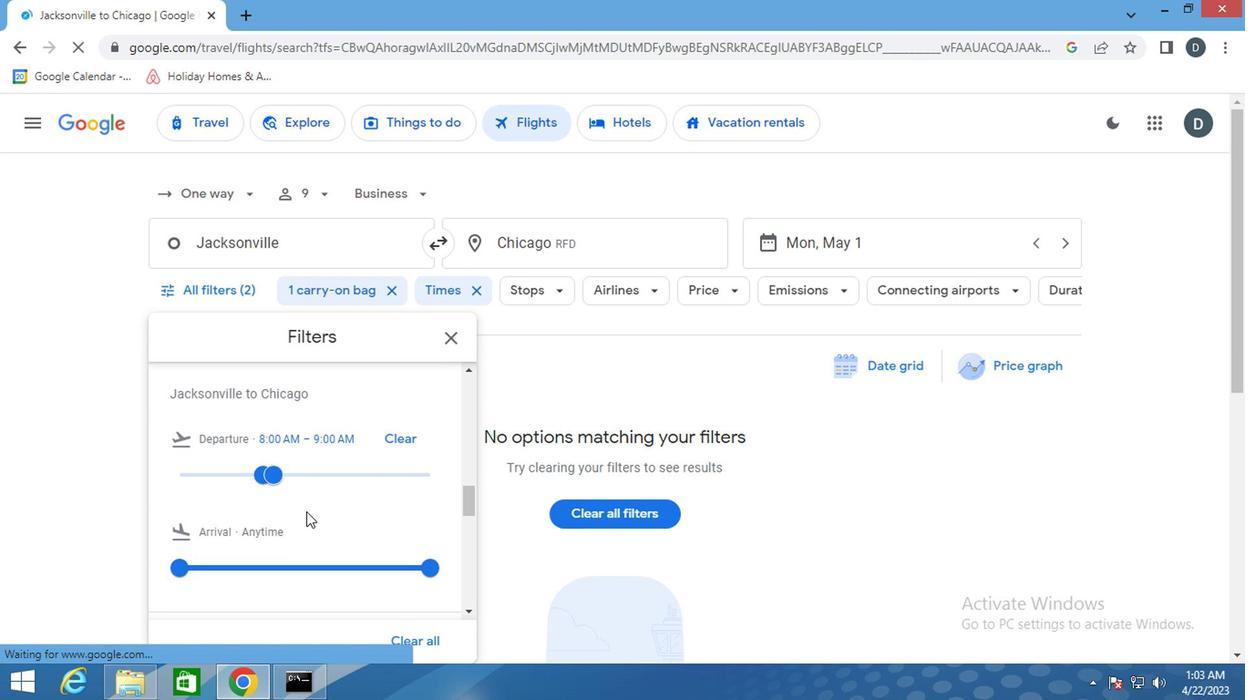 
Action: Mouse scrolled (304, 512) with delta (0, -1)
Screenshot: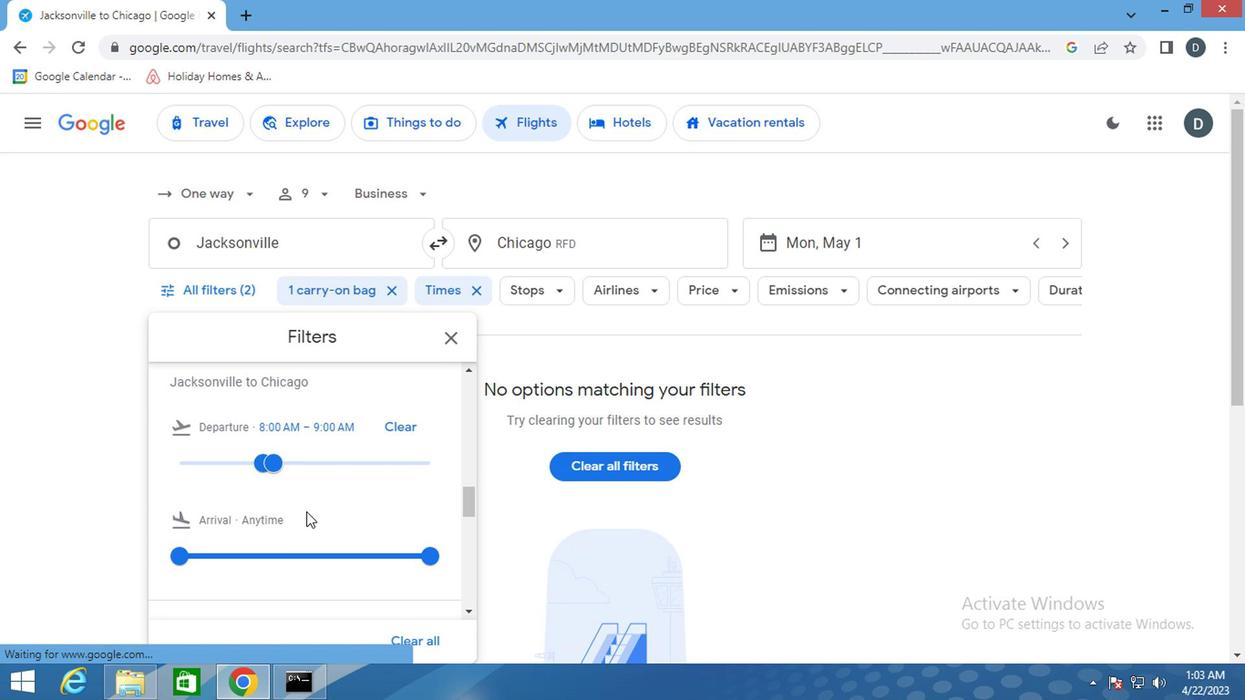 
Action: Mouse scrolled (304, 512) with delta (0, -1)
Screenshot: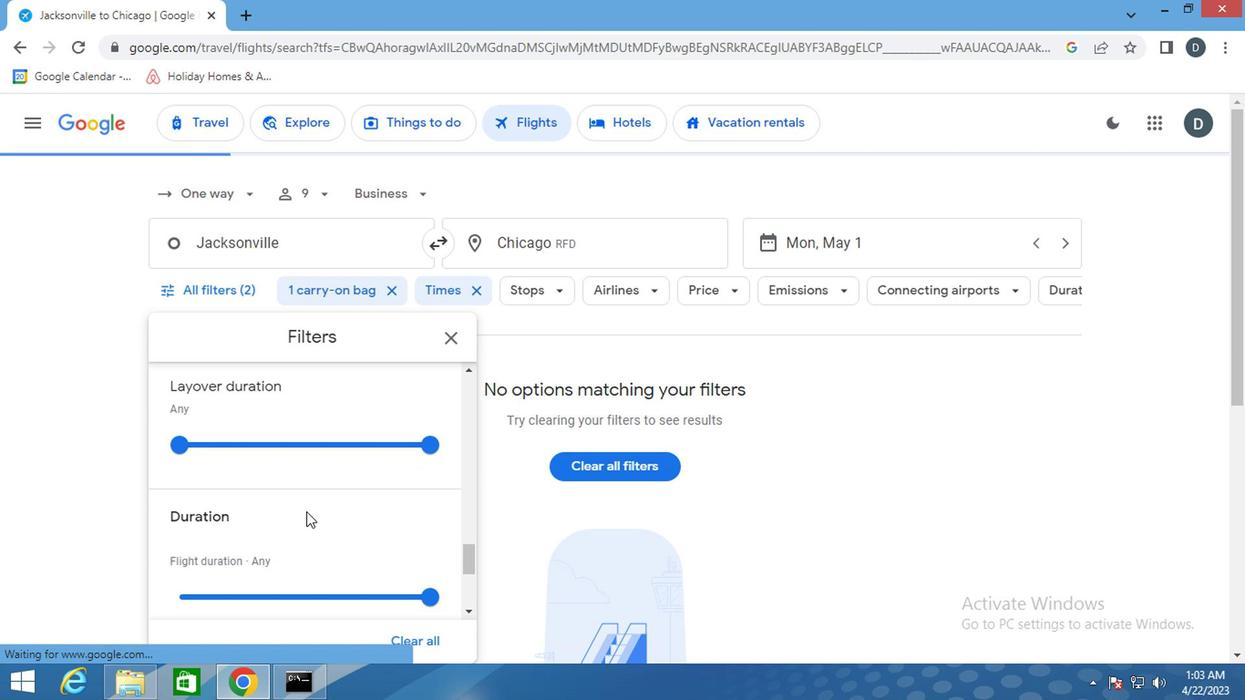 
Action: Mouse scrolled (304, 512) with delta (0, -1)
Screenshot: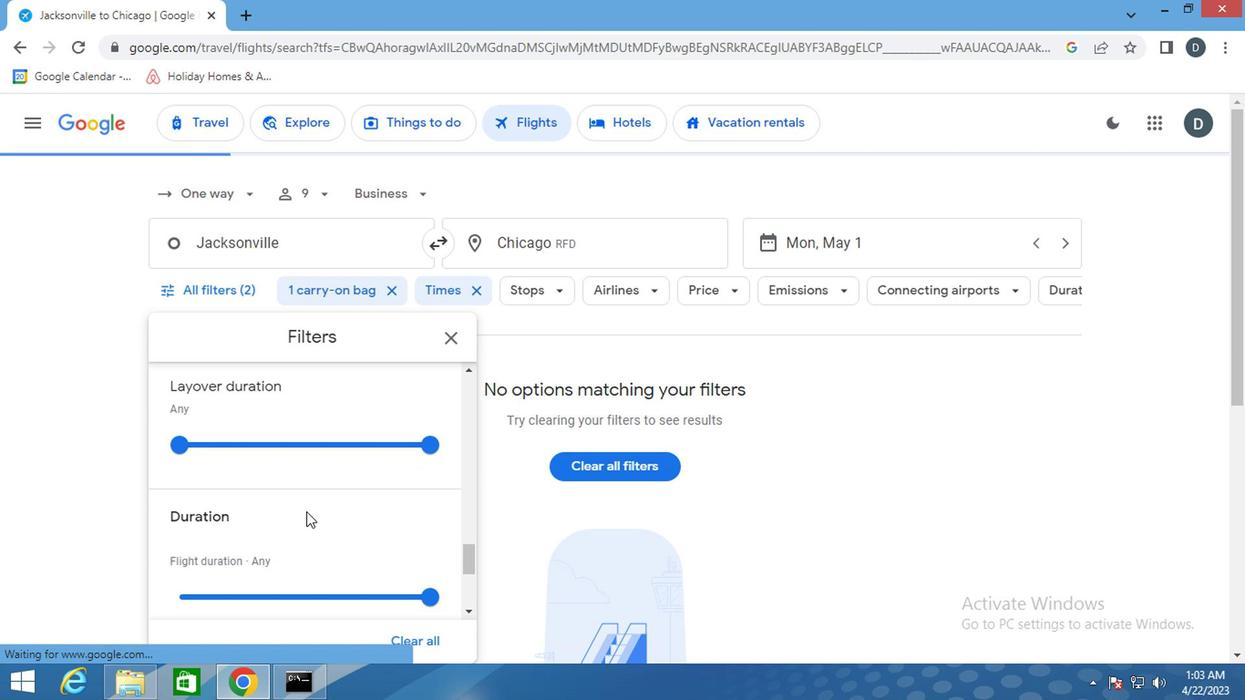 
Action: Mouse scrolled (304, 512) with delta (0, -1)
Screenshot: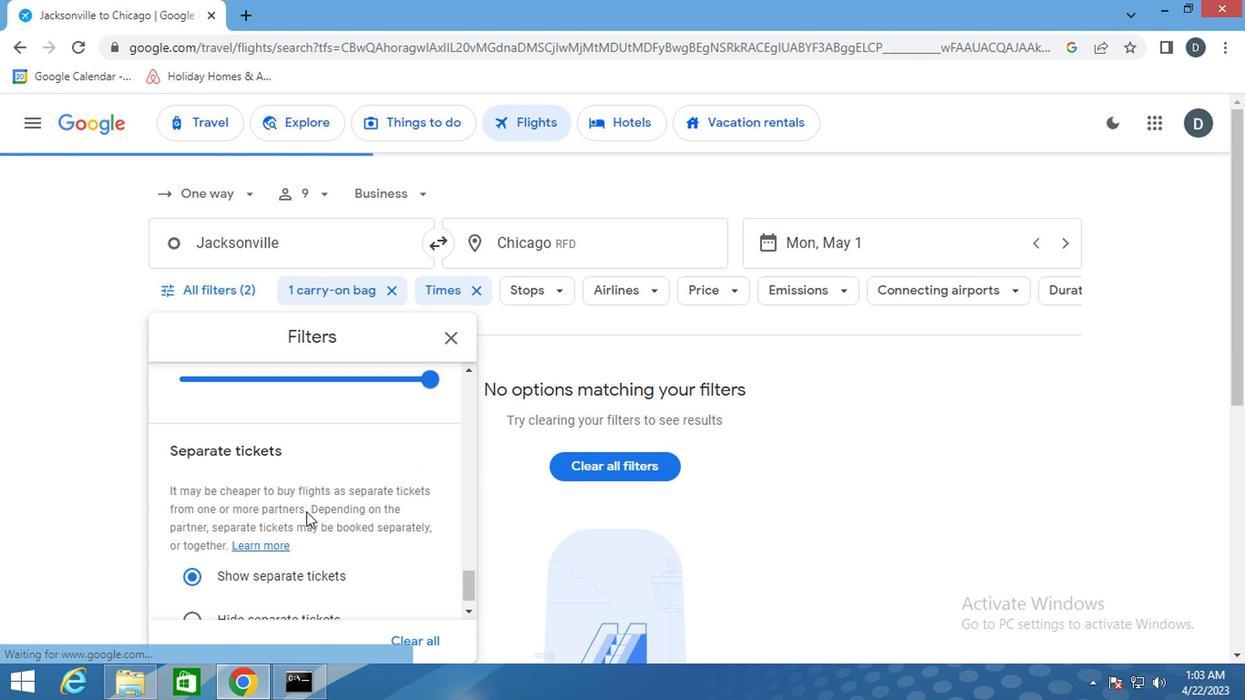
Action: Mouse scrolled (304, 512) with delta (0, -1)
Screenshot: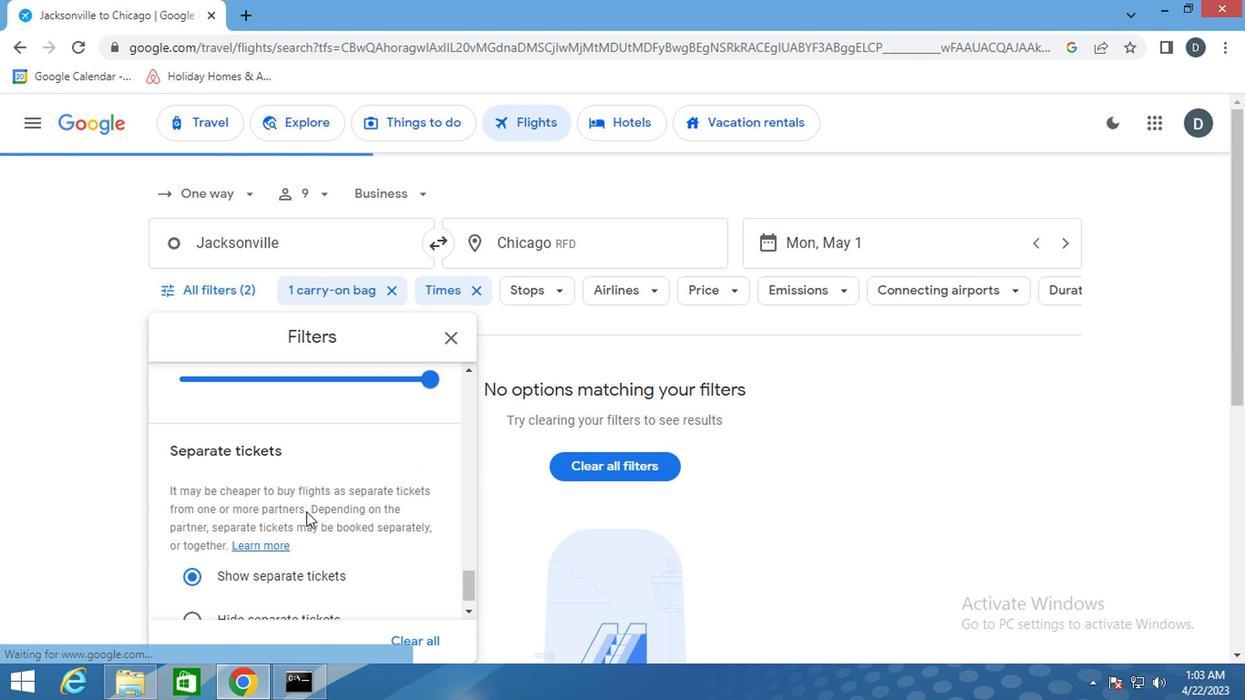 
Action: Mouse scrolled (304, 512) with delta (0, -1)
Screenshot: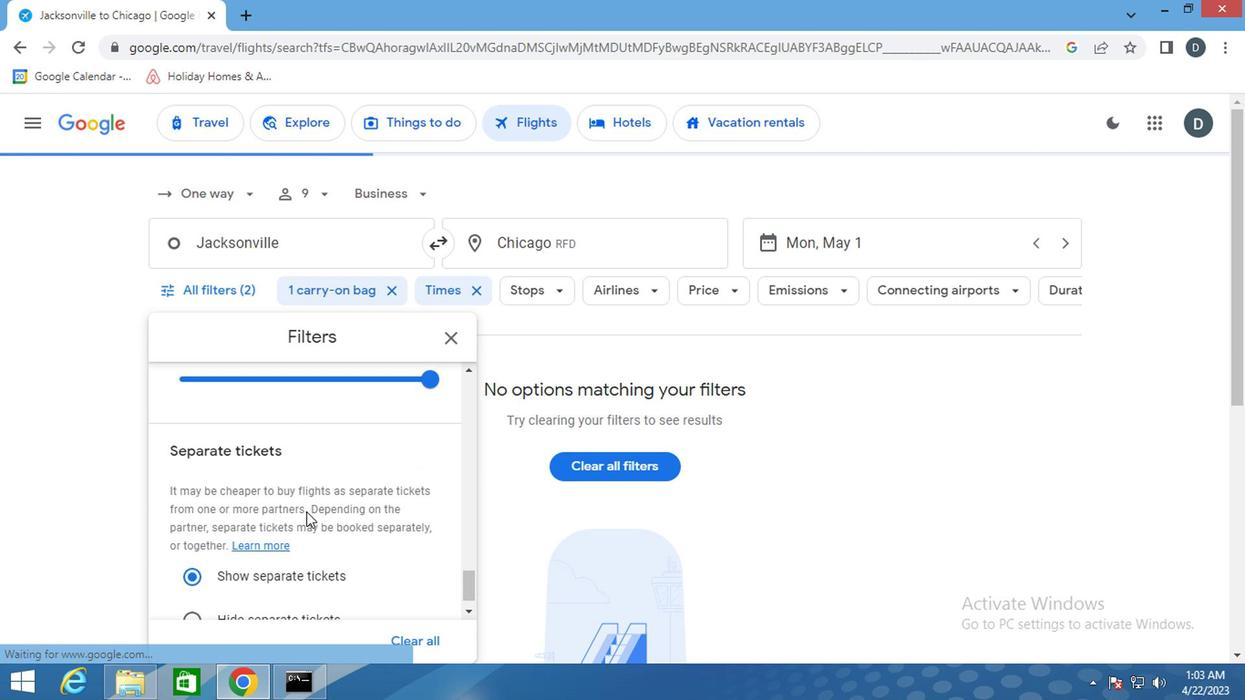 
Action: Mouse scrolled (304, 512) with delta (0, -1)
Screenshot: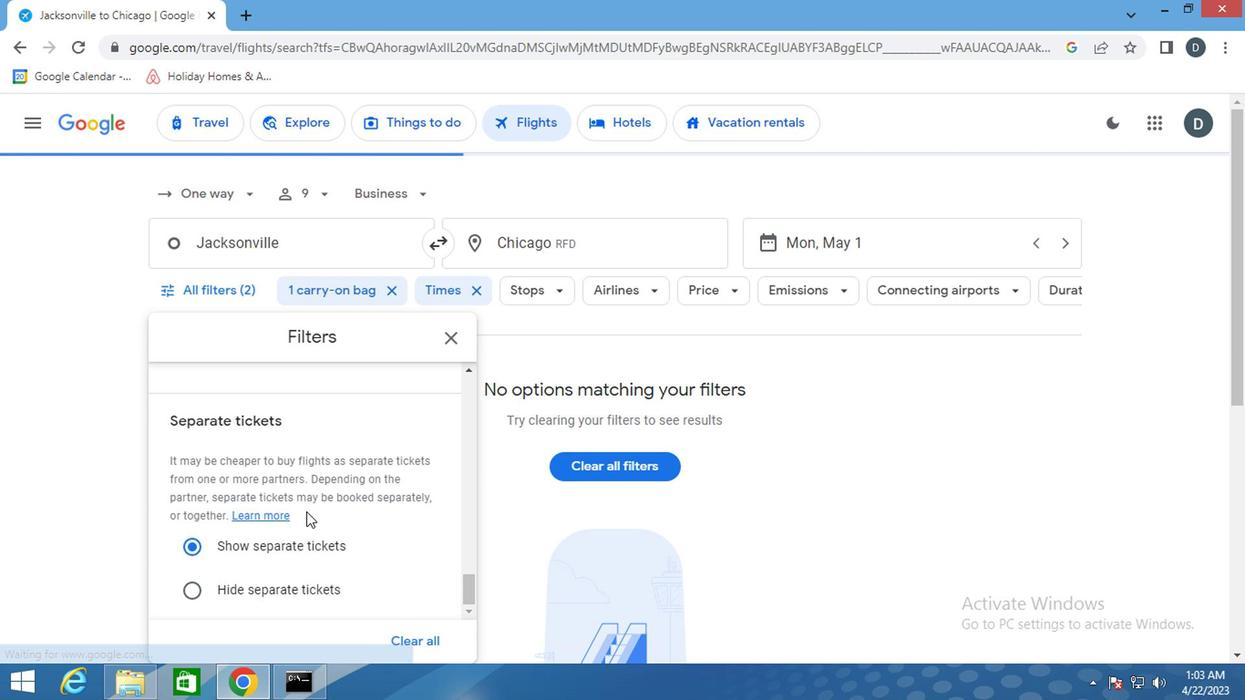 
Action: Mouse scrolled (304, 512) with delta (0, -1)
Screenshot: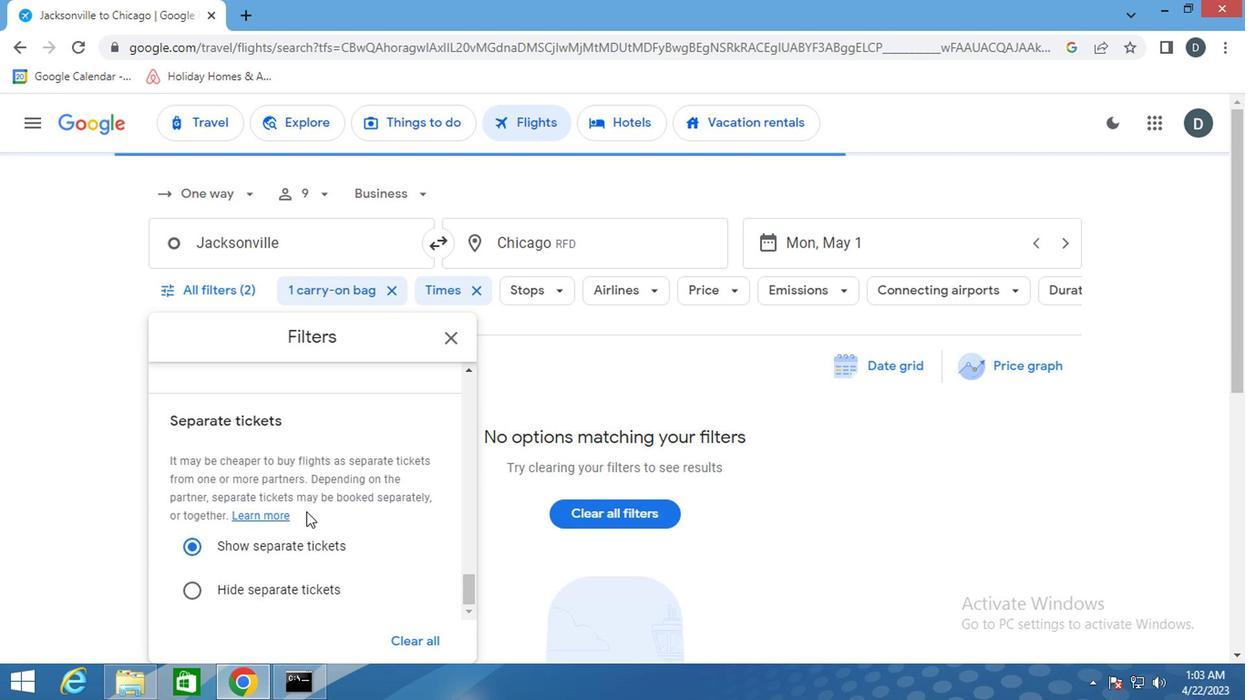 
Action: Mouse scrolled (304, 512) with delta (0, -1)
Screenshot: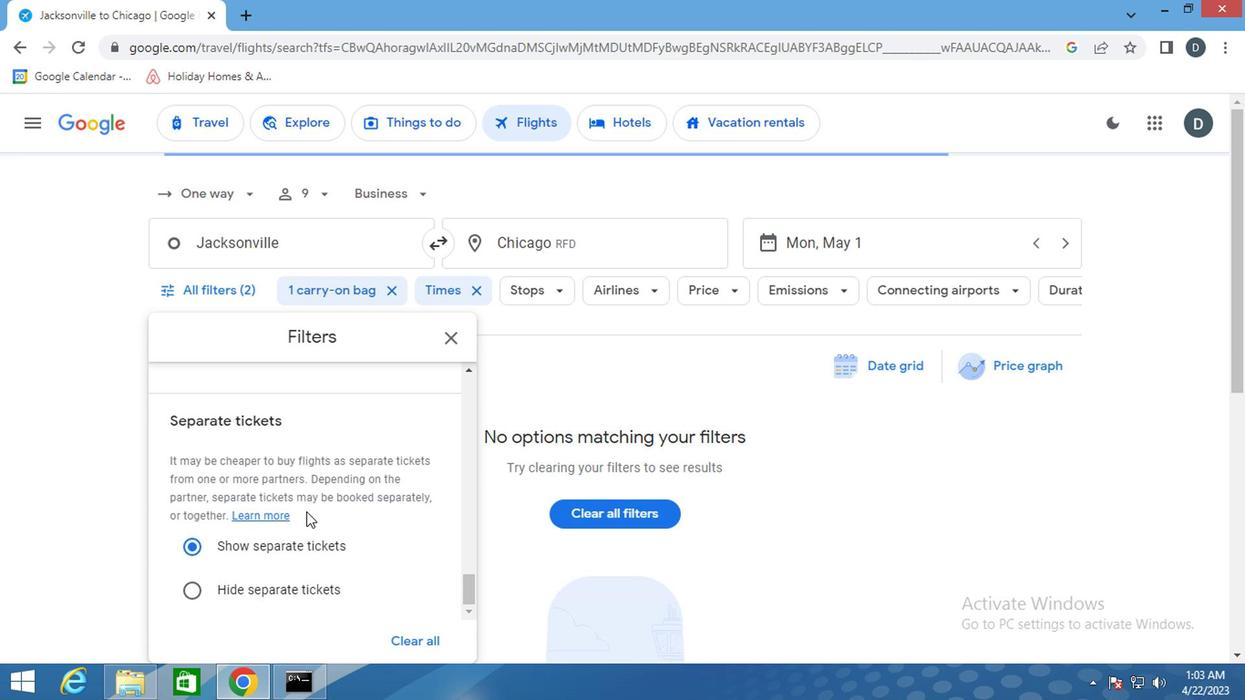 
Action: Mouse scrolled (304, 512) with delta (0, -1)
Screenshot: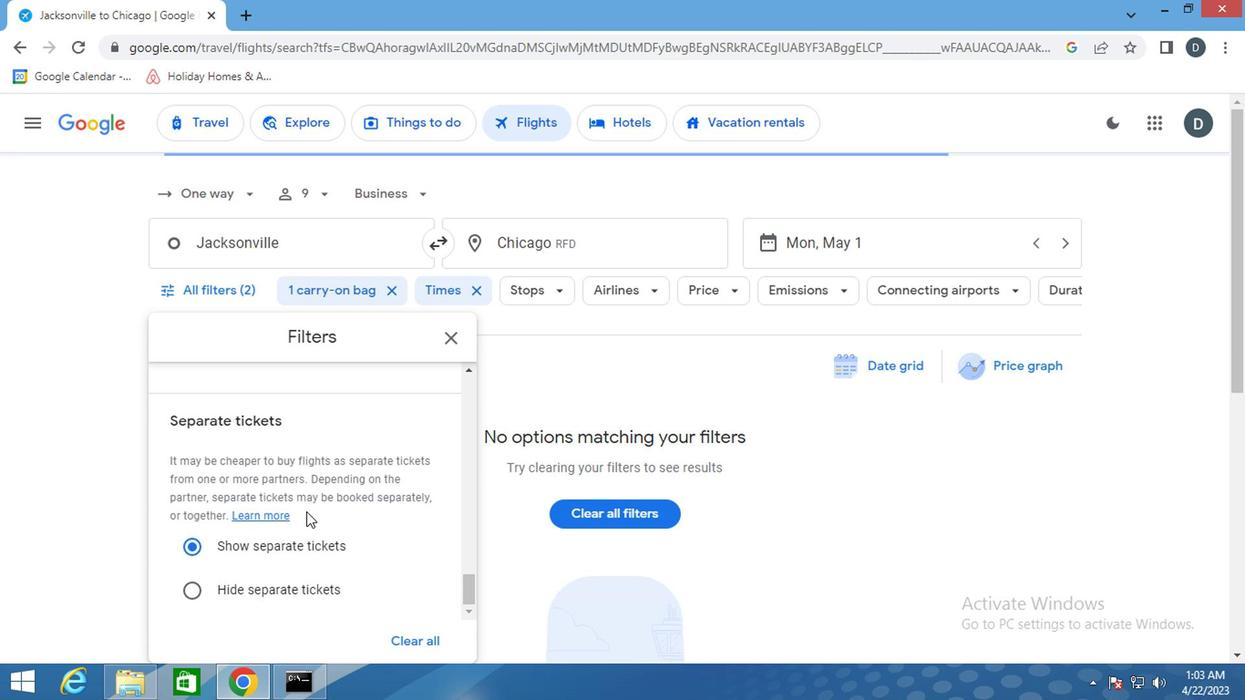 
Action: Mouse scrolled (304, 512) with delta (0, -1)
Screenshot: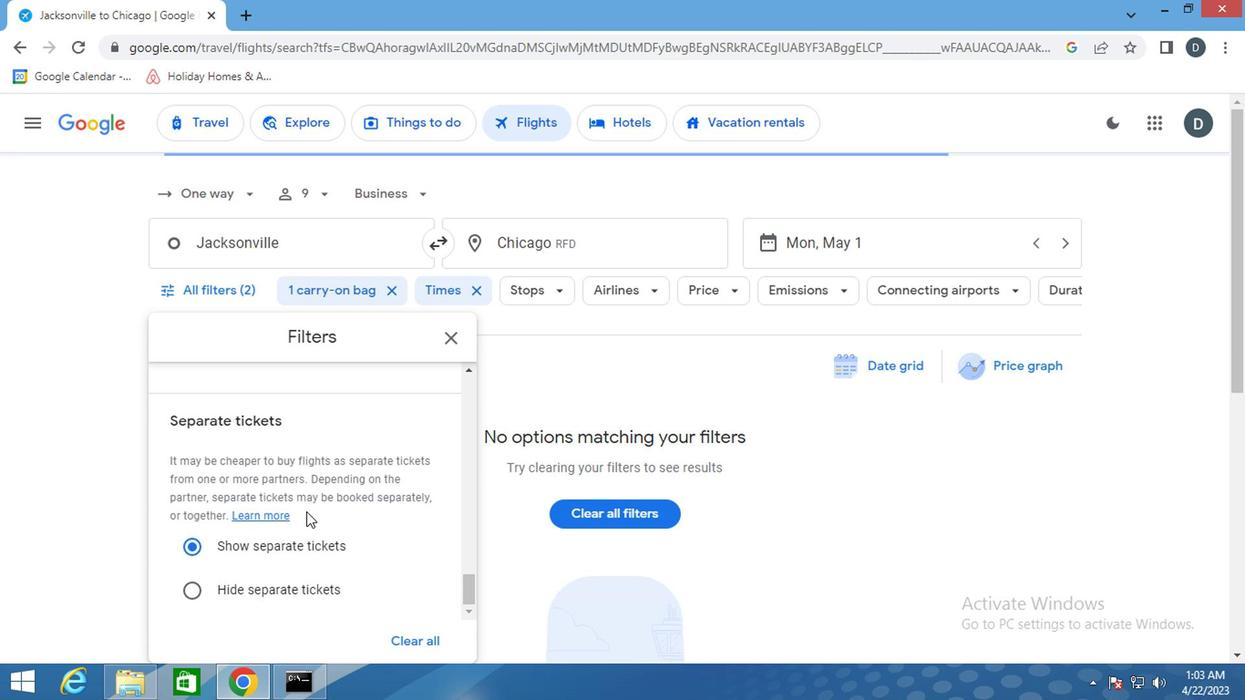 
Action: Mouse scrolled (304, 512) with delta (0, -1)
Screenshot: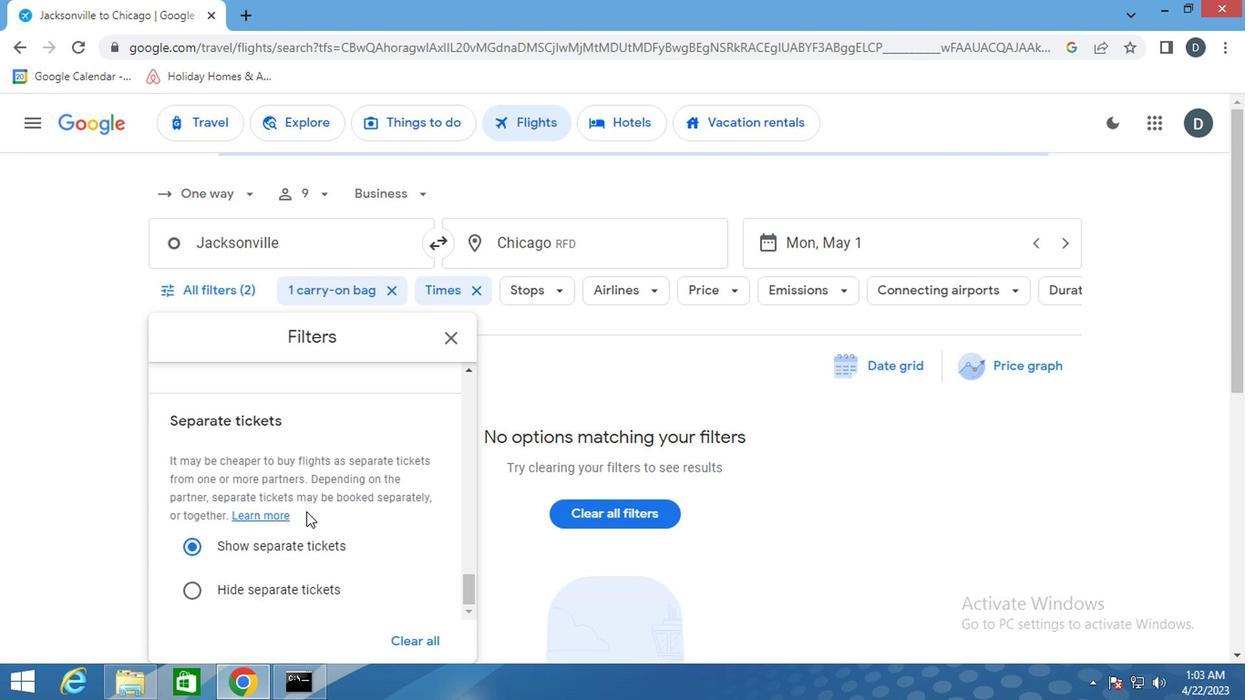 
Action: Mouse moved to (437, 332)
Screenshot: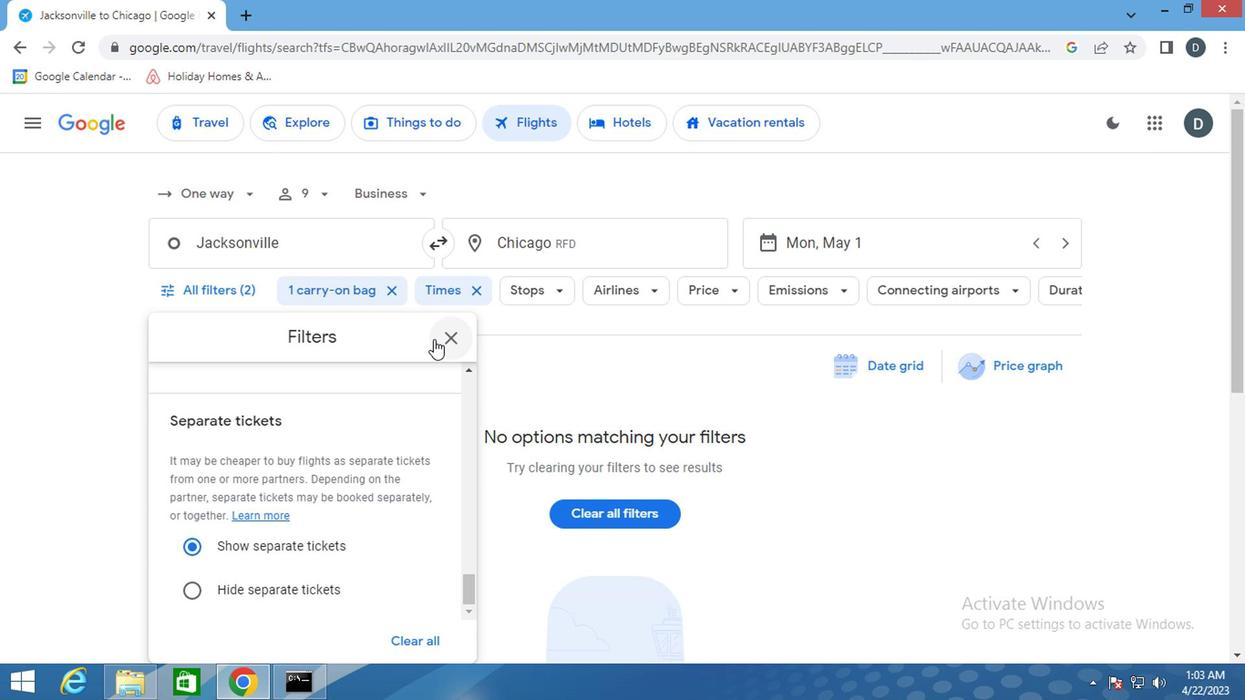 
Action: Mouse pressed left at (437, 332)
Screenshot: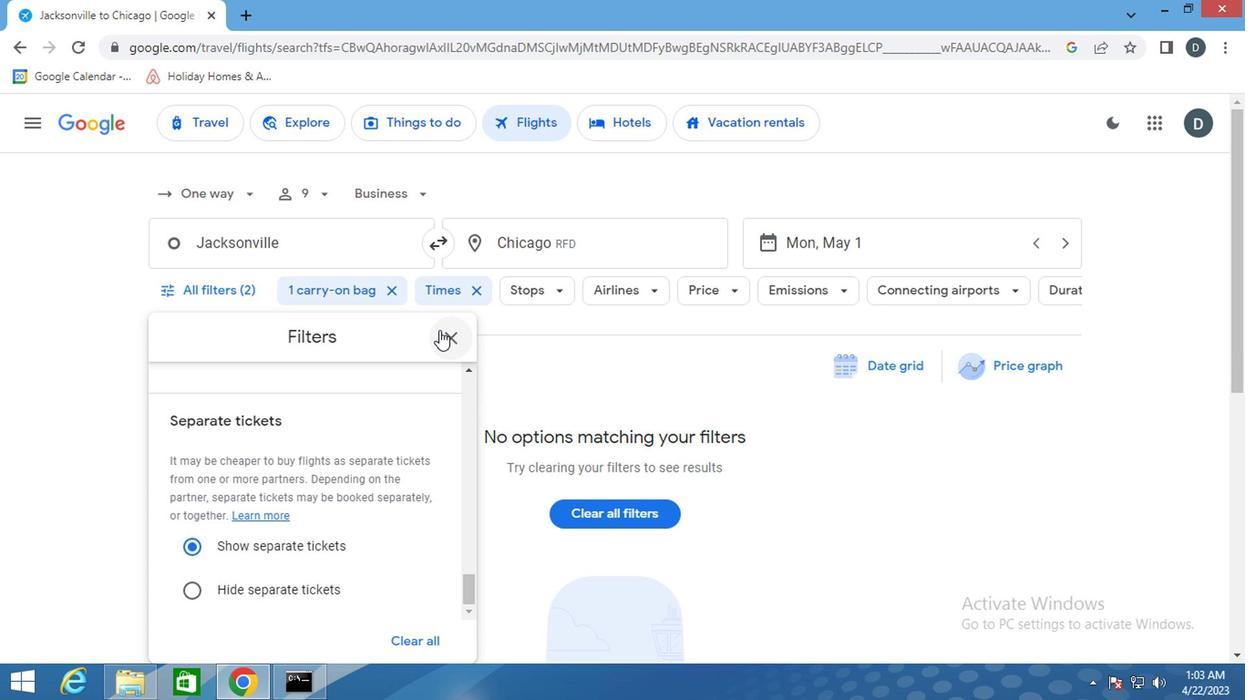 
